 Task: Open Card Fashion Review in Board IT Service Desk Management to Workspace Digital Strategy Consulting and add a team member Softage.1@softage.net, a label Red, a checklist Stress Management, an attachment from your google drive, a color Red and finally, add a card description 'Plan and execute company team-building event' and a comment 'Let us approach this task with a focus on quality over quantity, ensuring that we deliver a high-quality outcome.'. Add a start date 'Jan 05, 1900' with a due date 'Jan 12, 1900'
Action: Mouse moved to (134, 465)
Screenshot: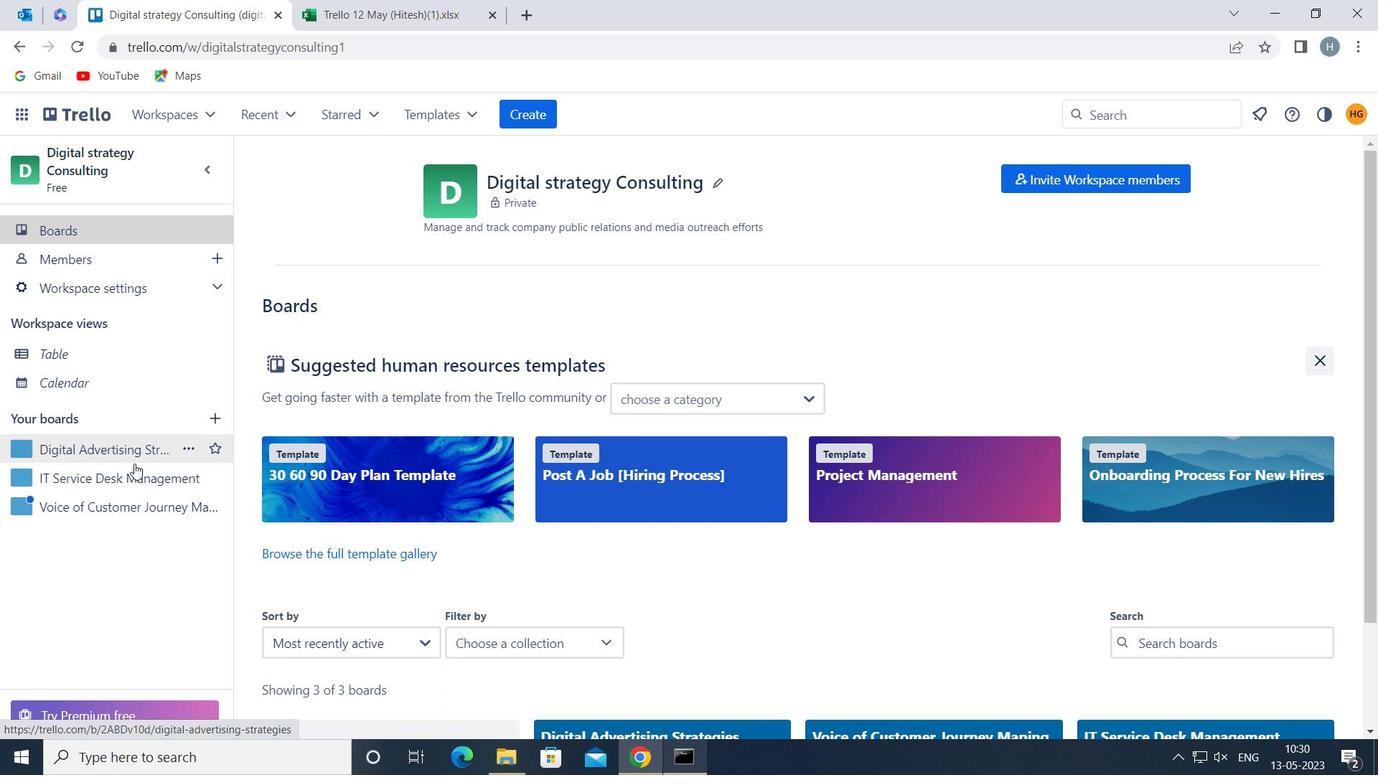 
Action: Mouse pressed left at (134, 465)
Screenshot: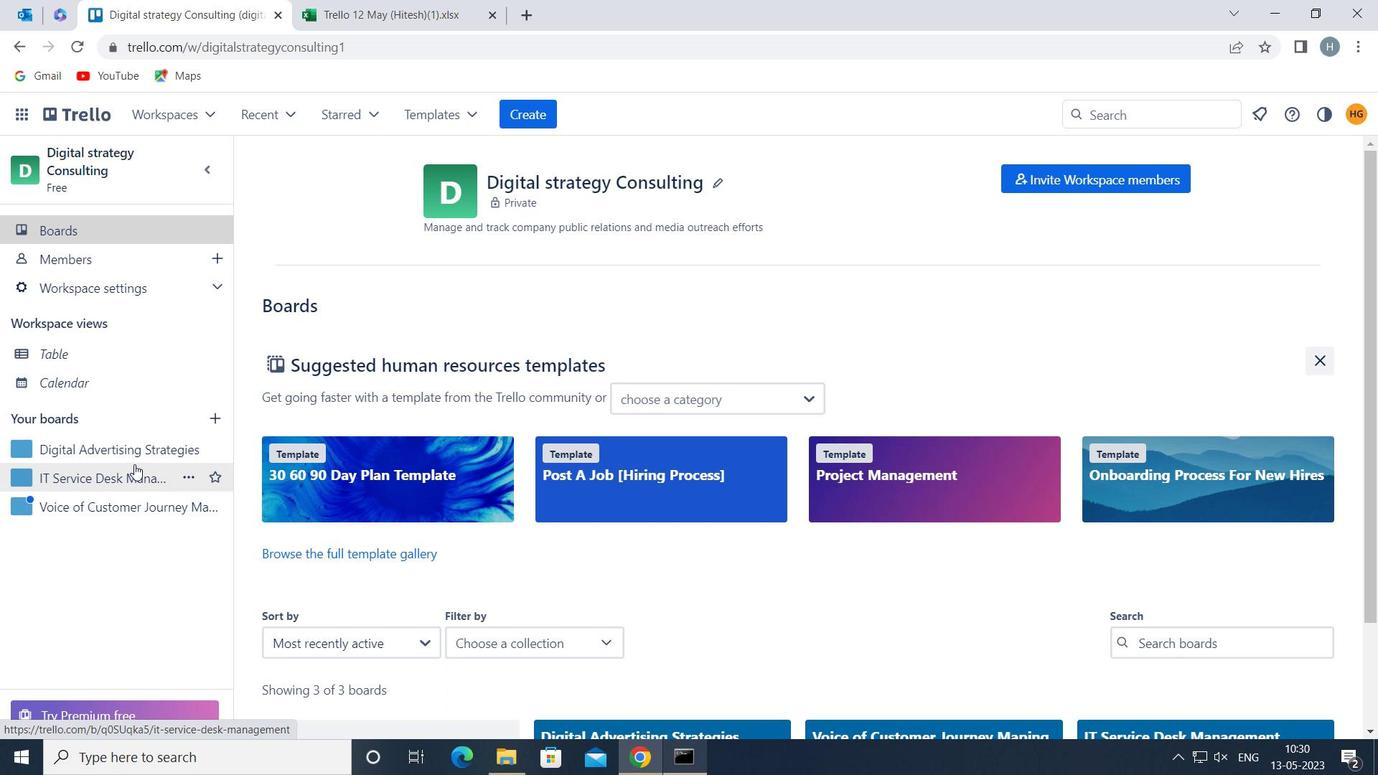 
Action: Mouse moved to (611, 259)
Screenshot: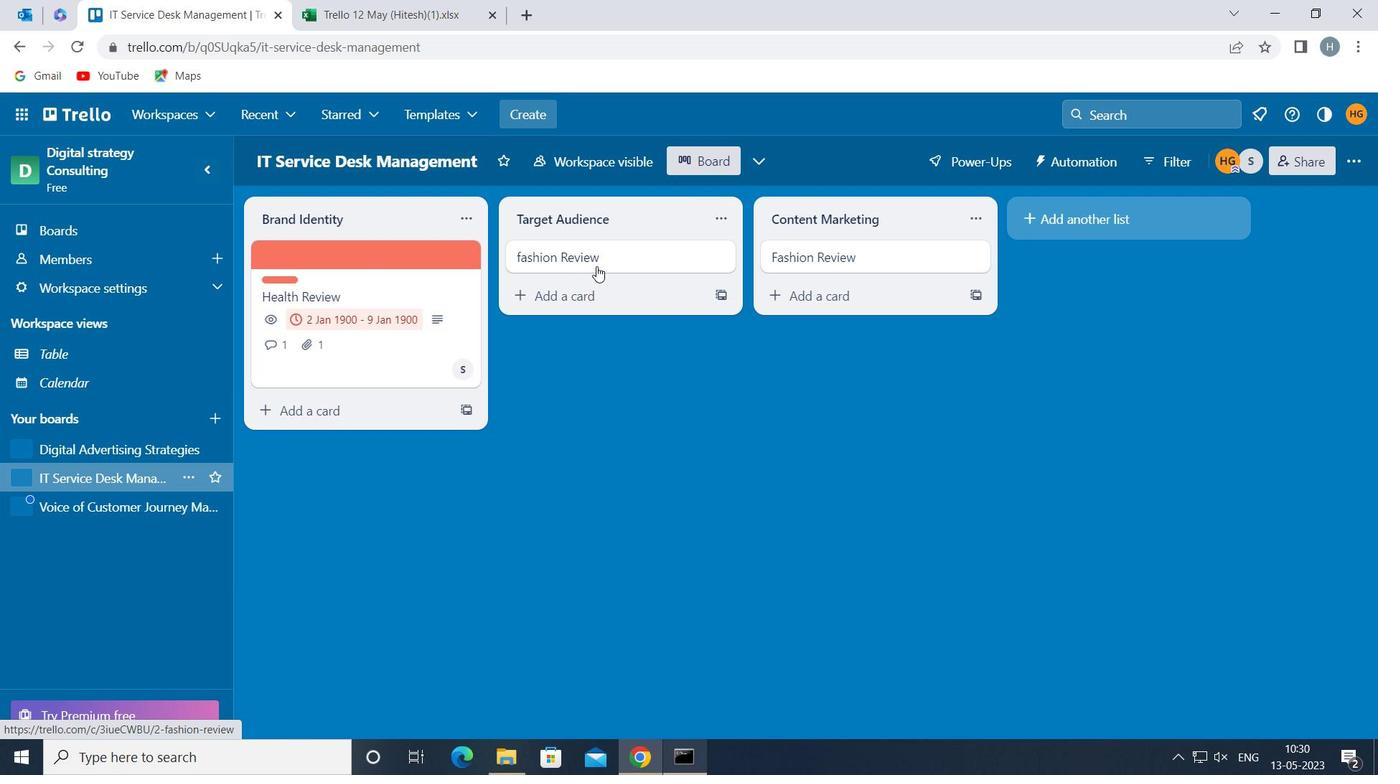 
Action: Mouse pressed left at (611, 259)
Screenshot: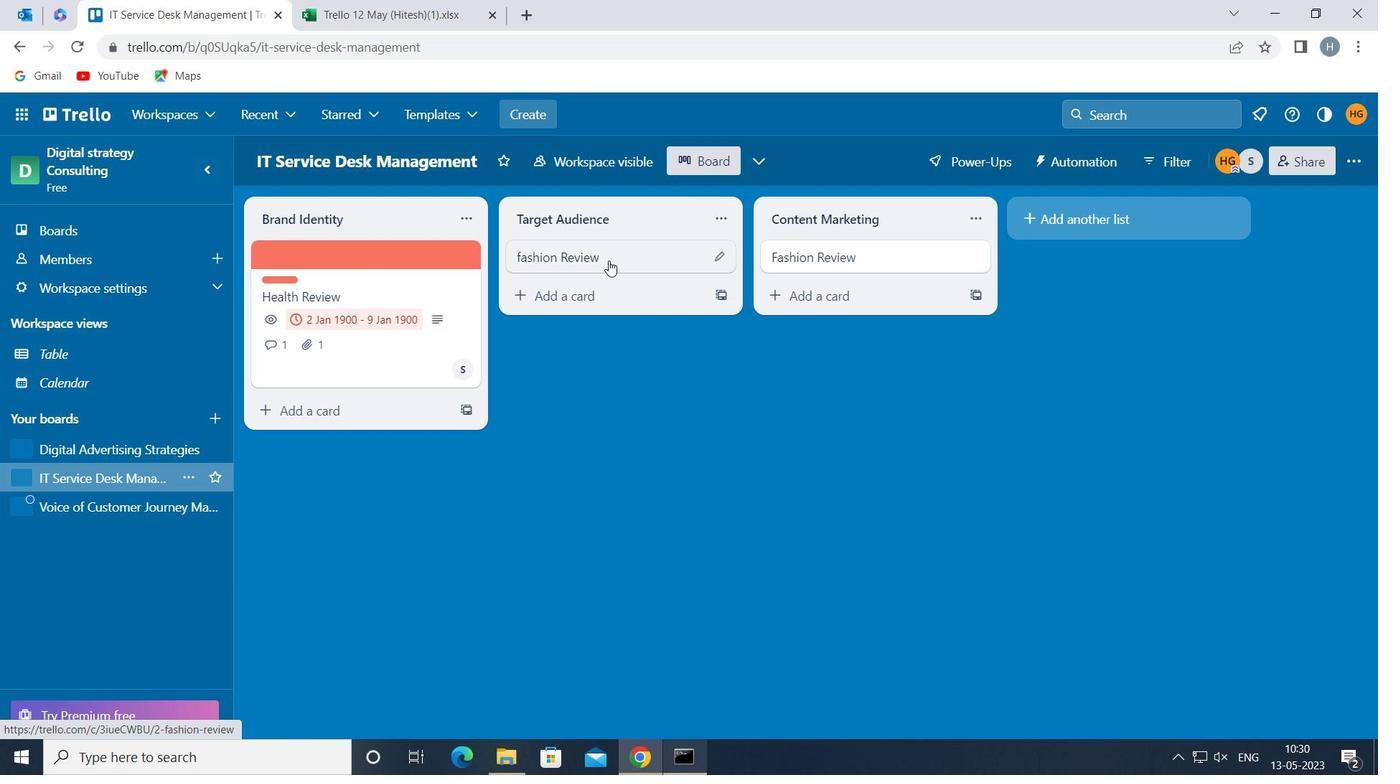 
Action: Mouse moved to (914, 320)
Screenshot: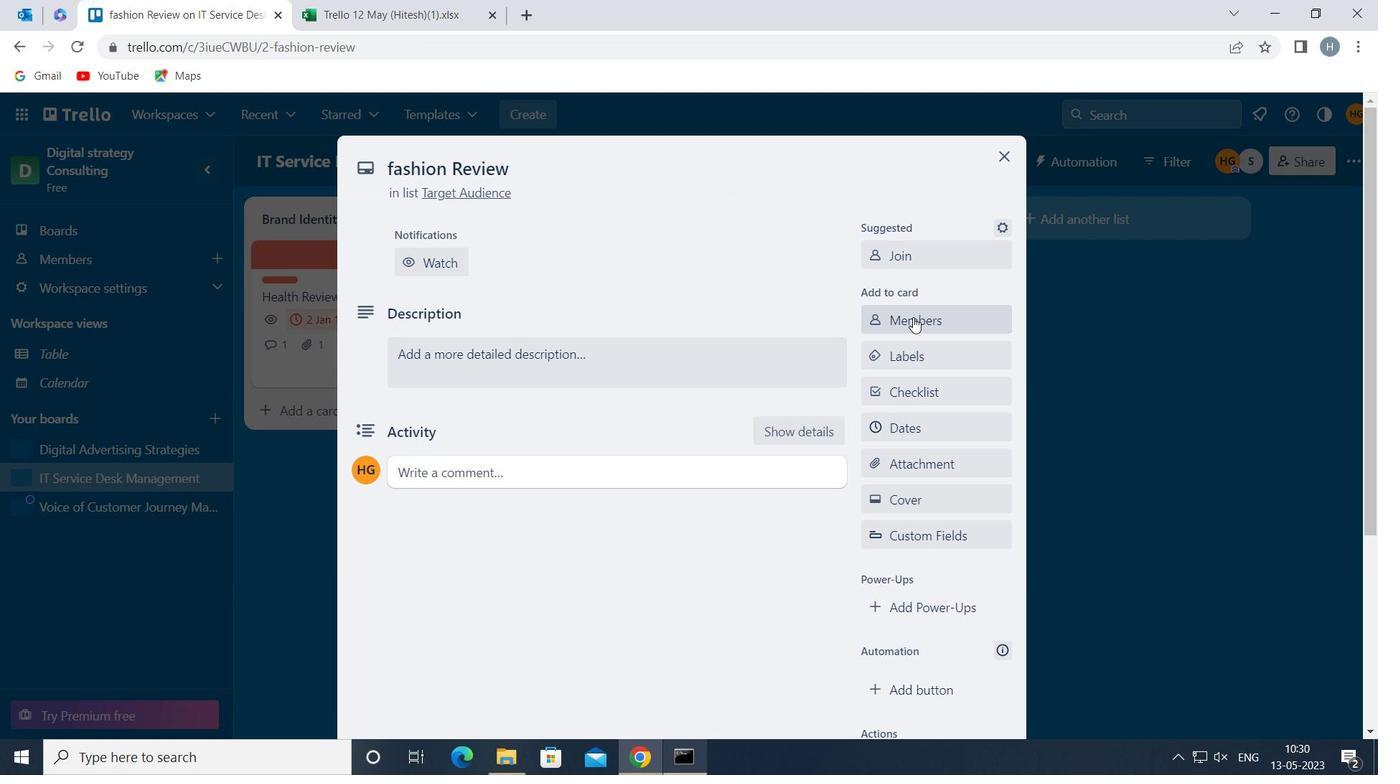 
Action: Mouse pressed left at (914, 320)
Screenshot: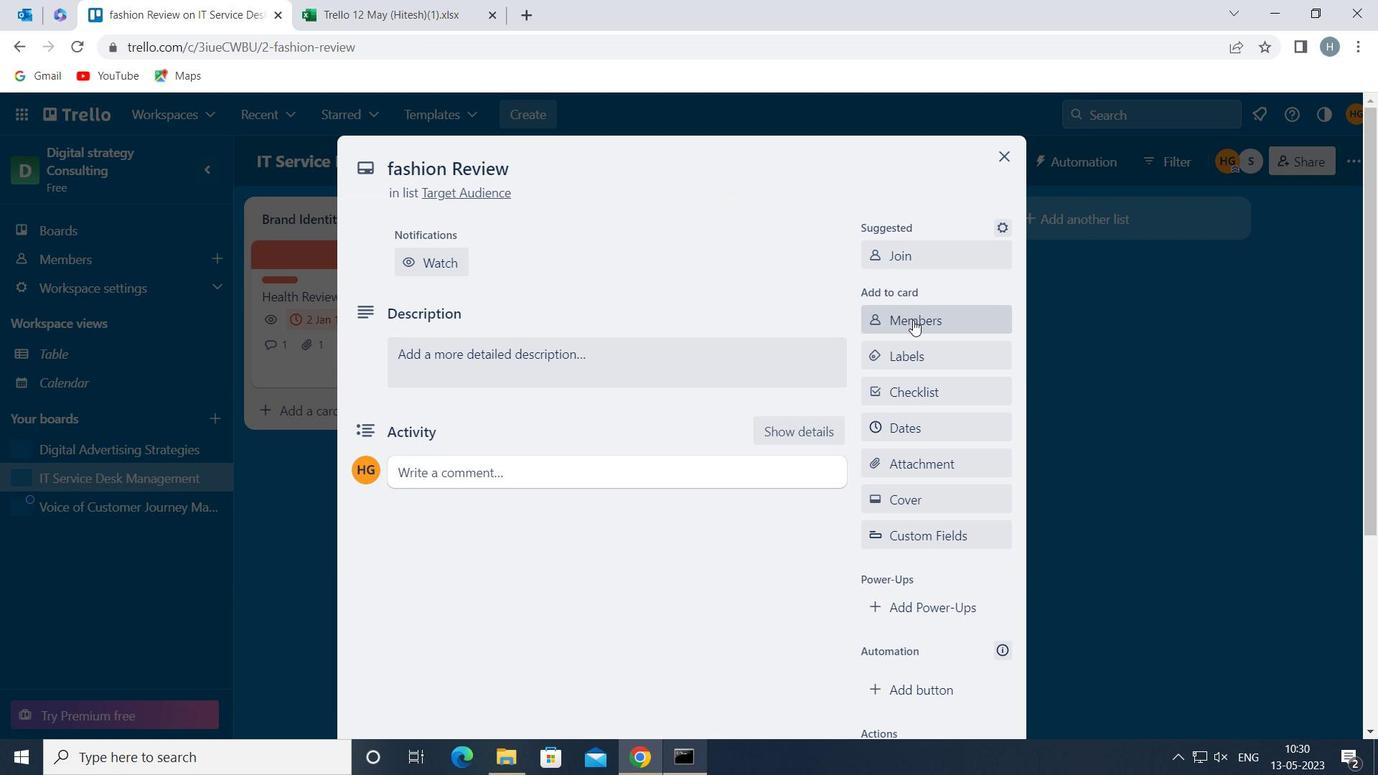 
Action: Mouse moved to (914, 320)
Screenshot: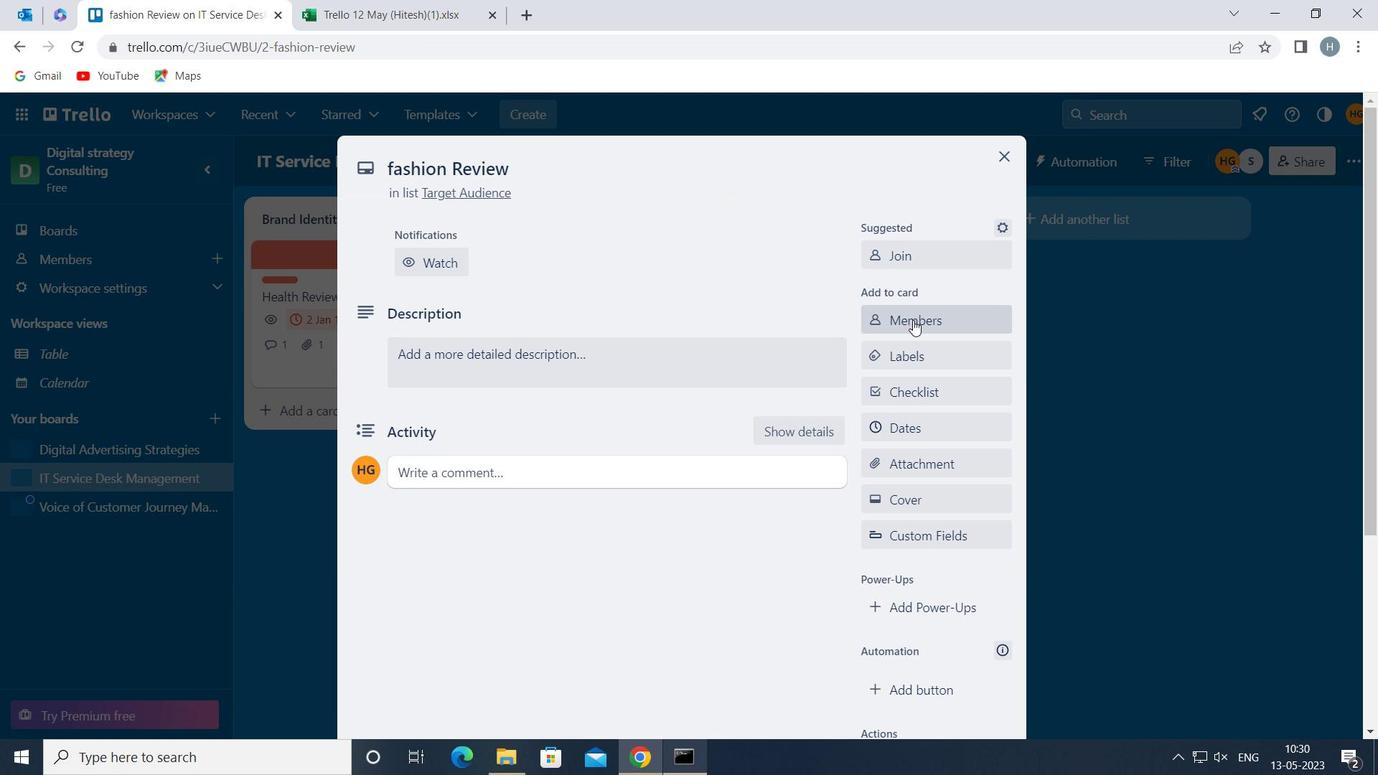 
Action: Key pressed softage
Screenshot: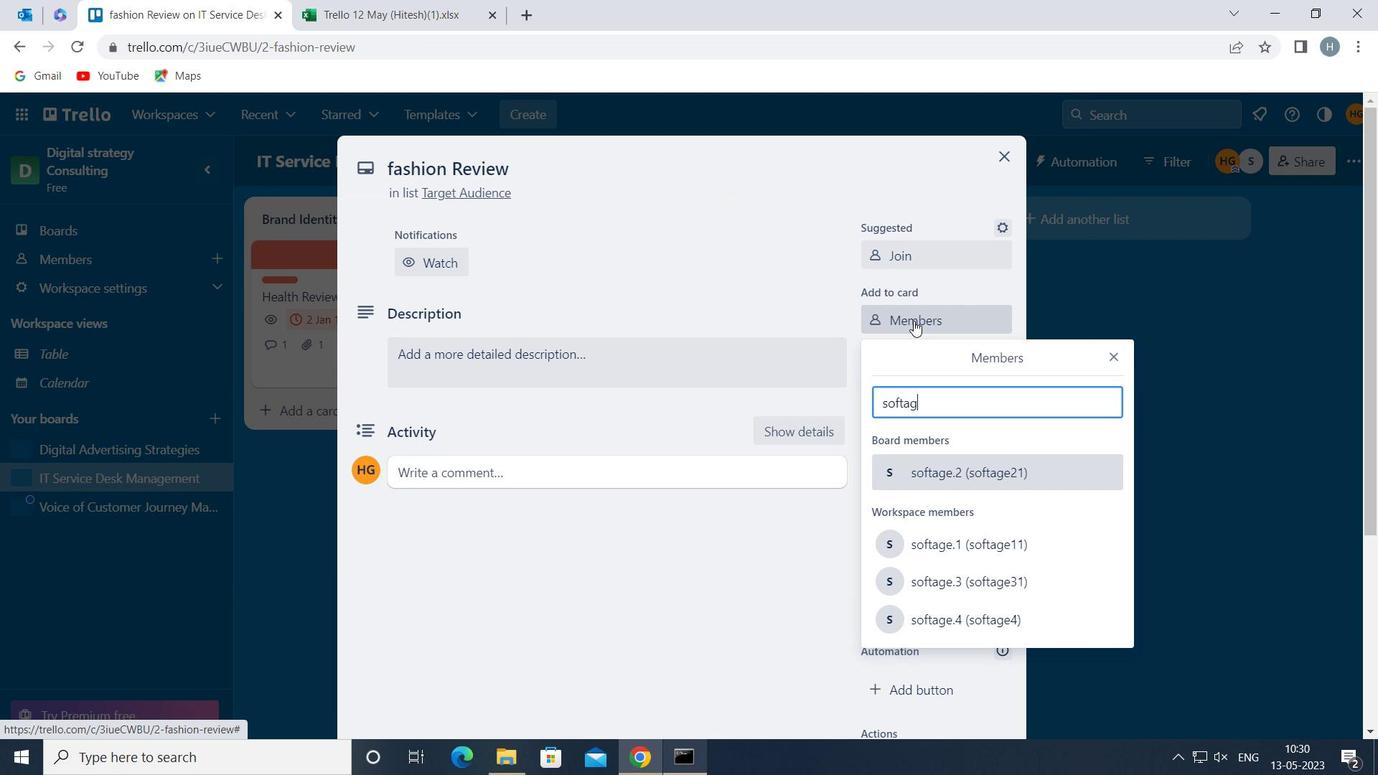 
Action: Mouse moved to (1020, 543)
Screenshot: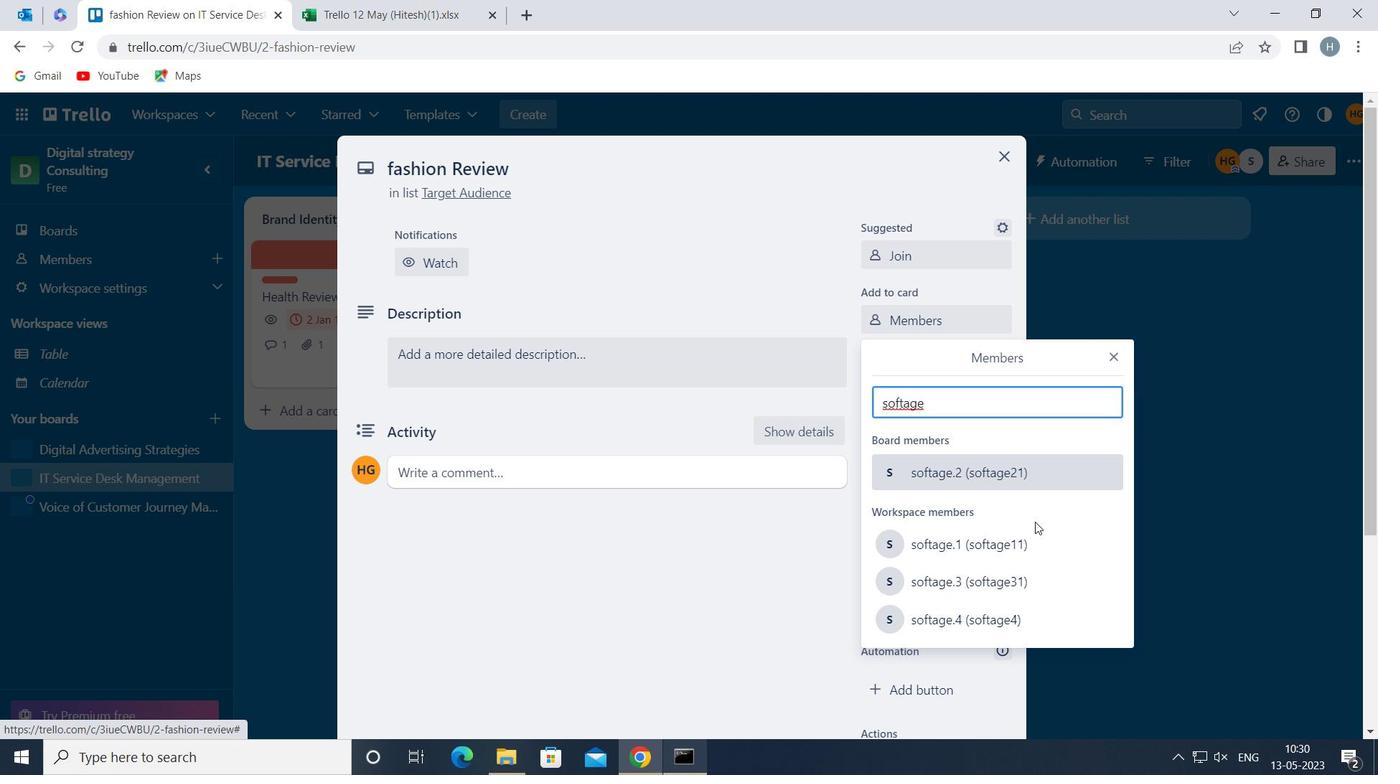
Action: Mouse pressed left at (1020, 543)
Screenshot: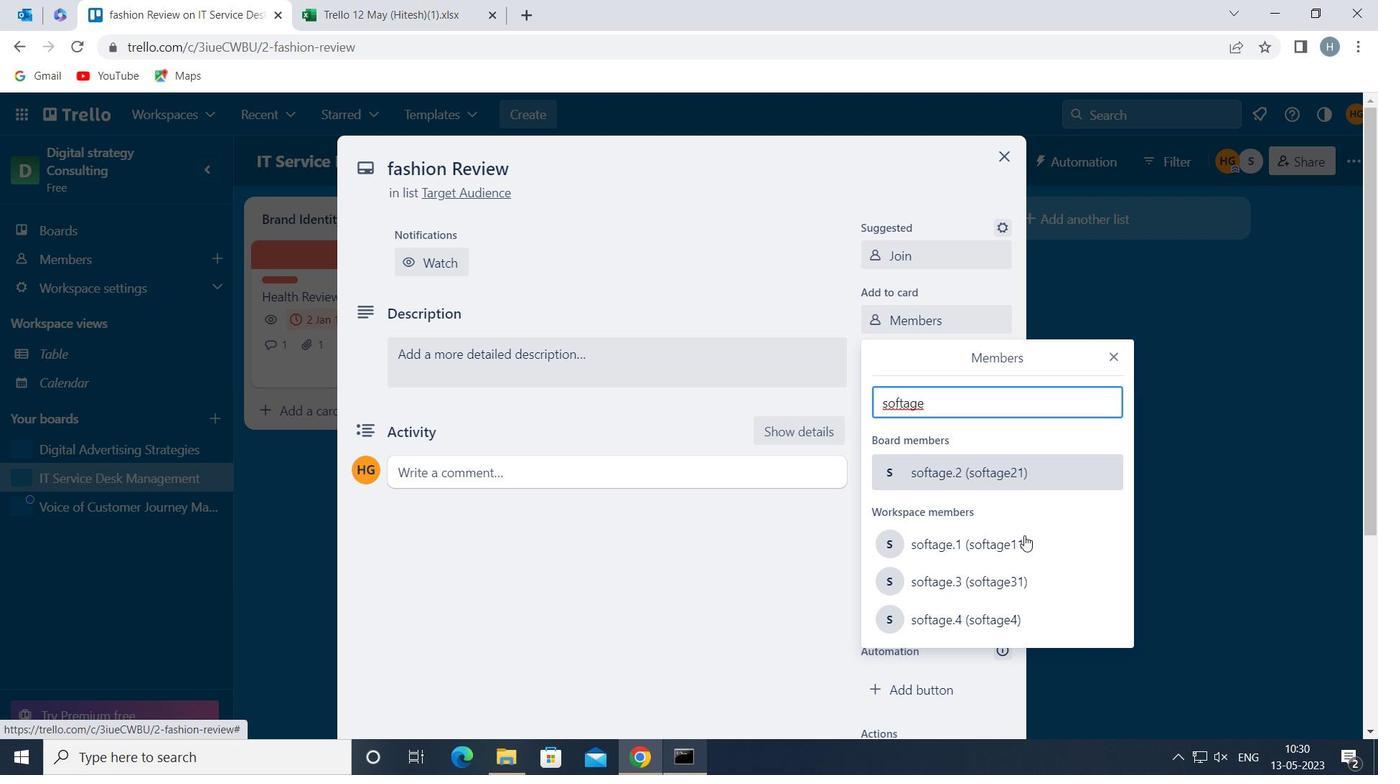 
Action: Mouse moved to (1118, 354)
Screenshot: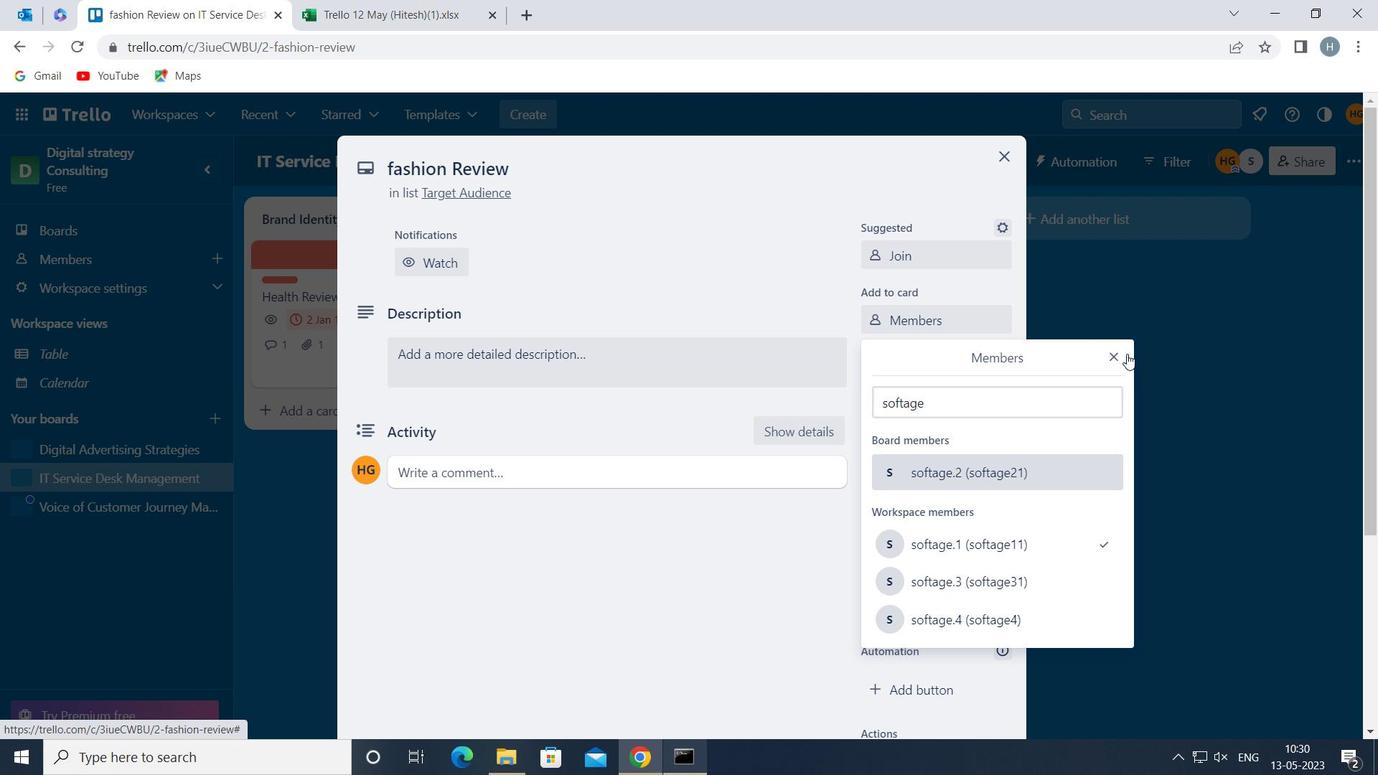 
Action: Mouse pressed left at (1118, 354)
Screenshot: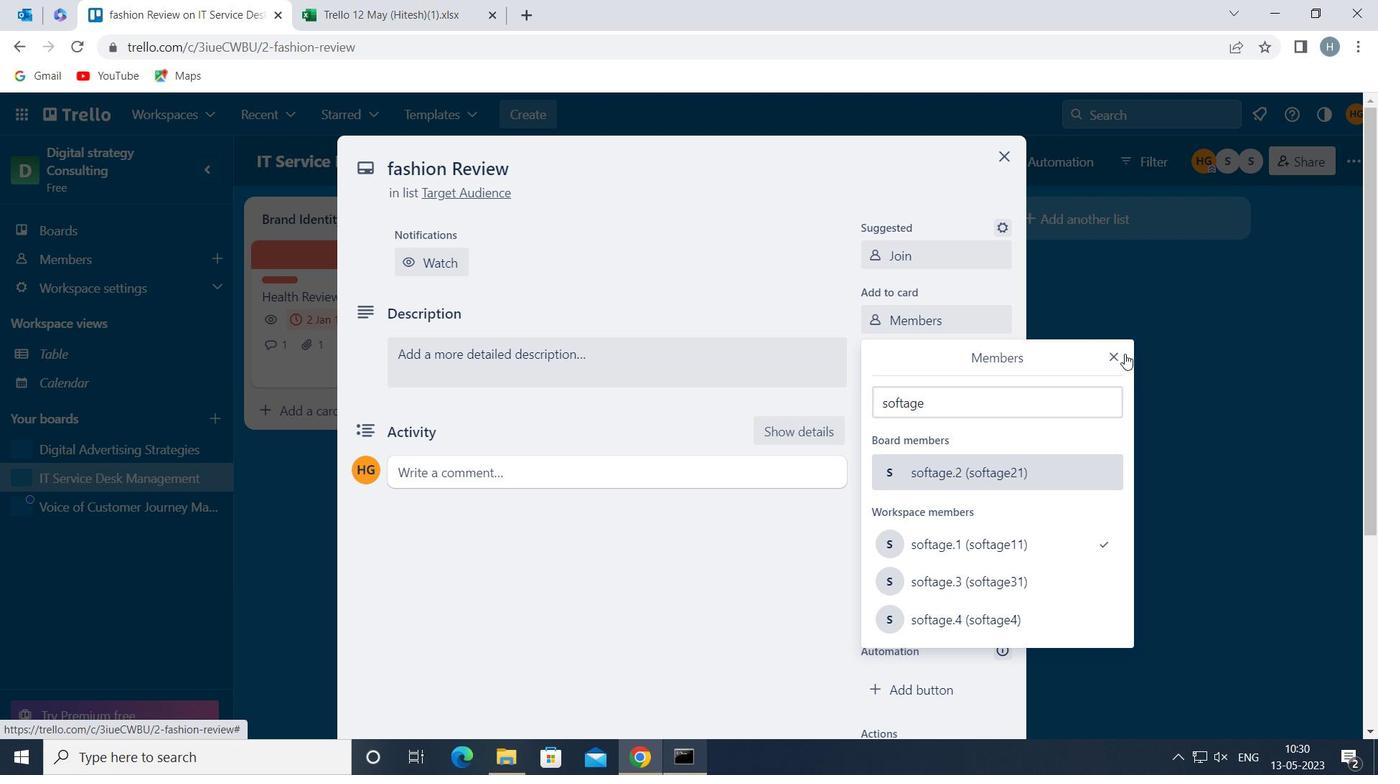 
Action: Mouse moved to (949, 352)
Screenshot: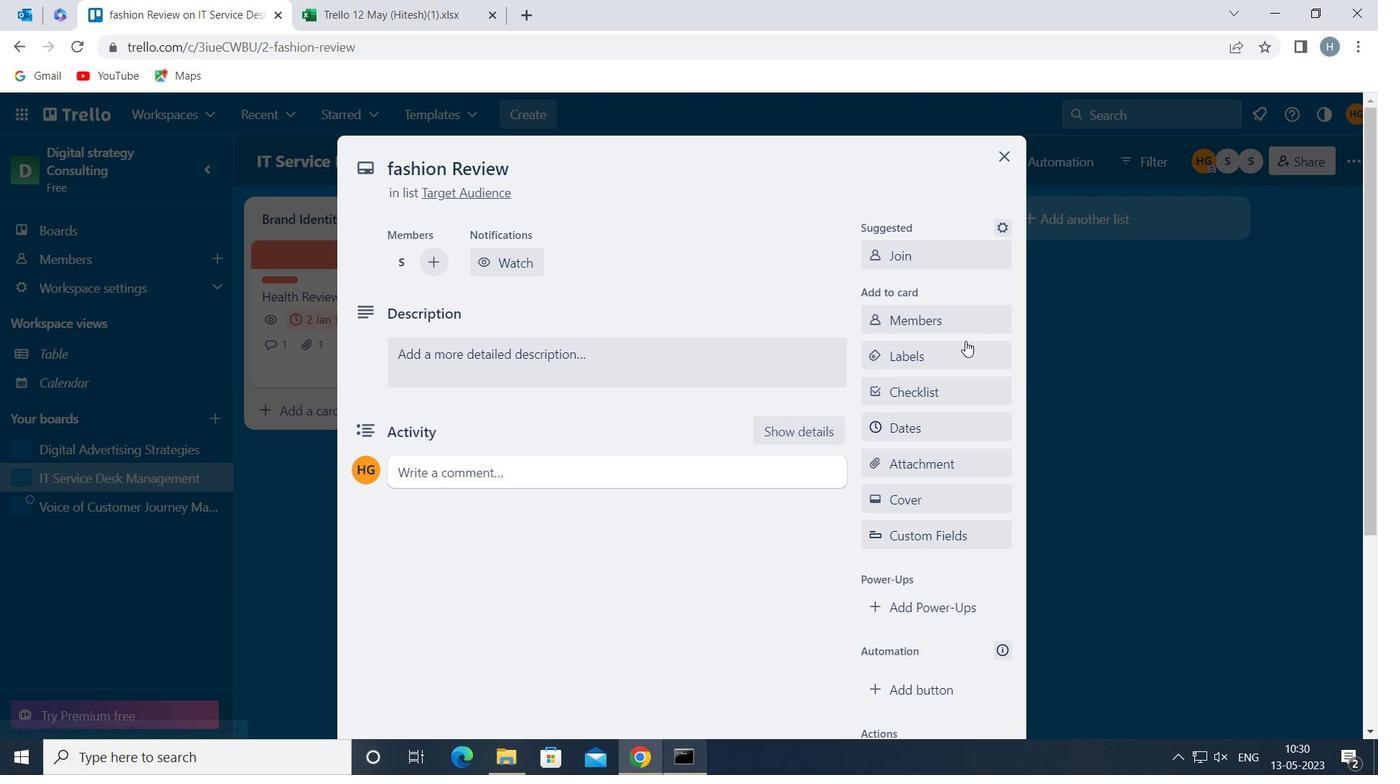 
Action: Mouse pressed left at (949, 352)
Screenshot: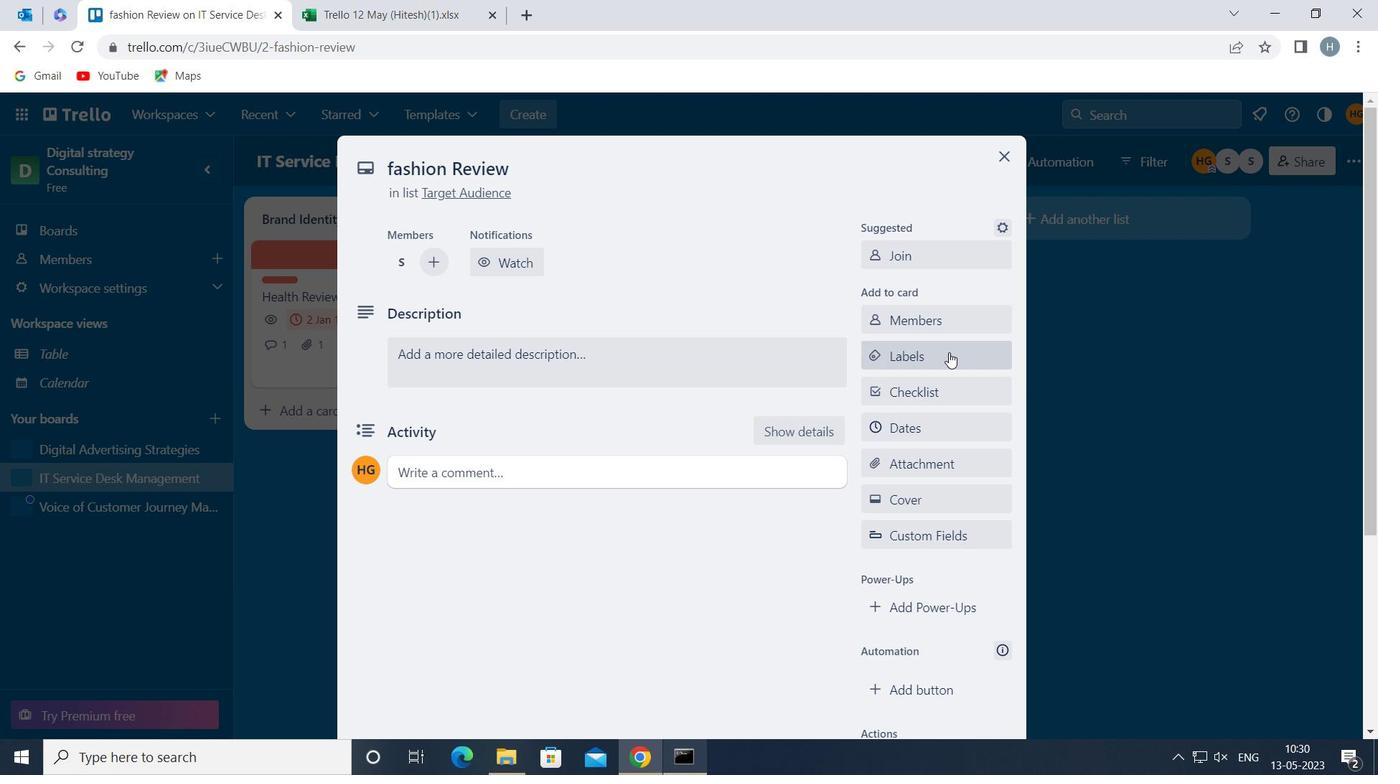
Action: Mouse moved to (963, 360)
Screenshot: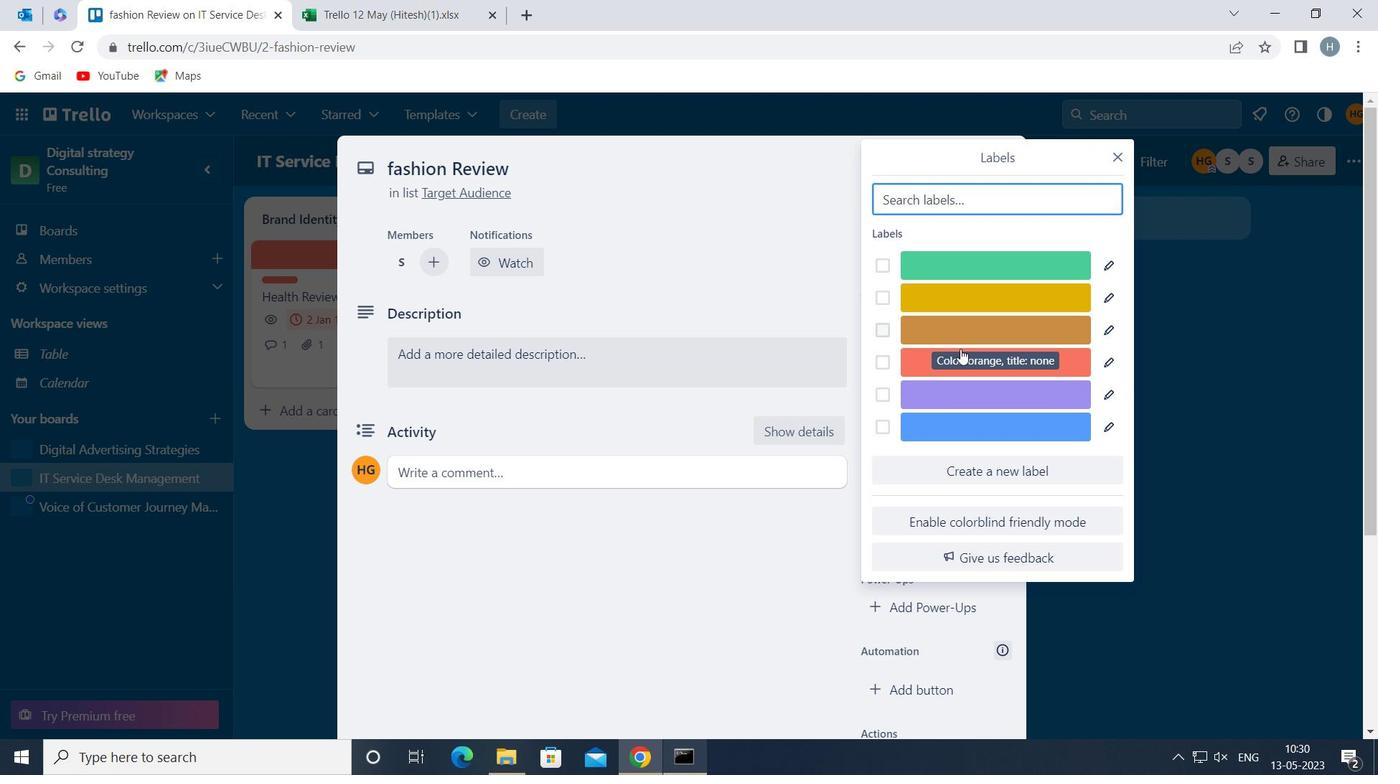 
Action: Mouse pressed left at (963, 360)
Screenshot: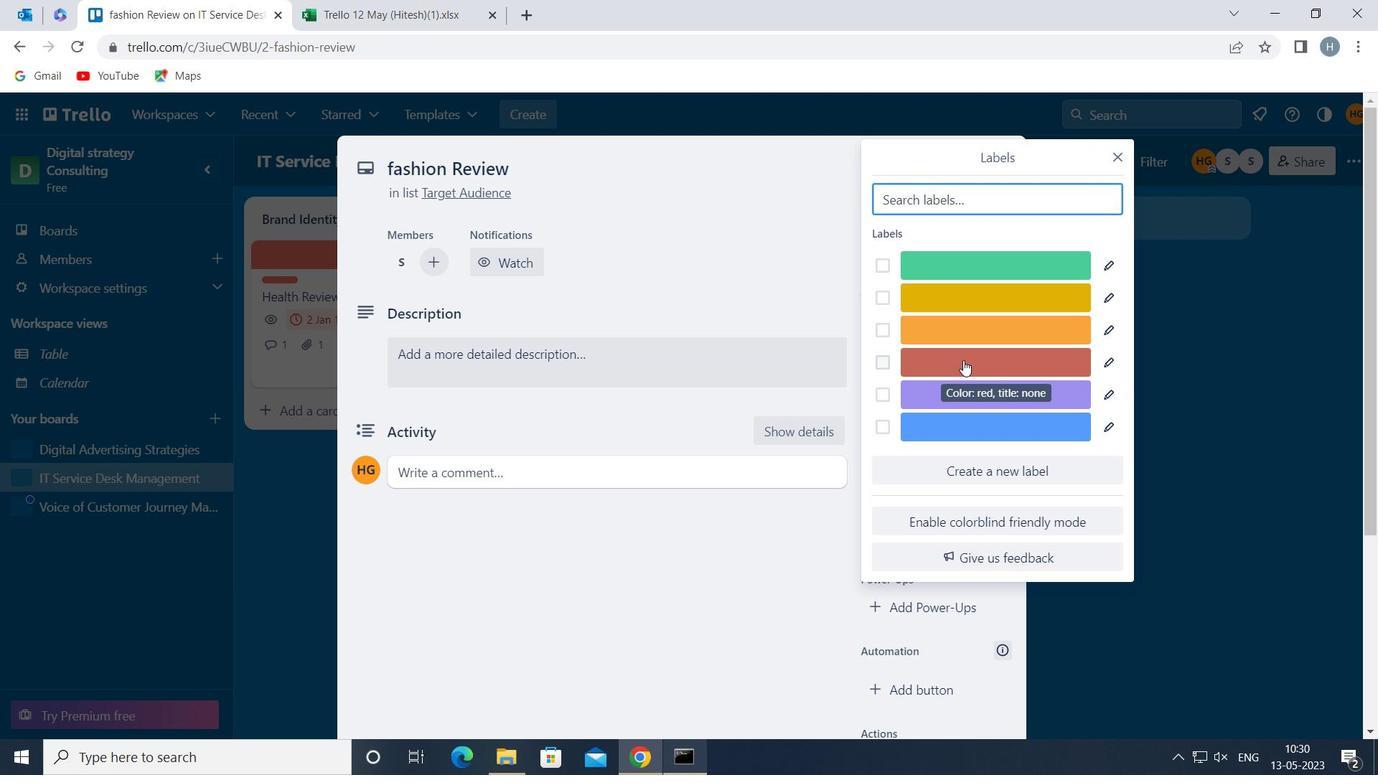 
Action: Mouse moved to (1120, 150)
Screenshot: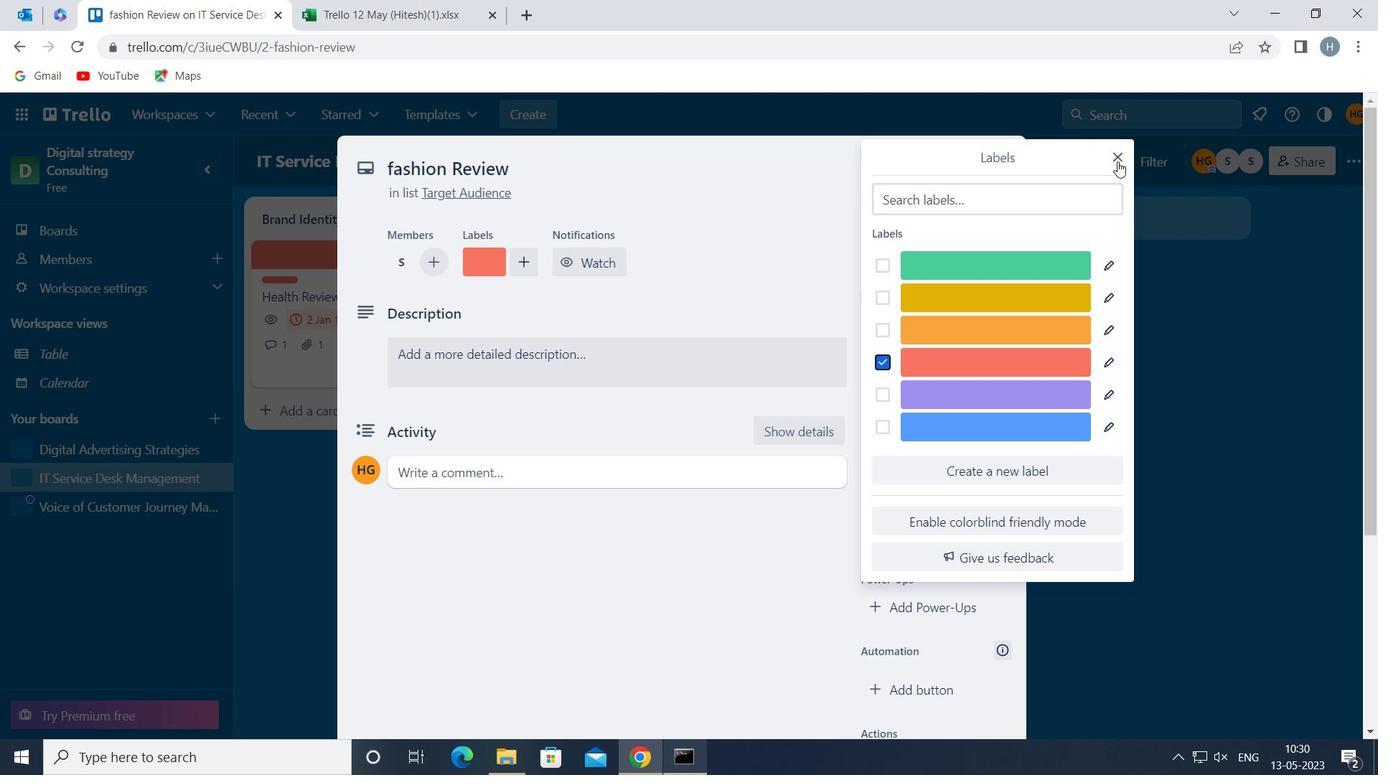
Action: Mouse pressed left at (1120, 150)
Screenshot: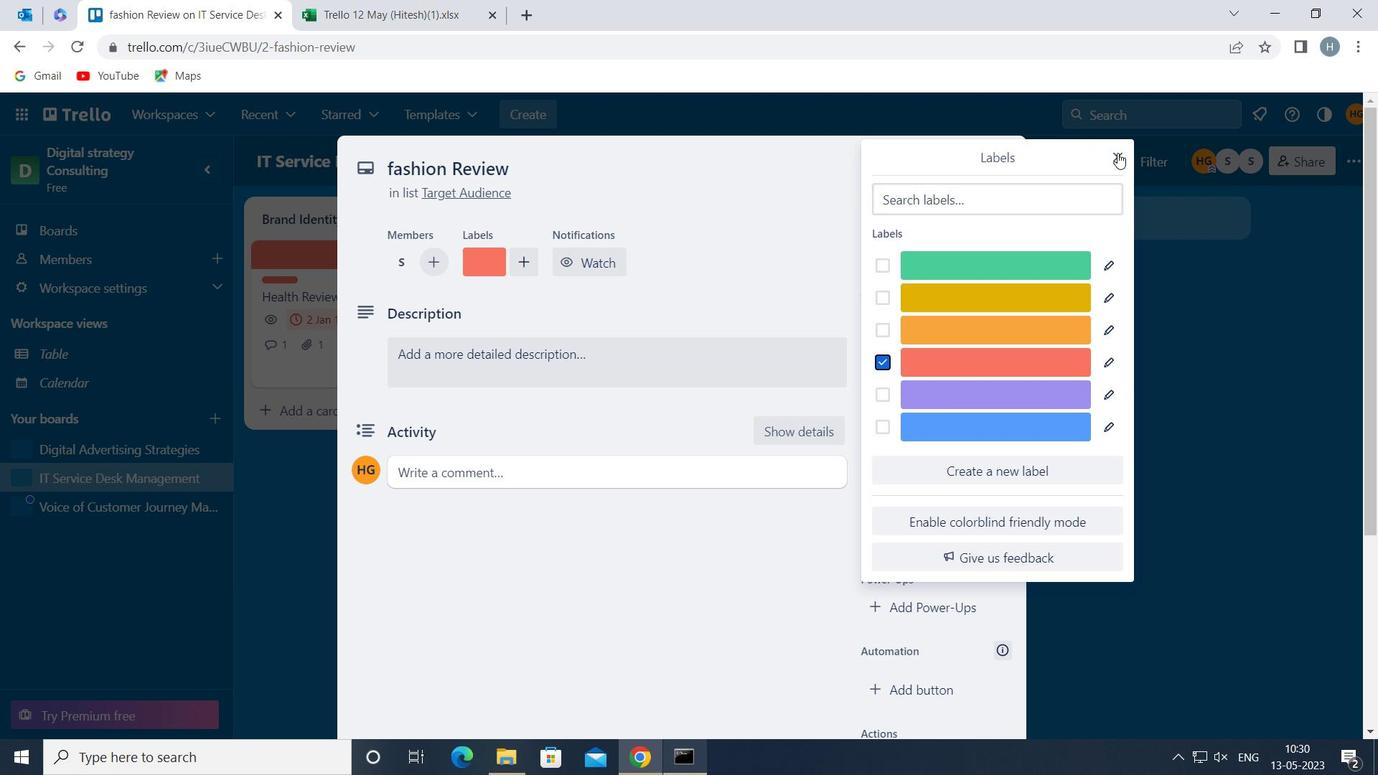 
Action: Mouse moved to (952, 382)
Screenshot: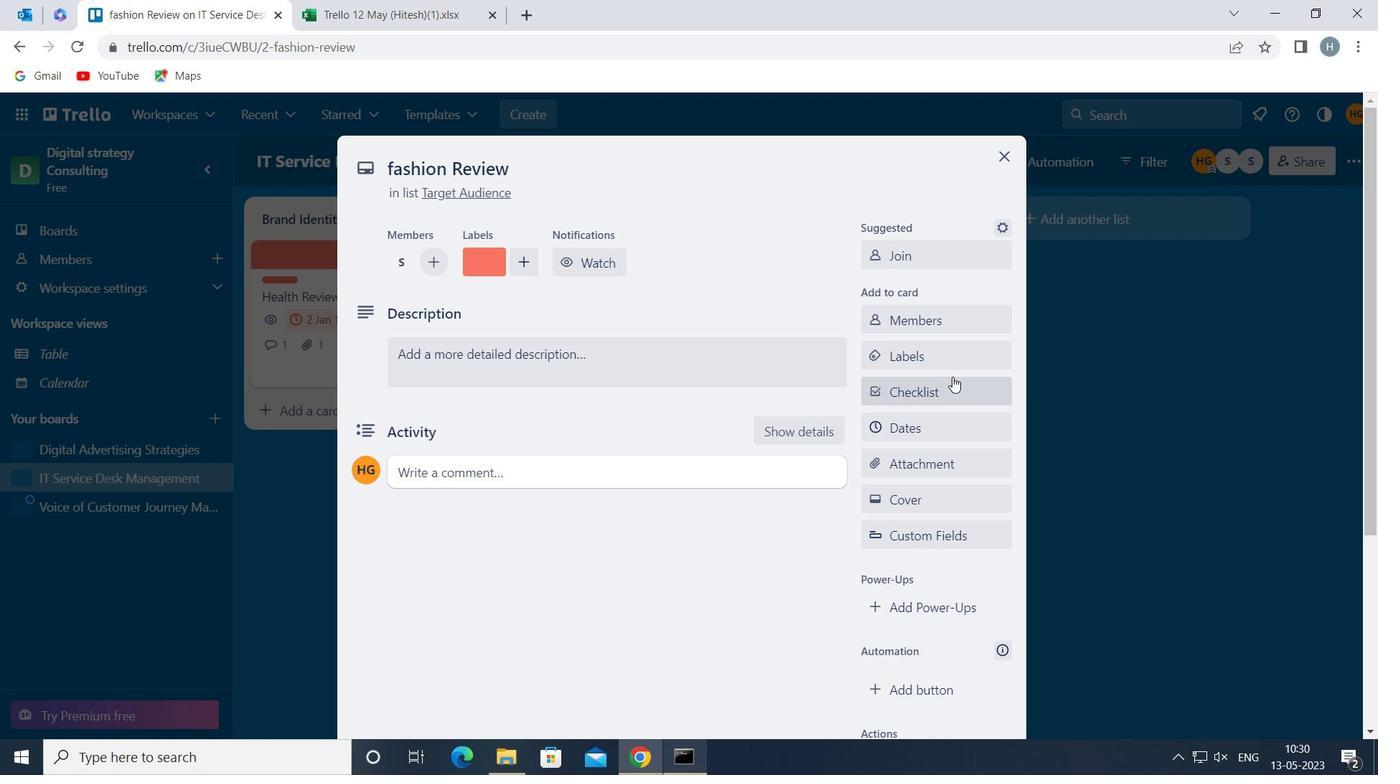 
Action: Mouse pressed left at (952, 382)
Screenshot: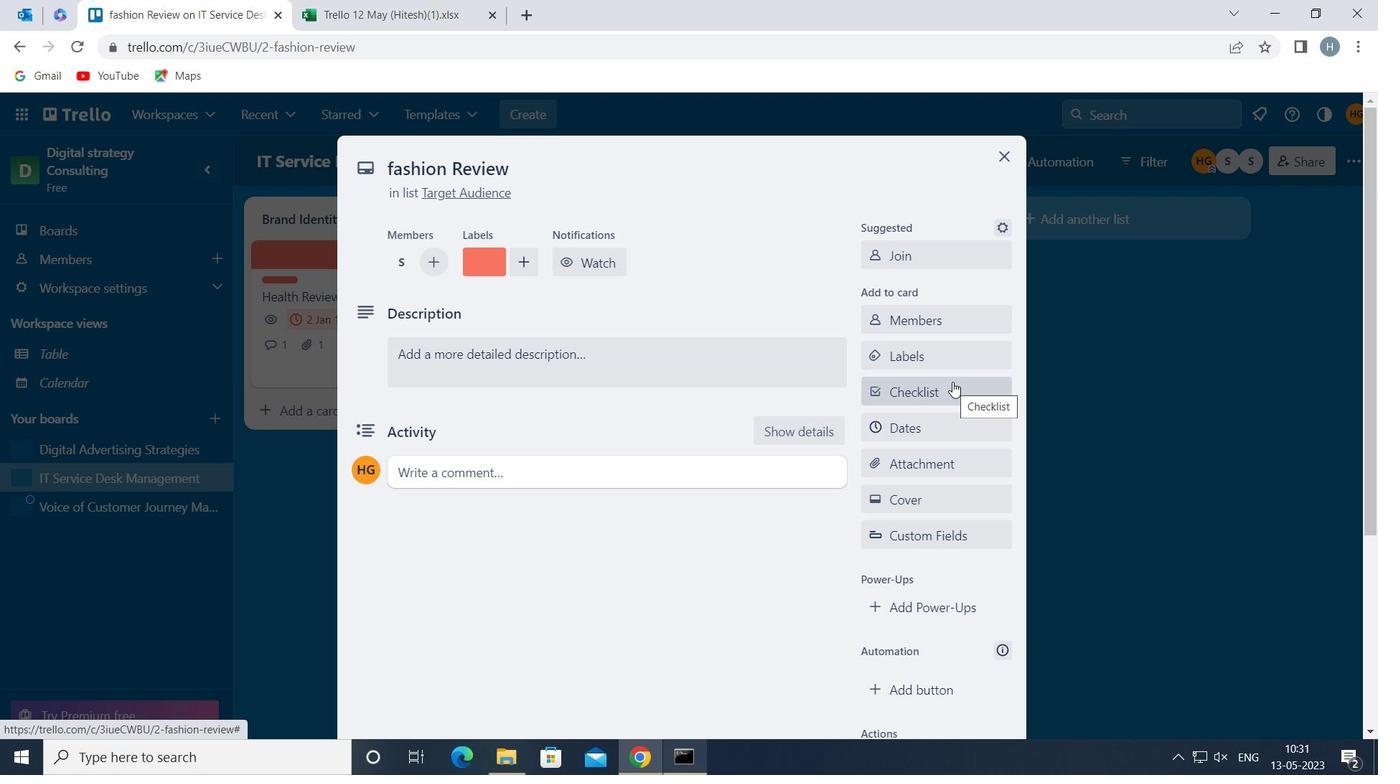 
Action: Key pressed <Key.shift>STRESS<Key.space><Key.shift>MANAGEMENT
Screenshot: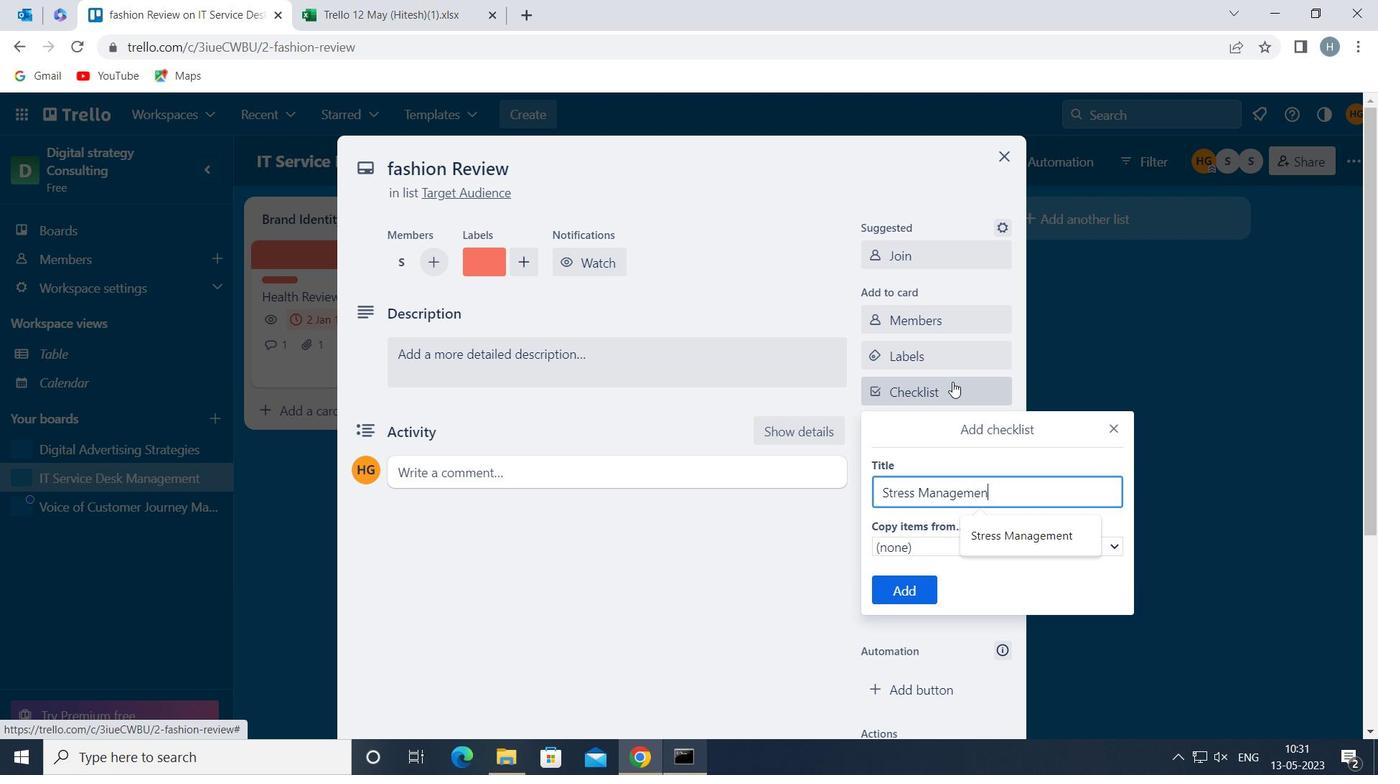 
Action: Mouse moved to (905, 588)
Screenshot: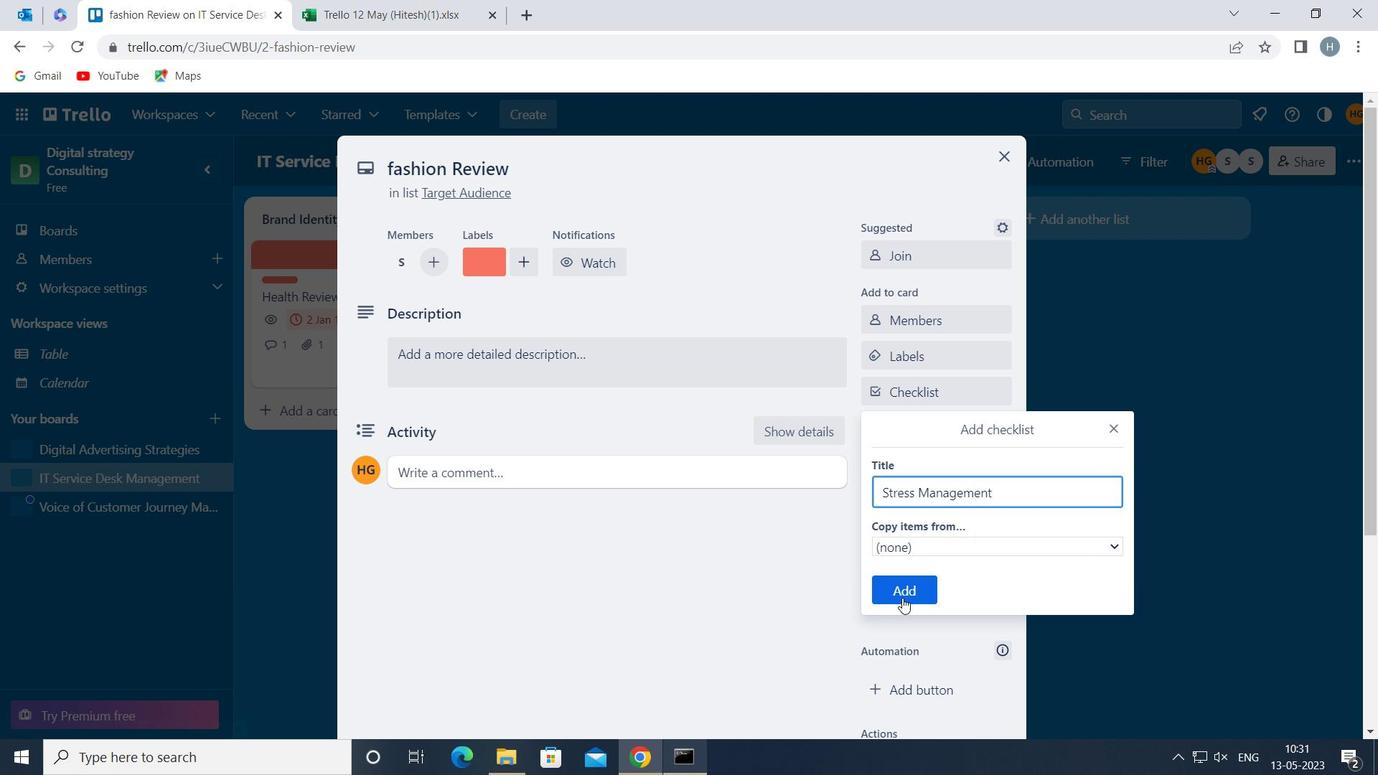 
Action: Mouse pressed left at (905, 588)
Screenshot: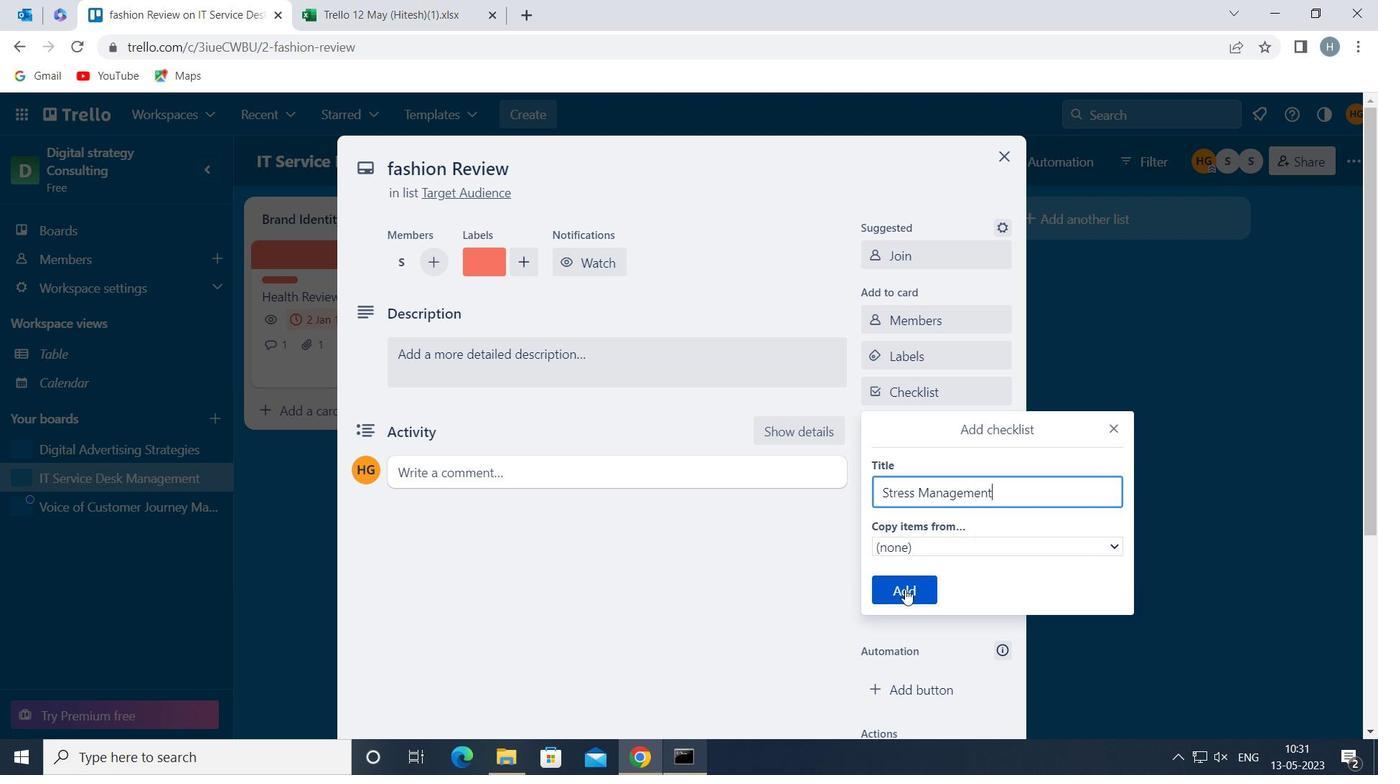 
Action: Mouse moved to (931, 456)
Screenshot: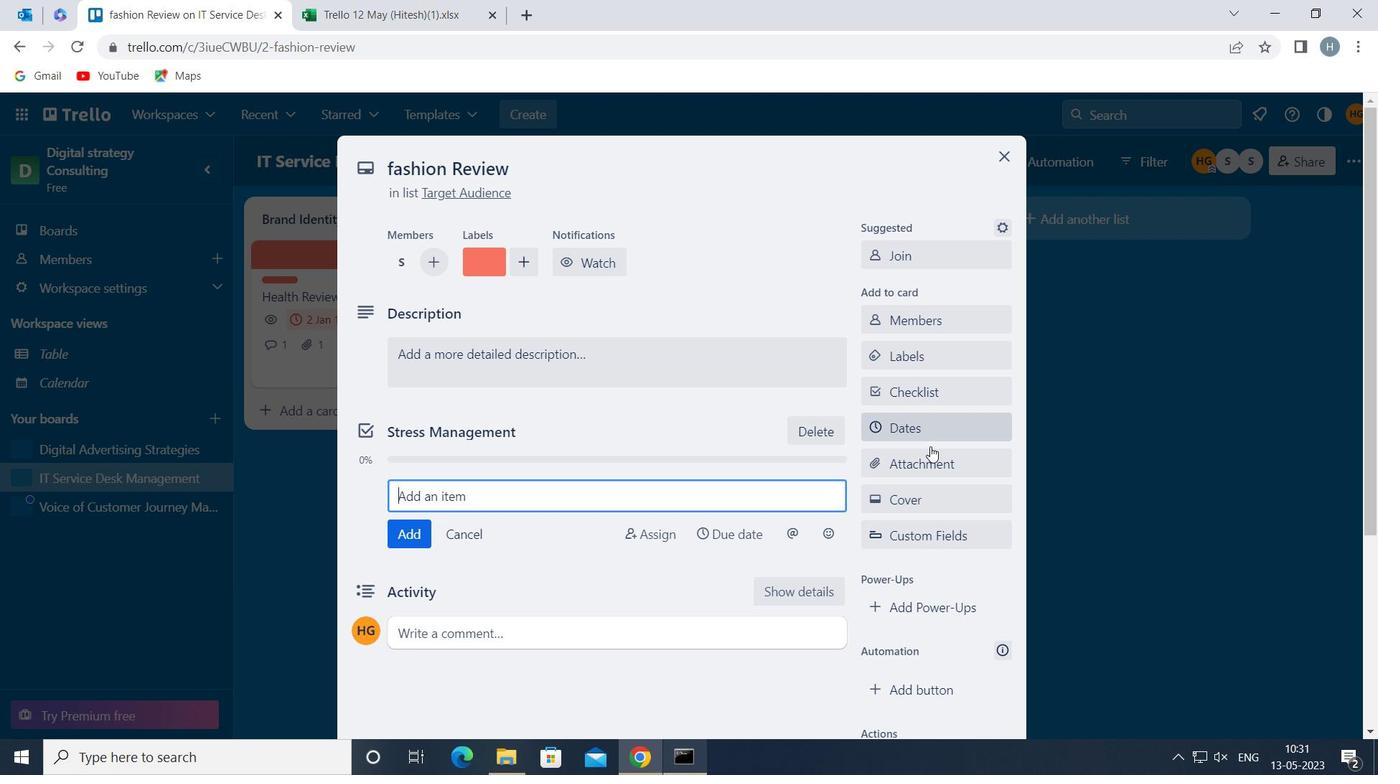 
Action: Mouse pressed left at (931, 456)
Screenshot: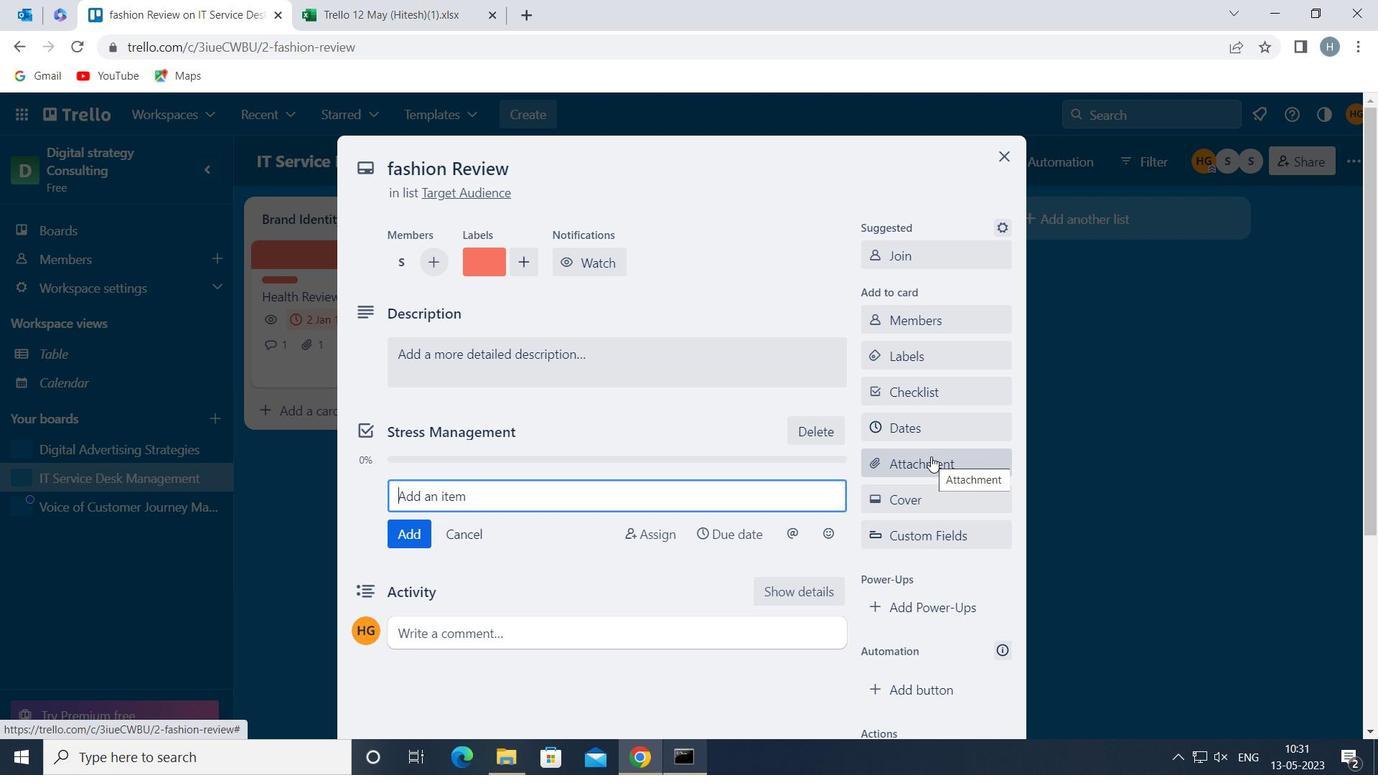 
Action: Mouse moved to (977, 258)
Screenshot: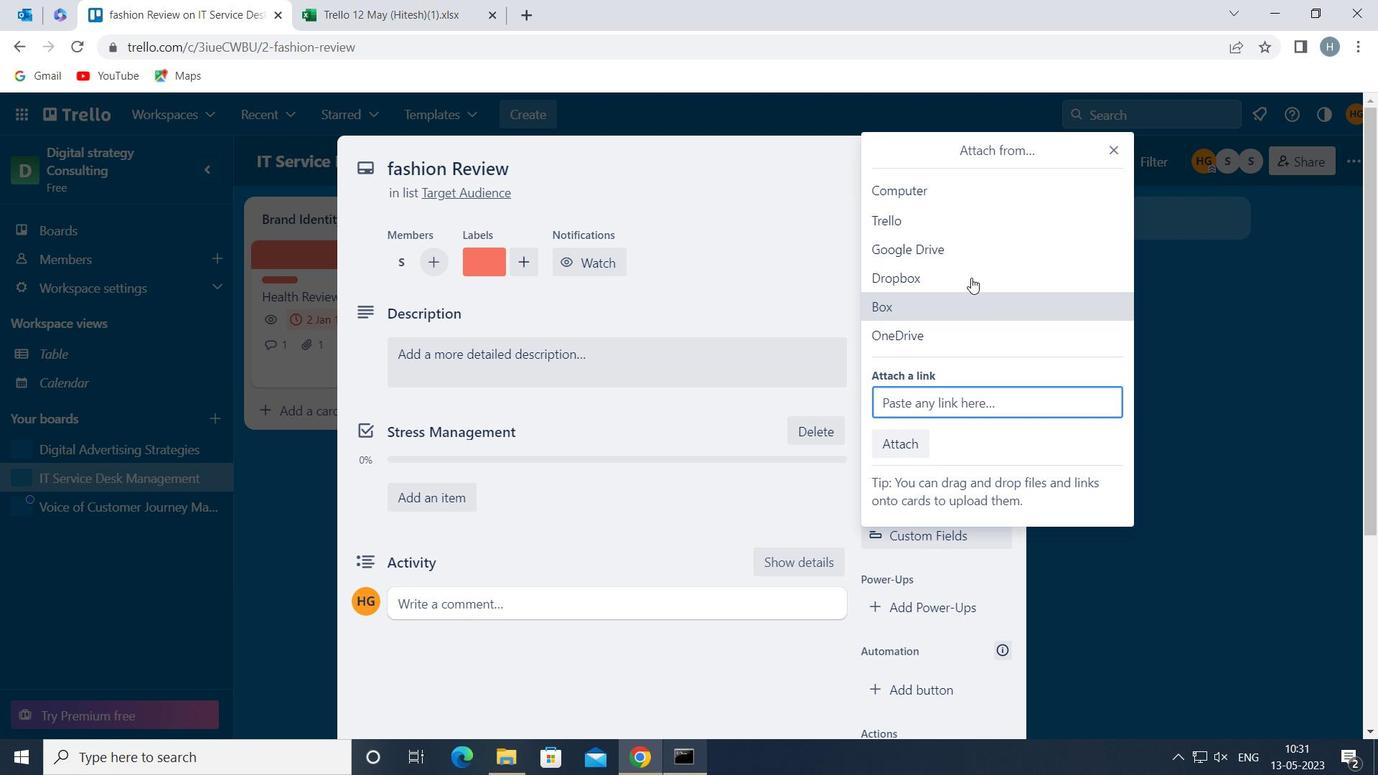 
Action: Mouse pressed left at (977, 258)
Screenshot: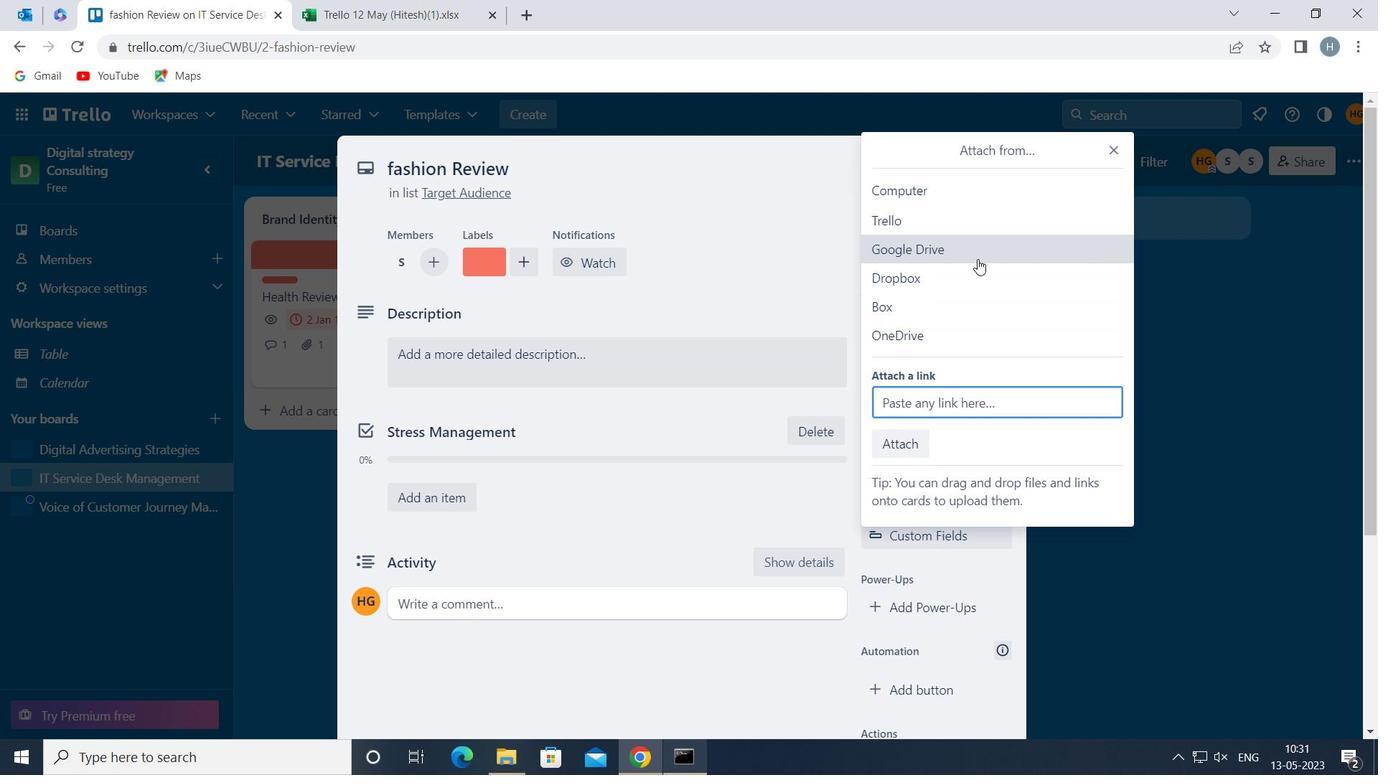 
Action: Mouse moved to (379, 400)
Screenshot: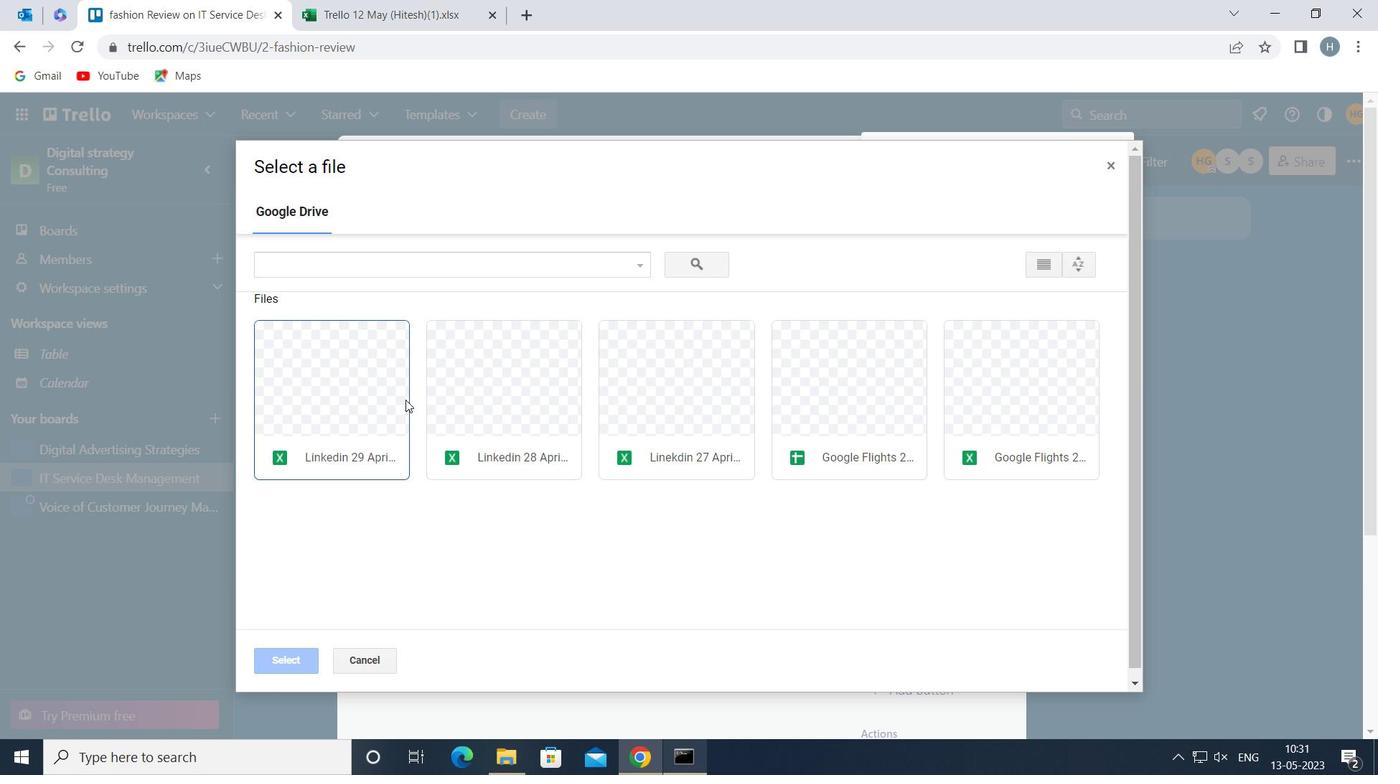 
Action: Mouse pressed left at (379, 400)
Screenshot: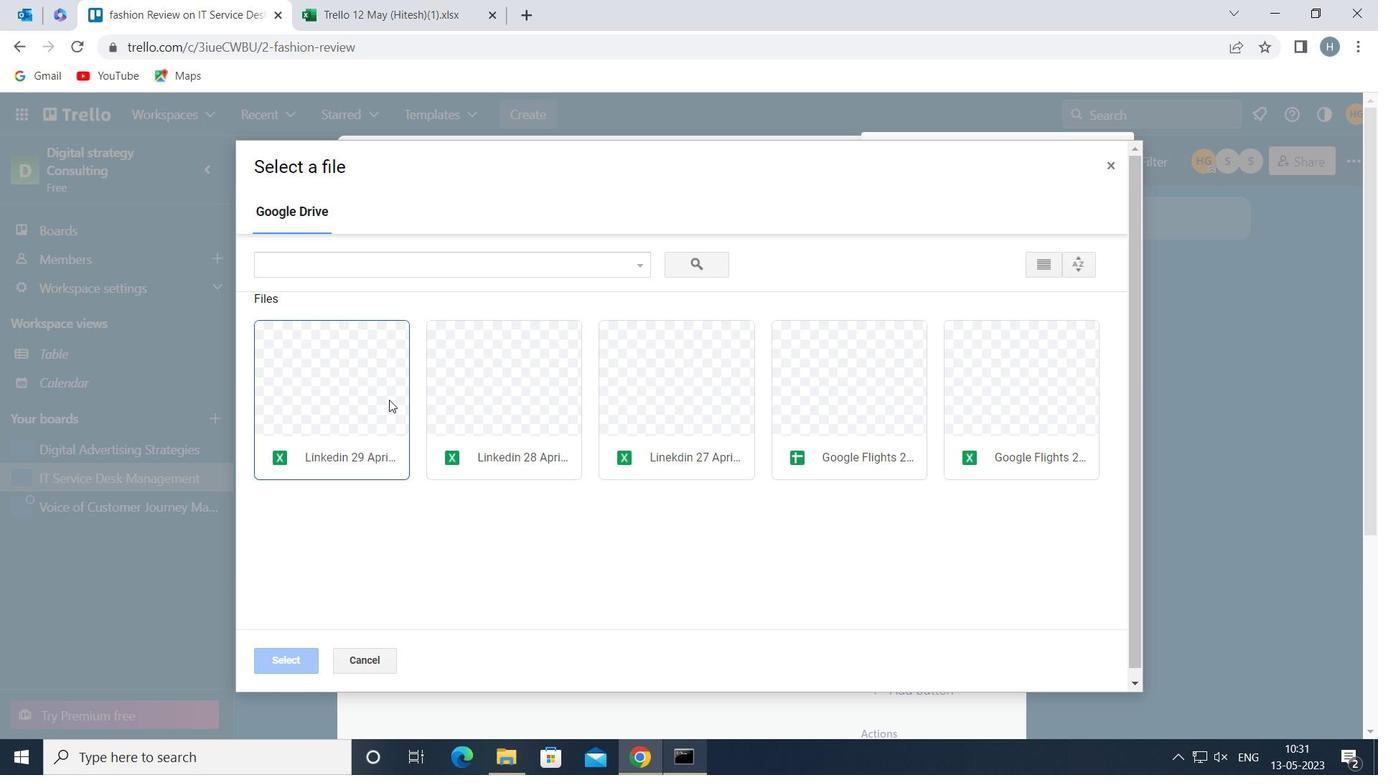 
Action: Mouse moved to (292, 651)
Screenshot: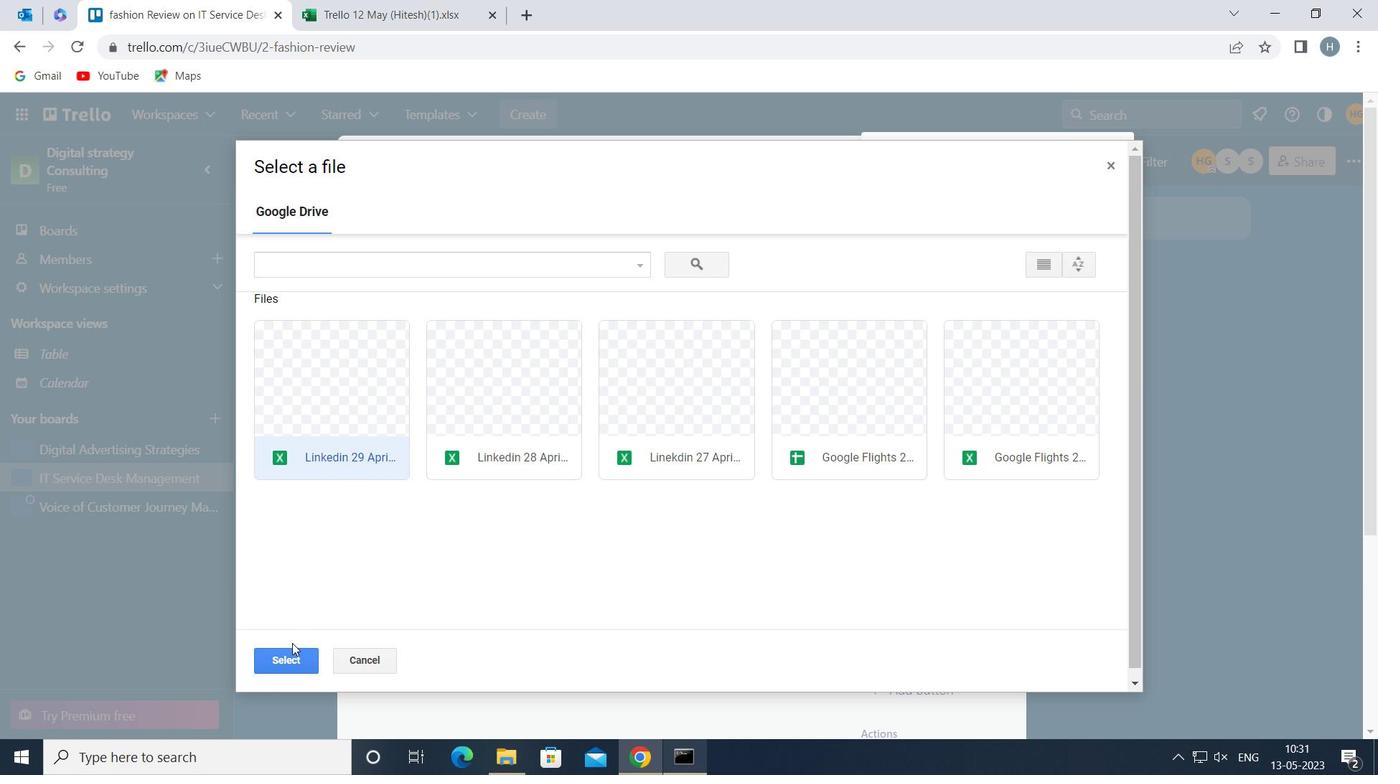
Action: Mouse pressed left at (292, 651)
Screenshot: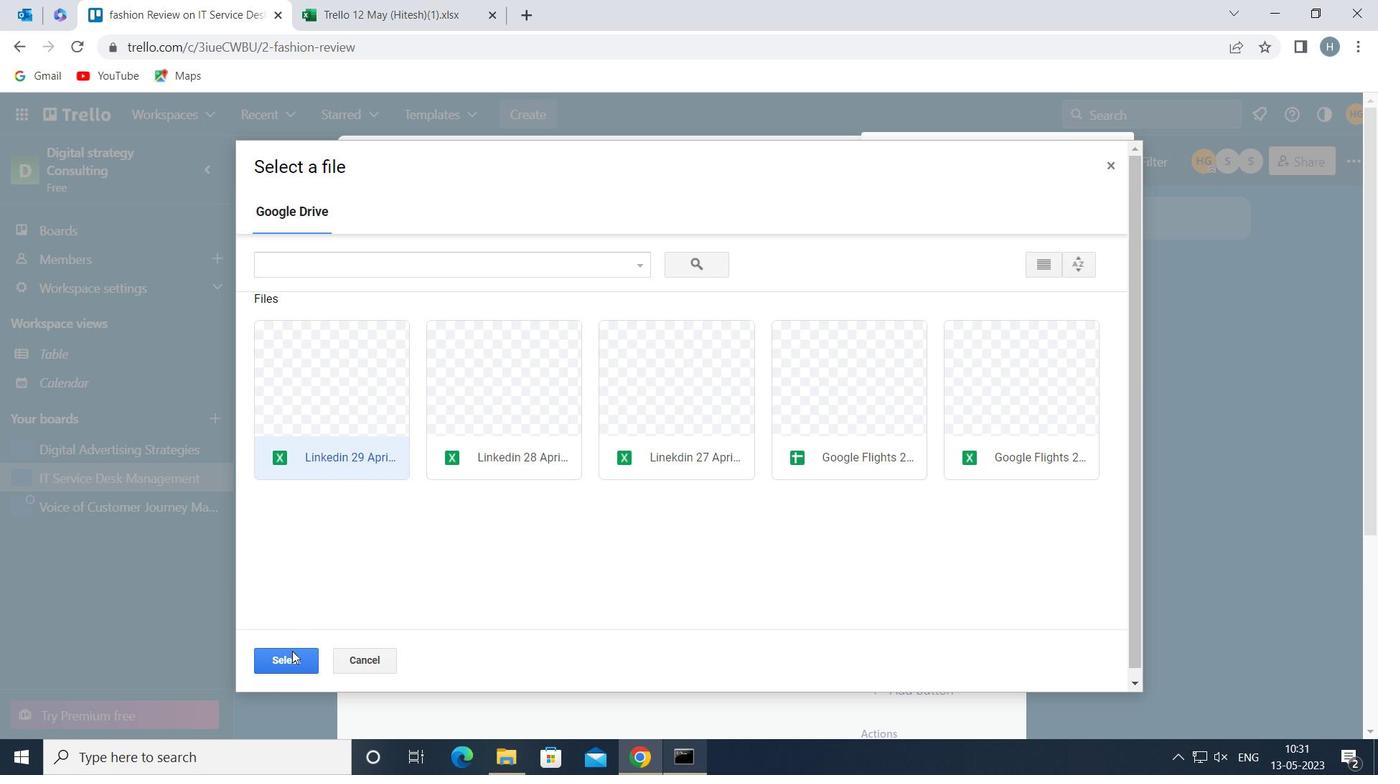
Action: Mouse moved to (954, 491)
Screenshot: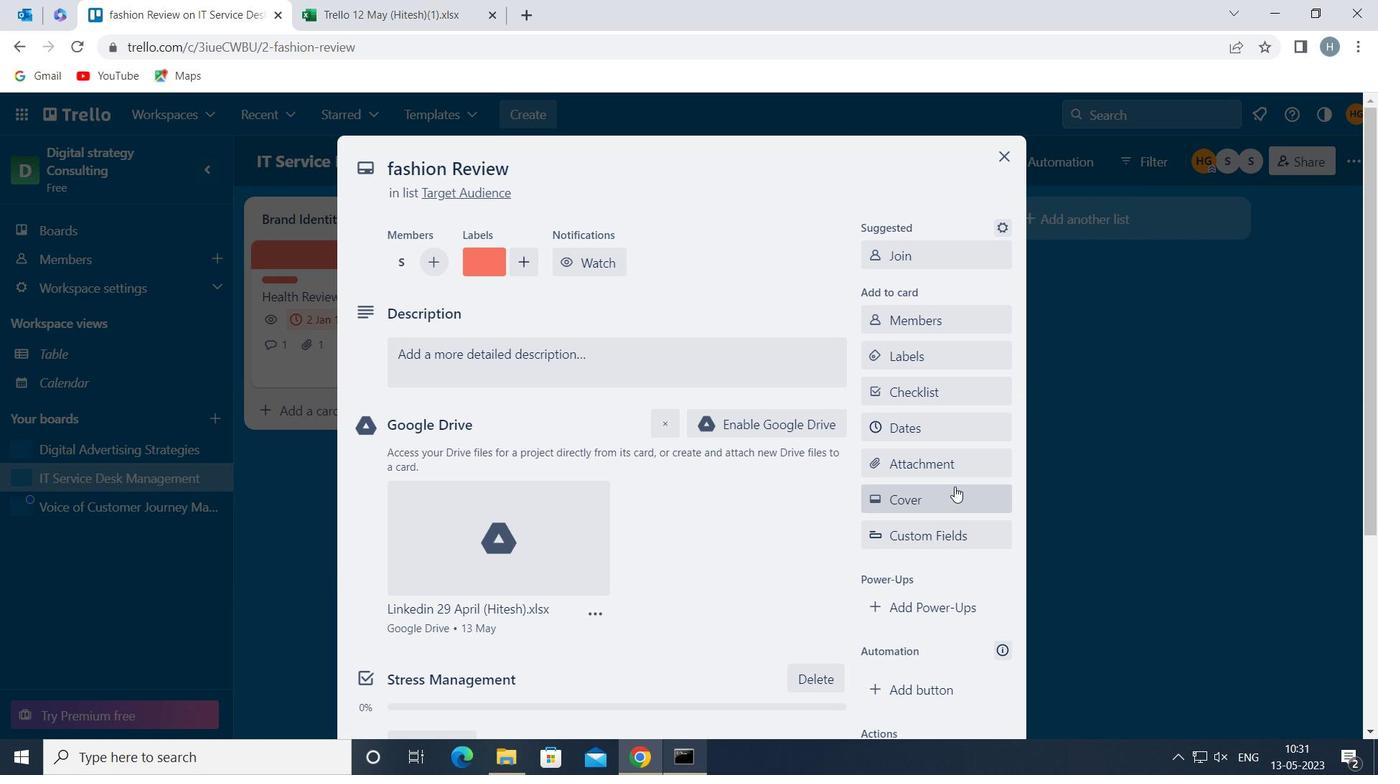 
Action: Mouse pressed left at (954, 491)
Screenshot: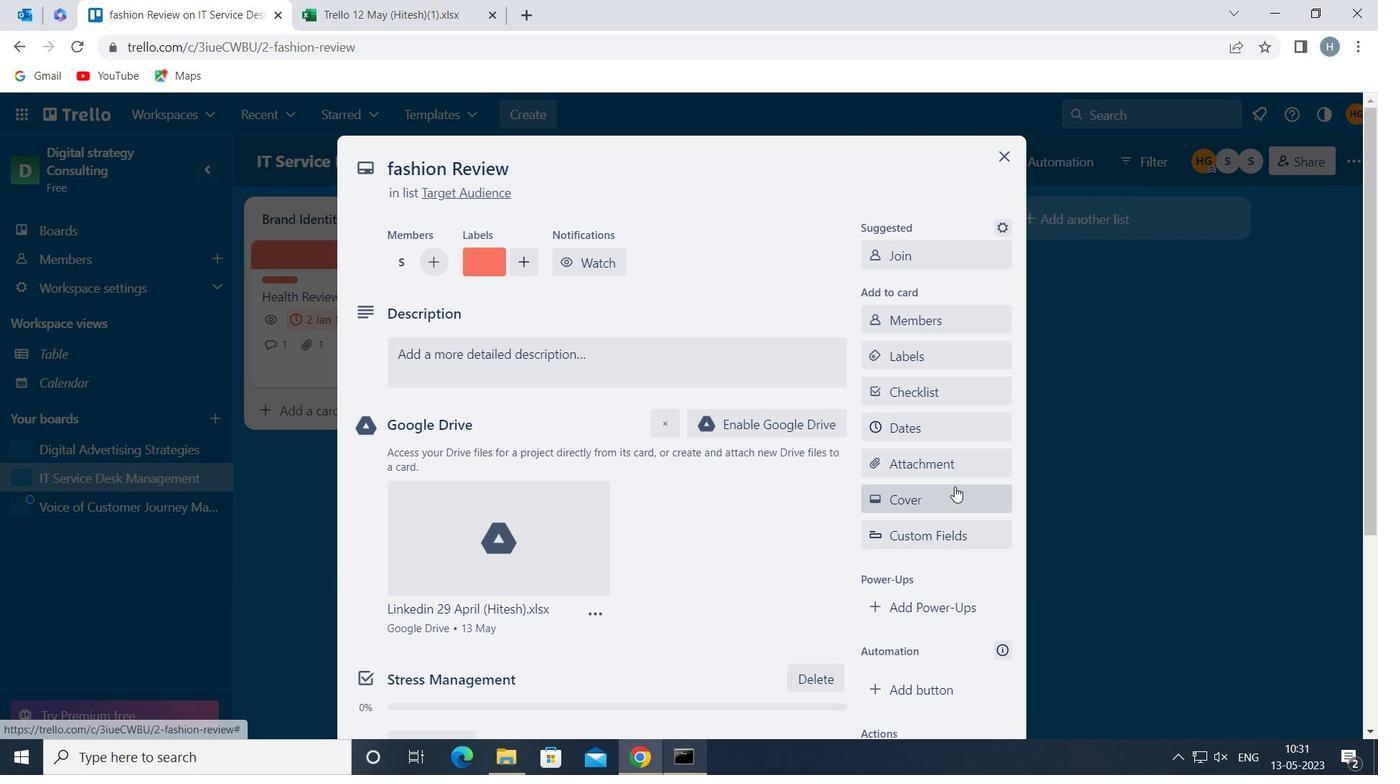 
Action: Mouse moved to (1048, 385)
Screenshot: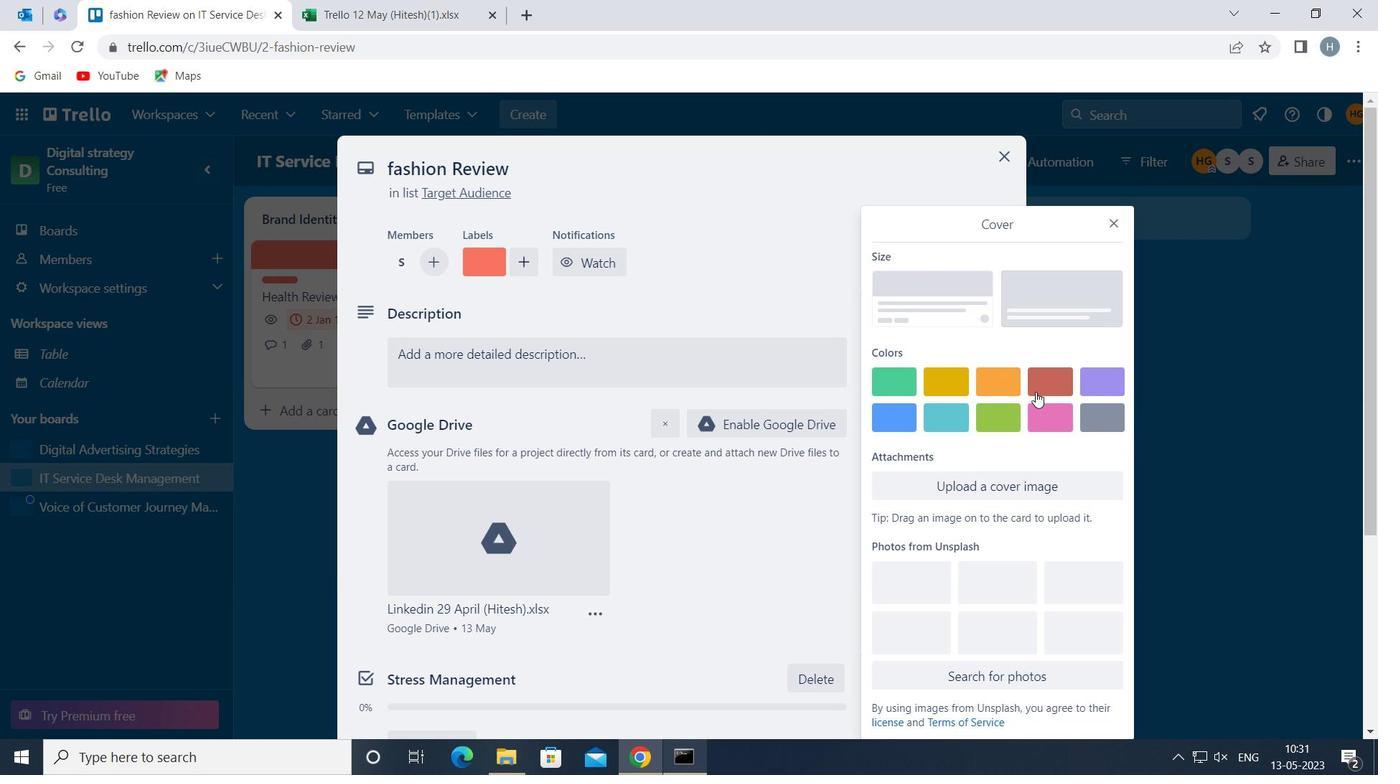 
Action: Mouse pressed left at (1048, 385)
Screenshot: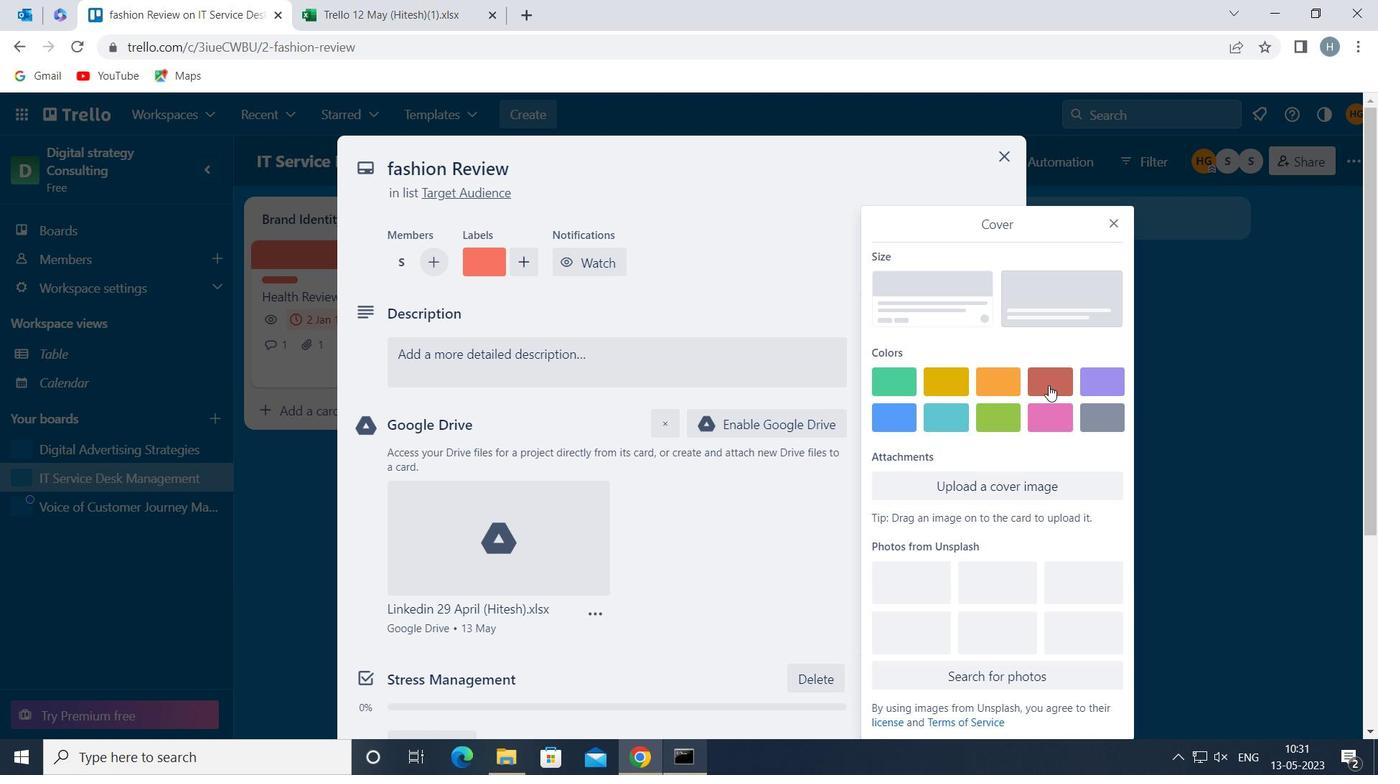 
Action: Mouse moved to (1117, 186)
Screenshot: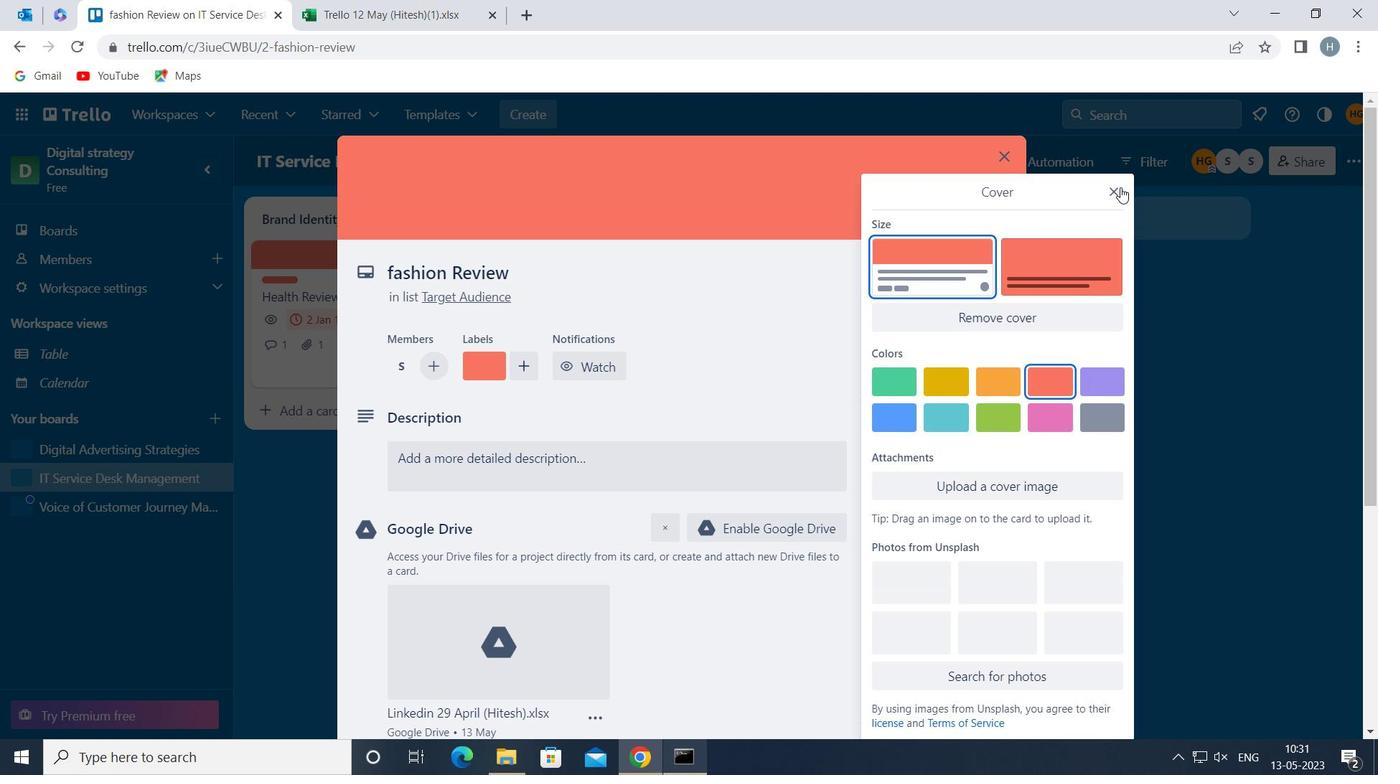 
Action: Mouse pressed left at (1117, 186)
Screenshot: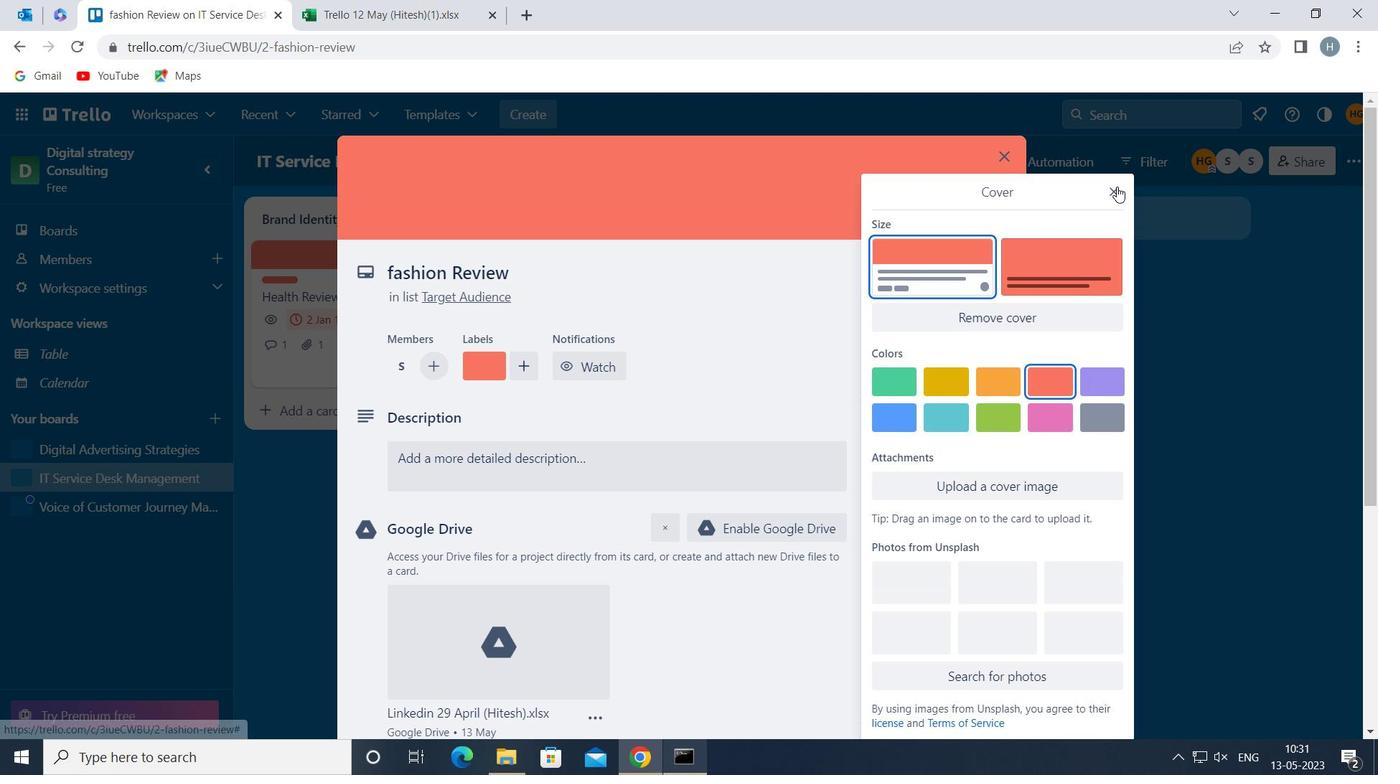 
Action: Mouse moved to (659, 472)
Screenshot: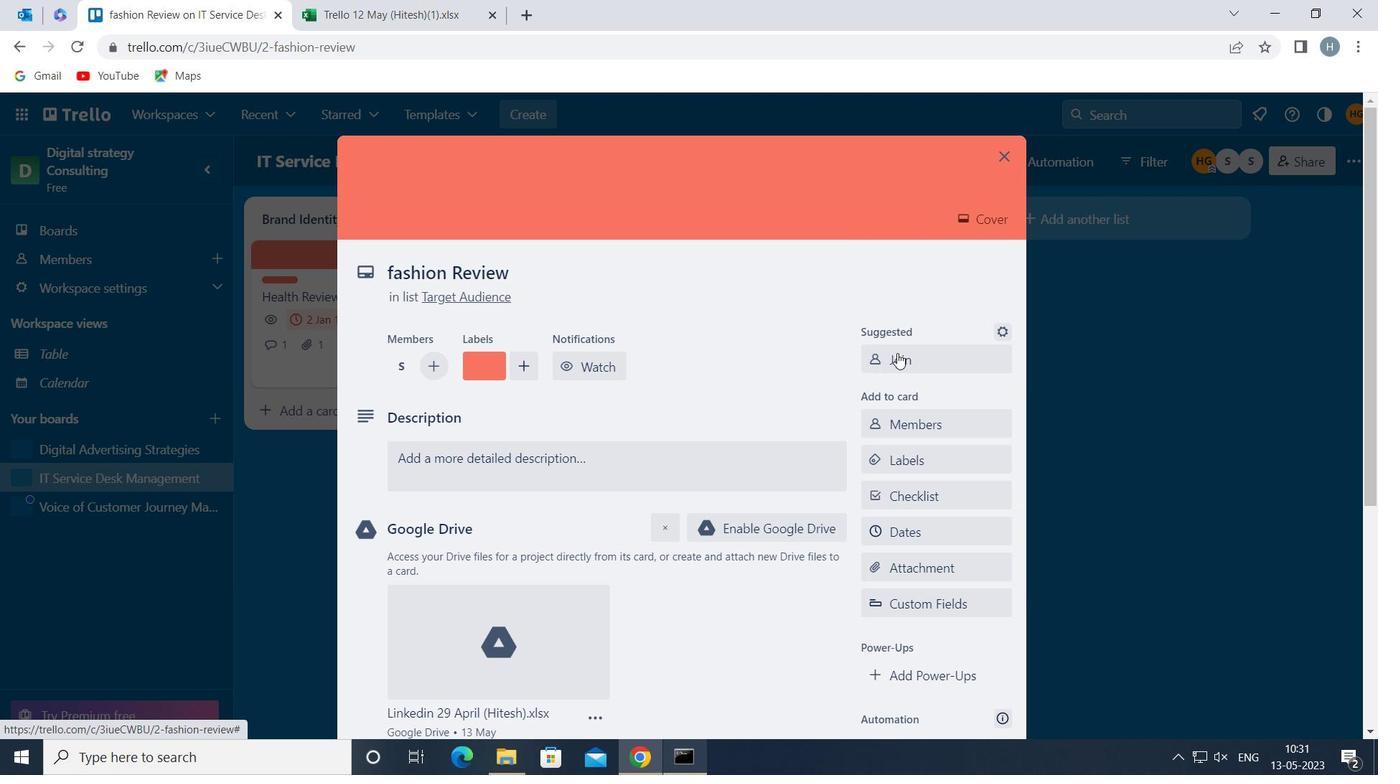 
Action: Mouse pressed left at (659, 472)
Screenshot: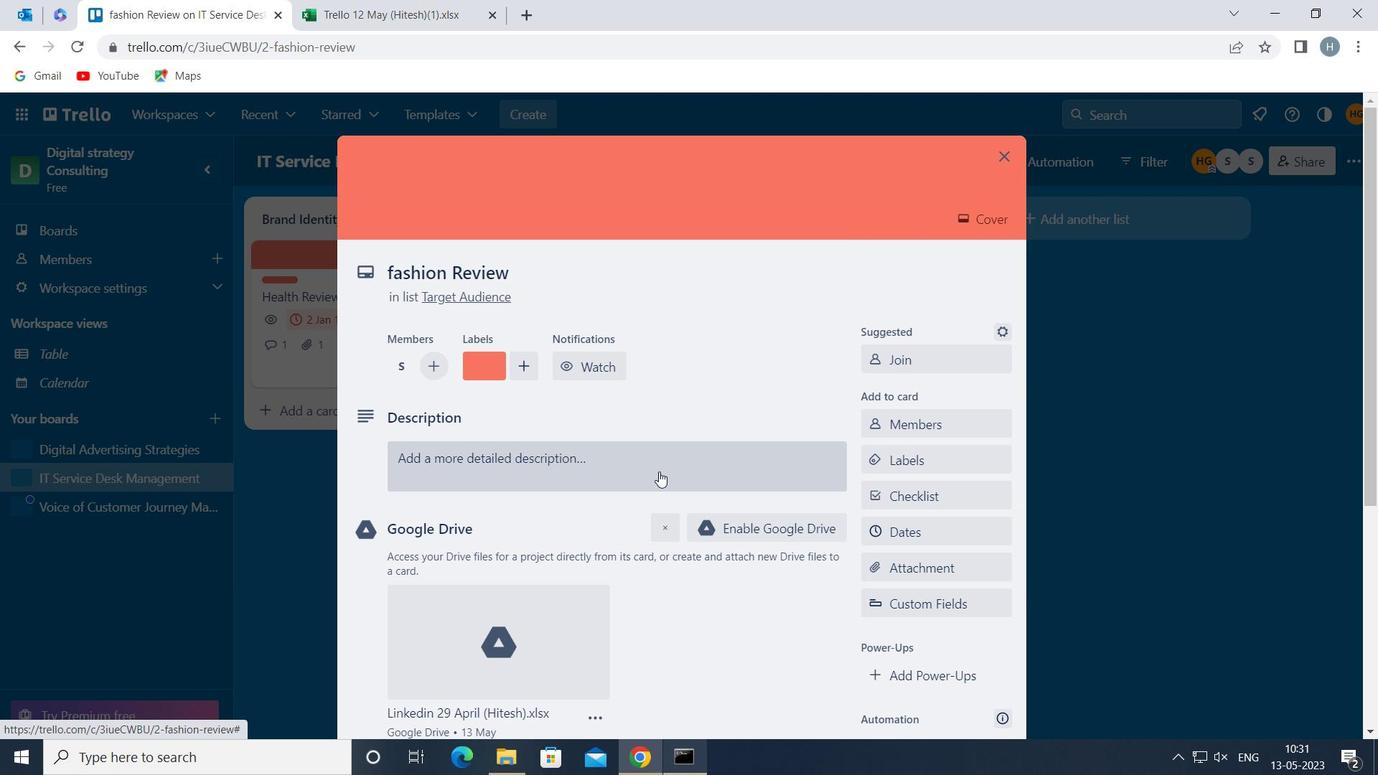 
Action: Mouse moved to (554, 535)
Screenshot: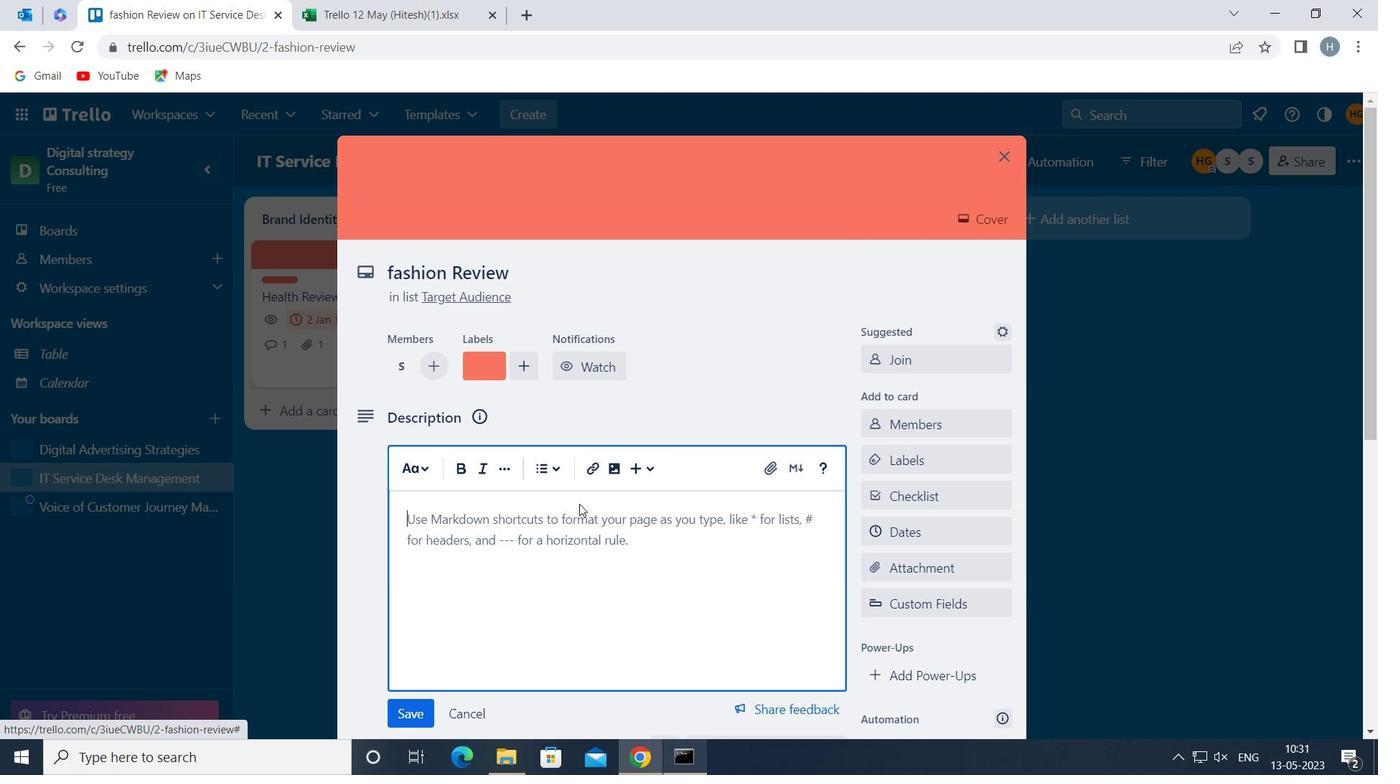 
Action: Mouse pressed left at (554, 535)
Screenshot: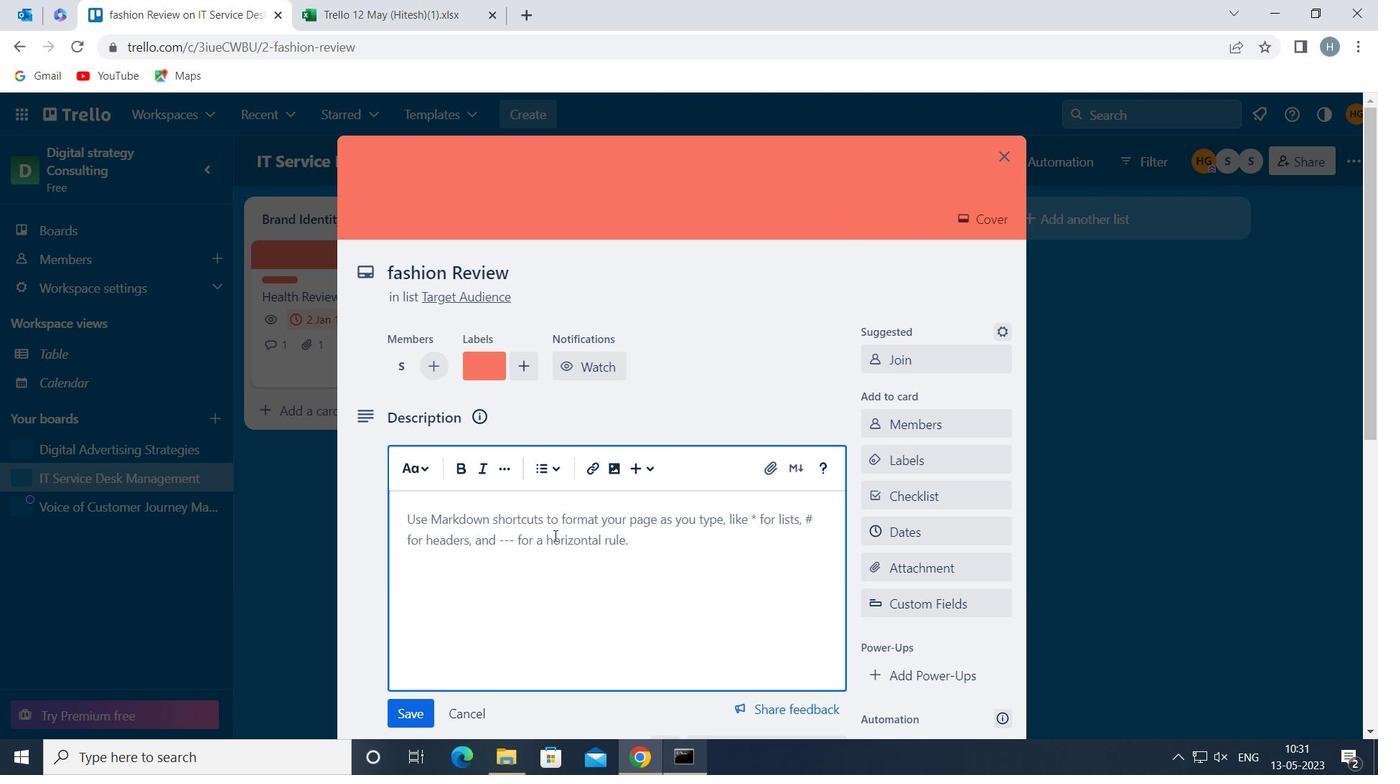 
Action: Key pressed <Key.shift>PLAN<Key.space>AND<Key.space>EXECUTE<Key.space>COMPANY<Key.space>TEAM-BUILDING<Key.space>EVENT
Screenshot: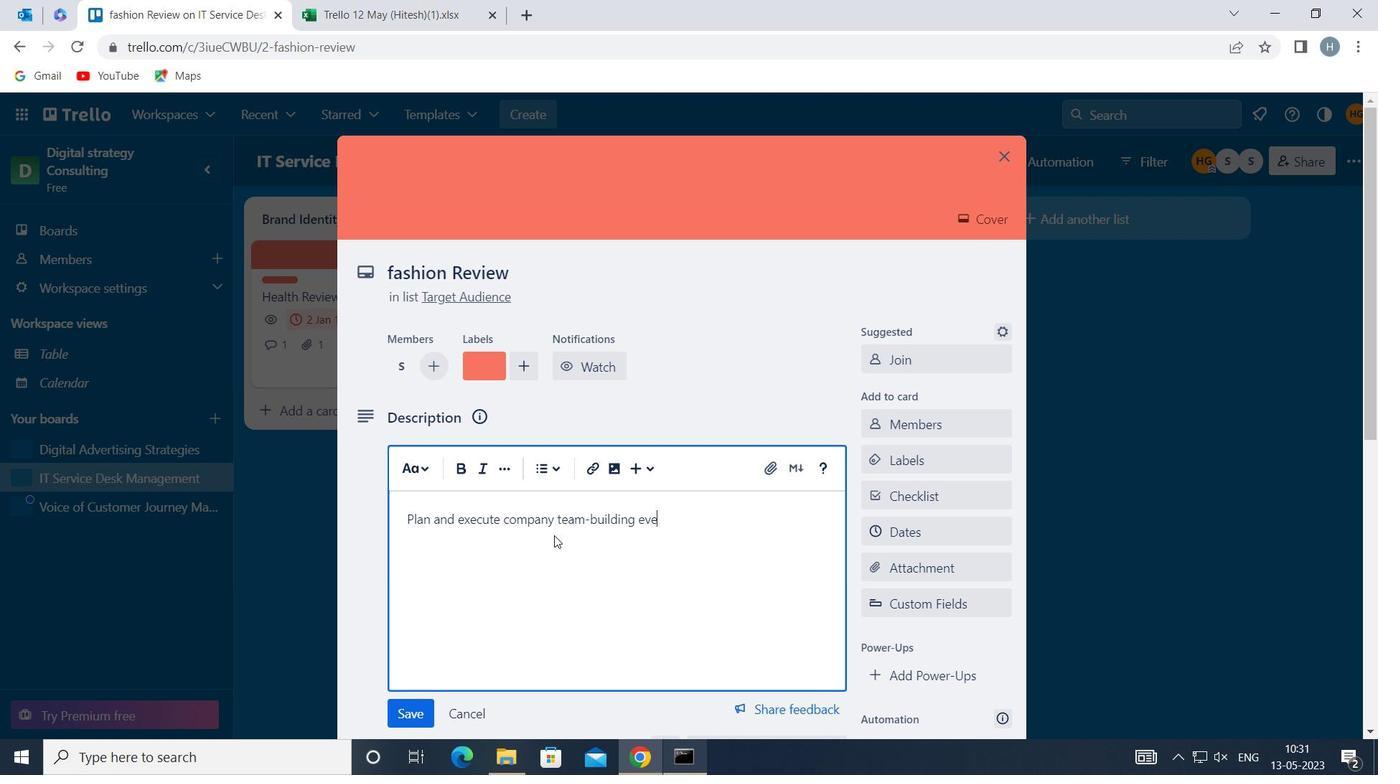 
Action: Mouse moved to (402, 713)
Screenshot: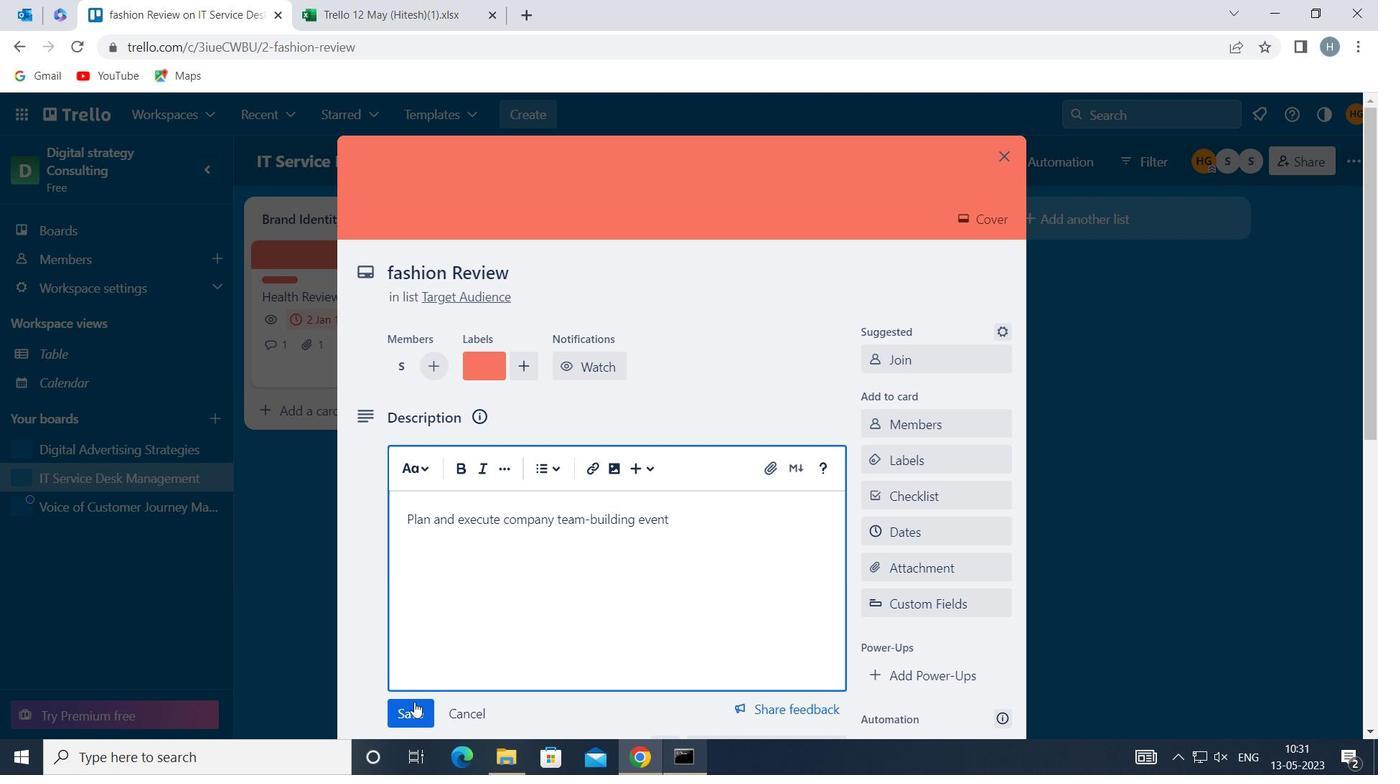 
Action: Mouse pressed left at (402, 713)
Screenshot: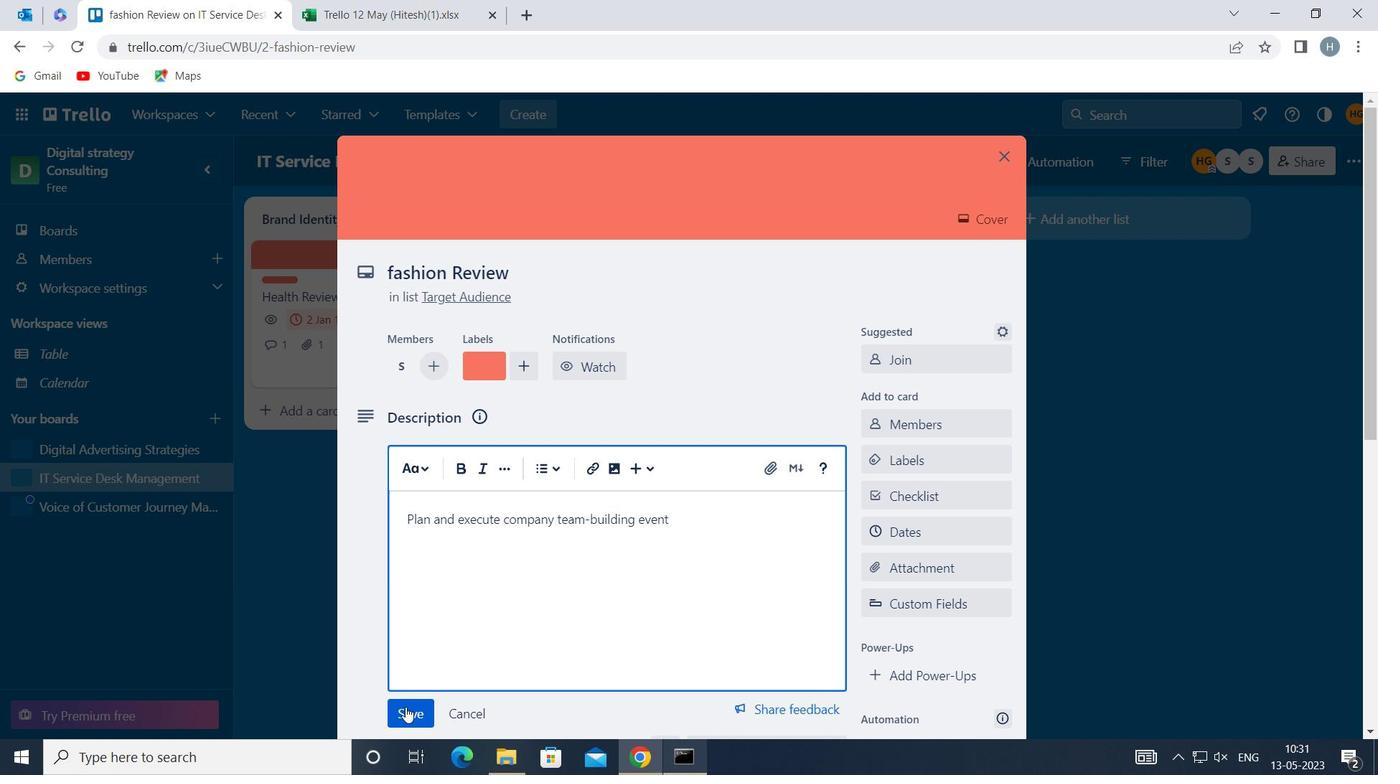 
Action: Mouse moved to (479, 634)
Screenshot: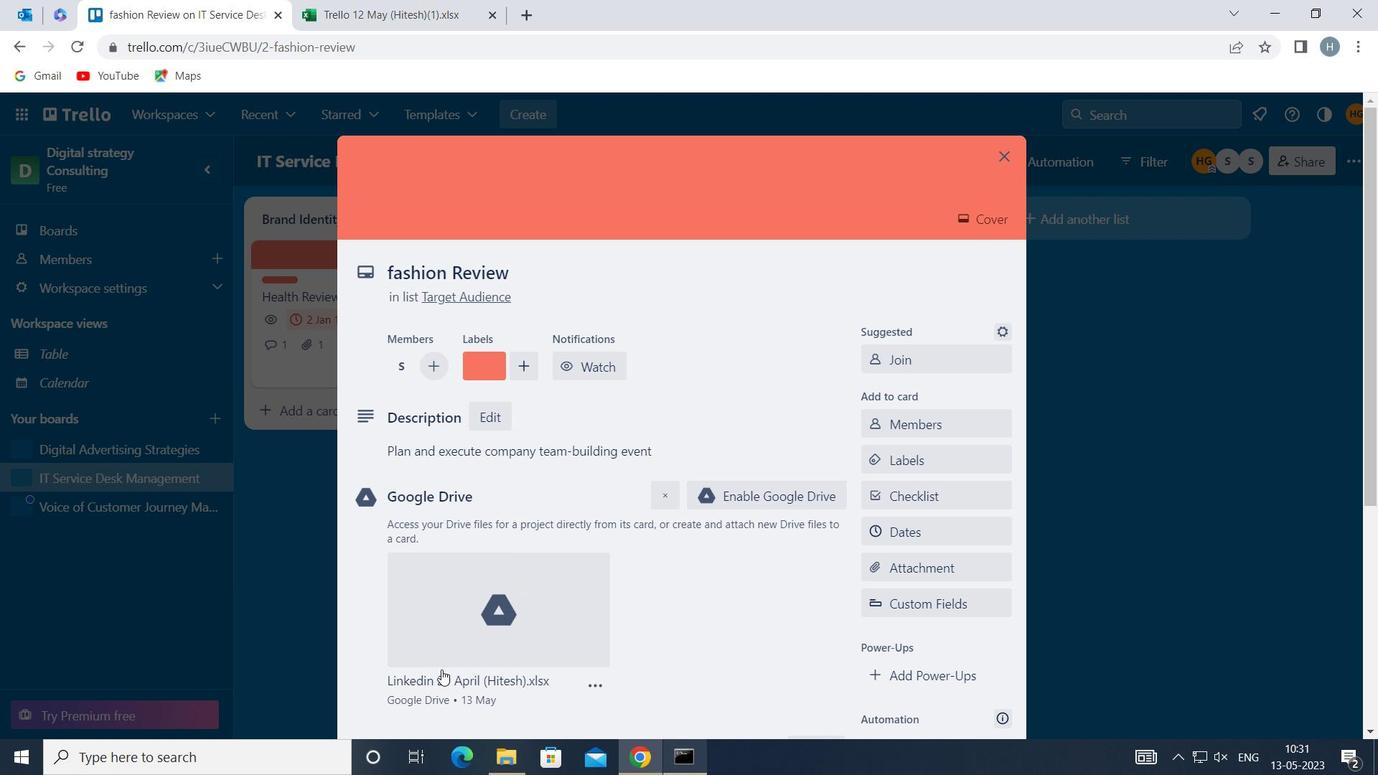 
Action: Mouse scrolled (479, 633) with delta (0, 0)
Screenshot: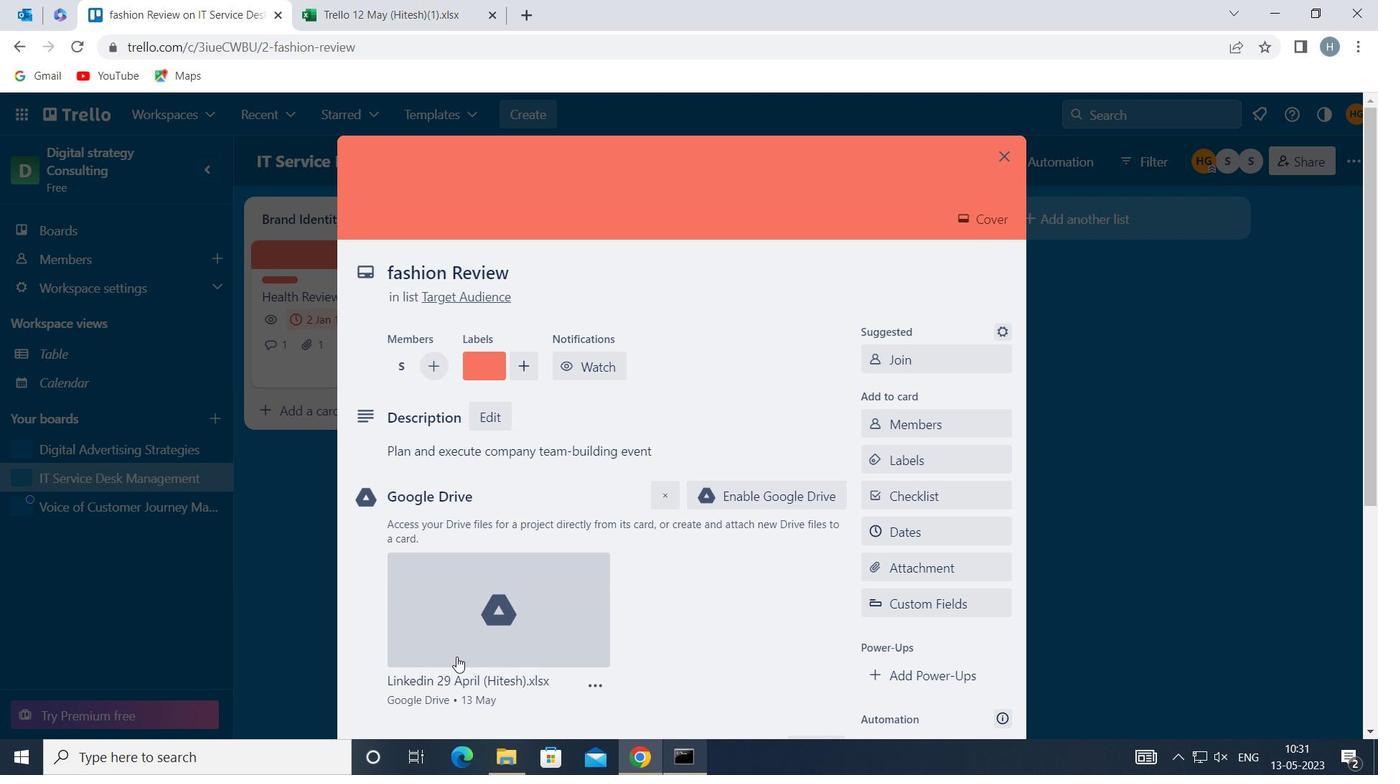 
Action: Mouse scrolled (479, 633) with delta (0, 0)
Screenshot: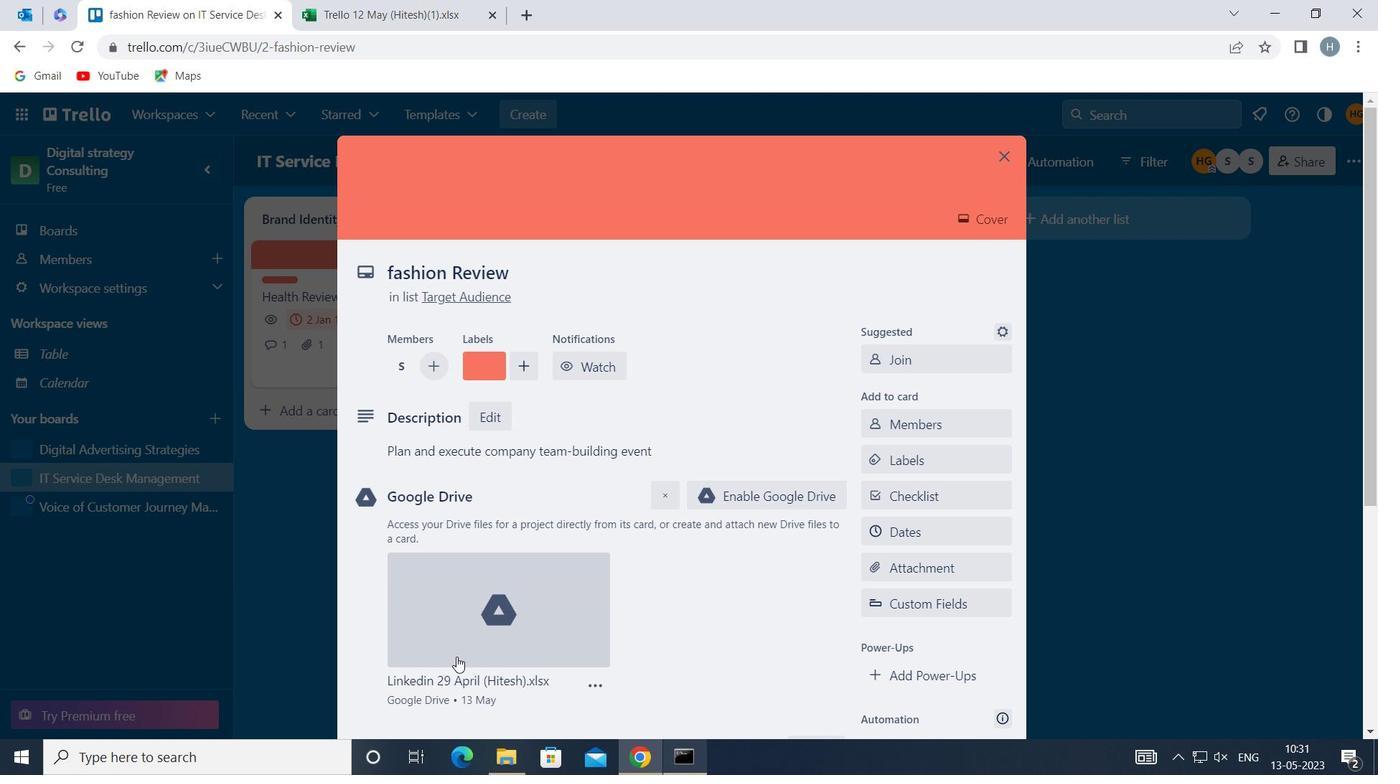 
Action: Mouse moved to (482, 631)
Screenshot: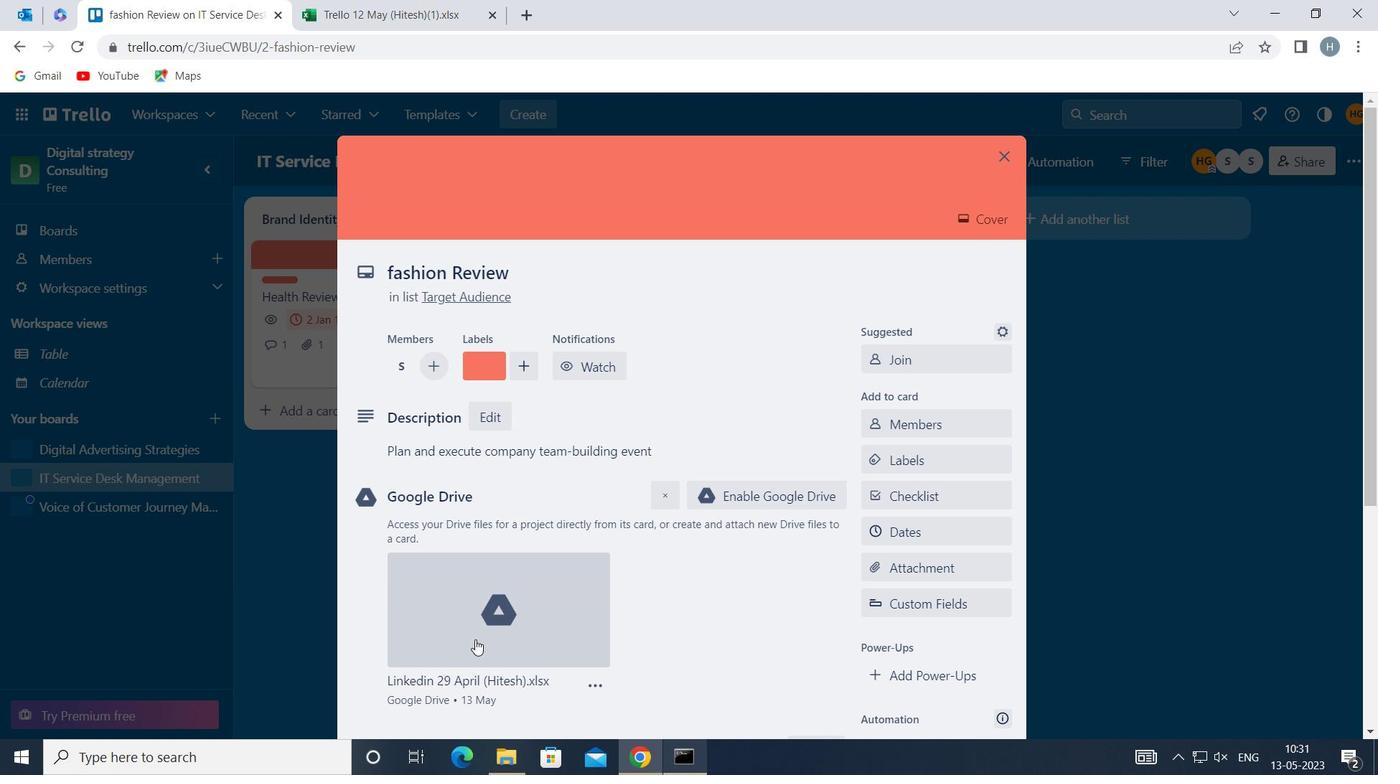 
Action: Mouse scrolled (482, 631) with delta (0, 0)
Screenshot: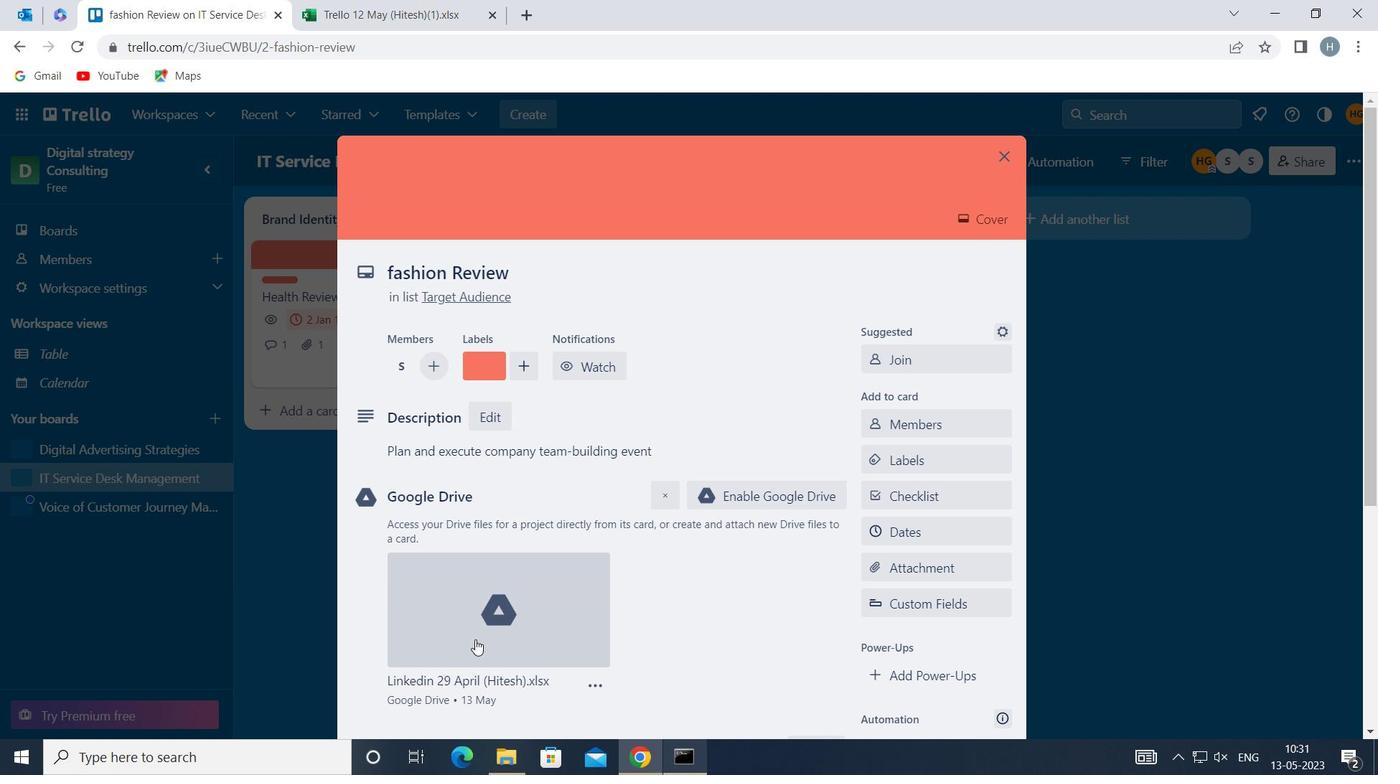 
Action: Mouse moved to (598, 557)
Screenshot: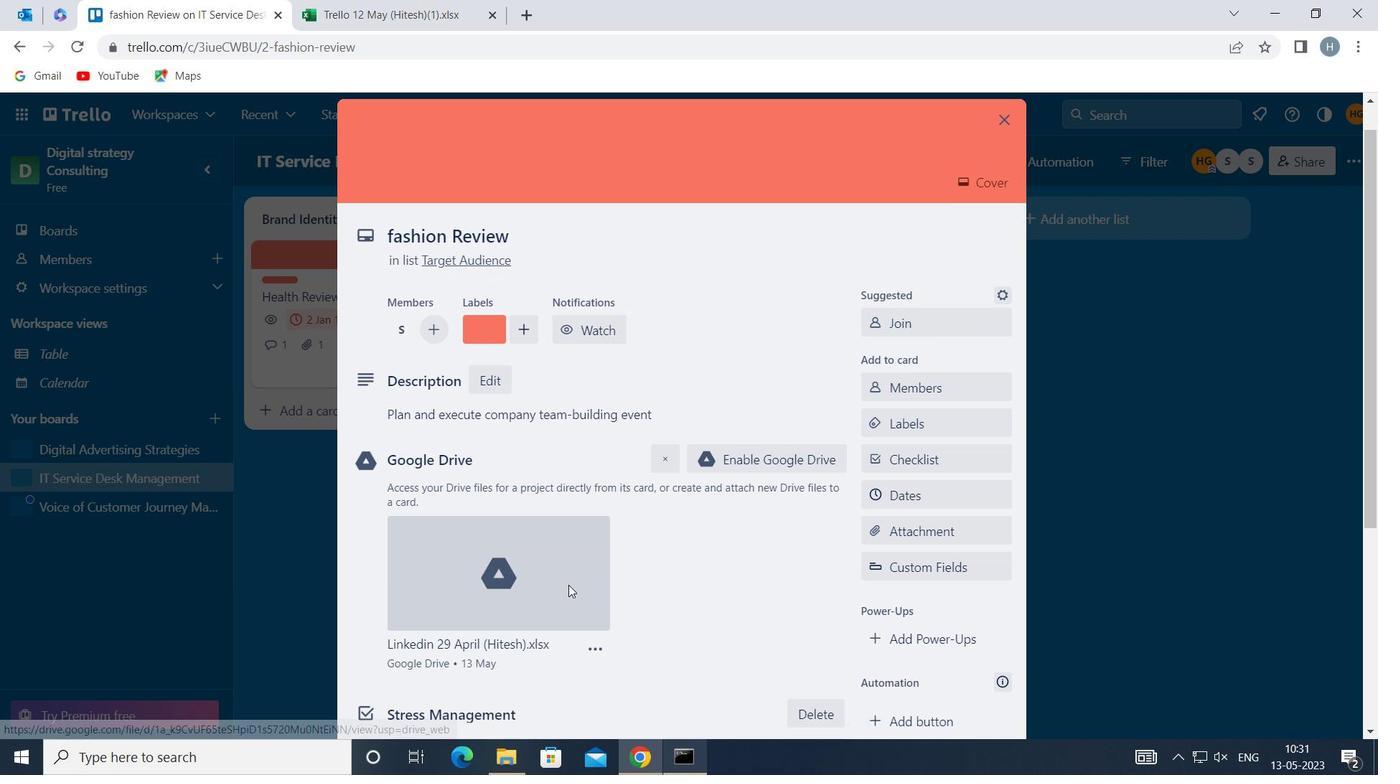 
Action: Mouse scrolled (598, 557) with delta (0, 0)
Screenshot: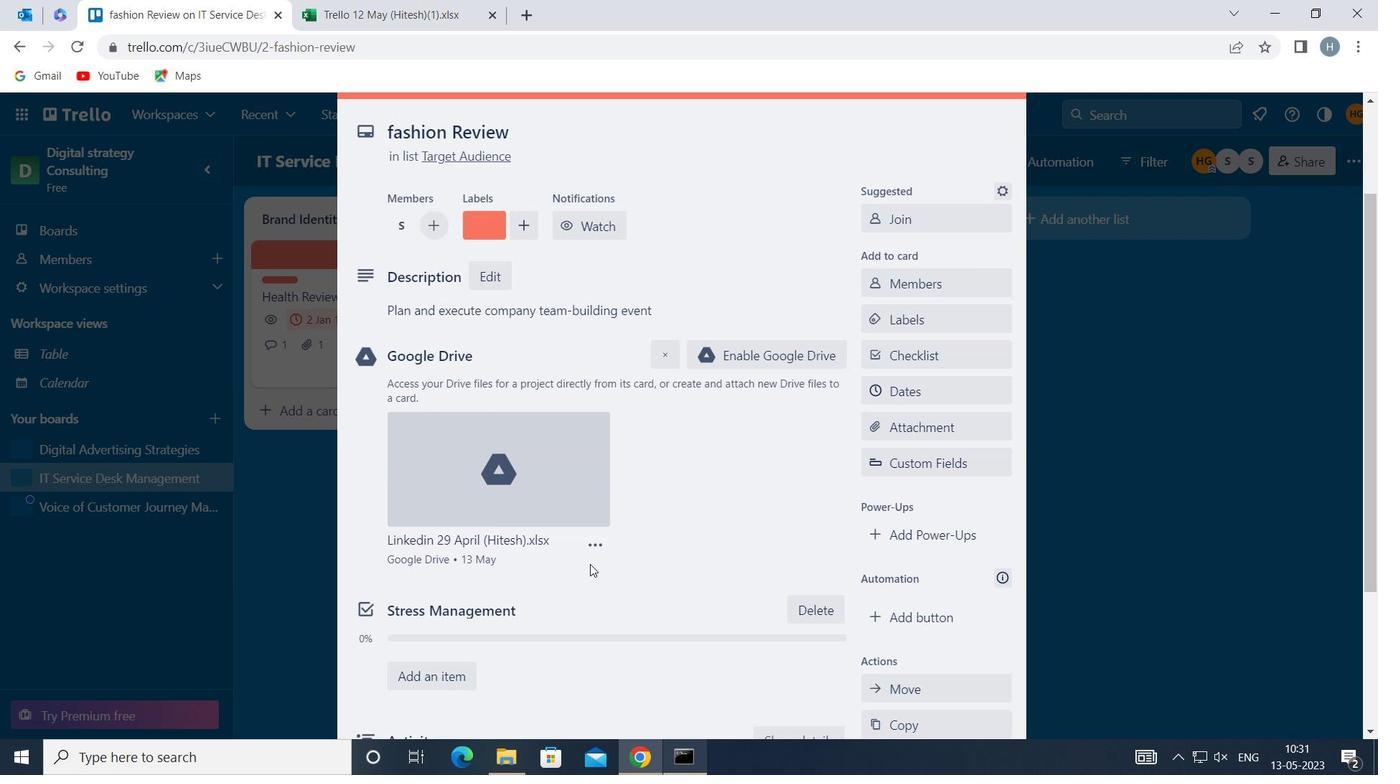 
Action: Mouse scrolled (598, 557) with delta (0, 0)
Screenshot: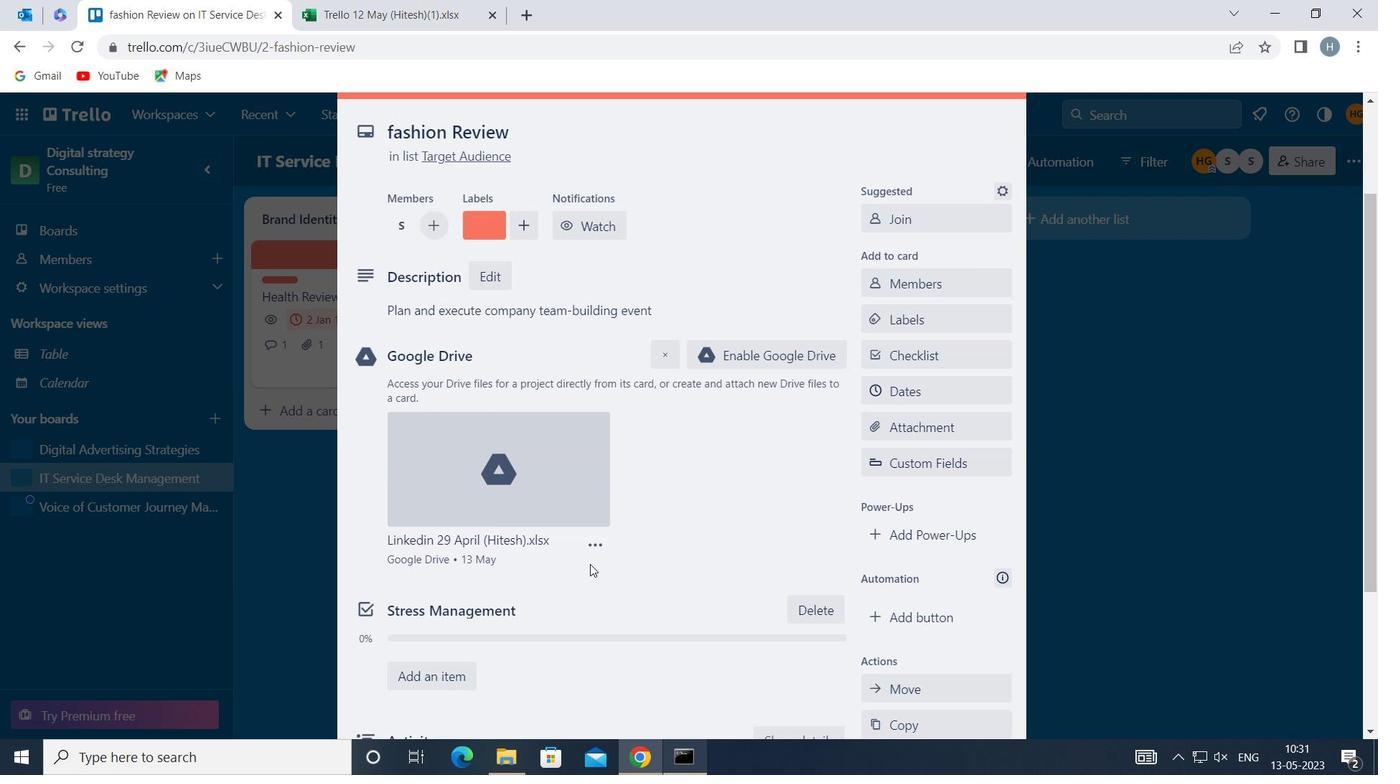 
Action: Mouse moved to (598, 565)
Screenshot: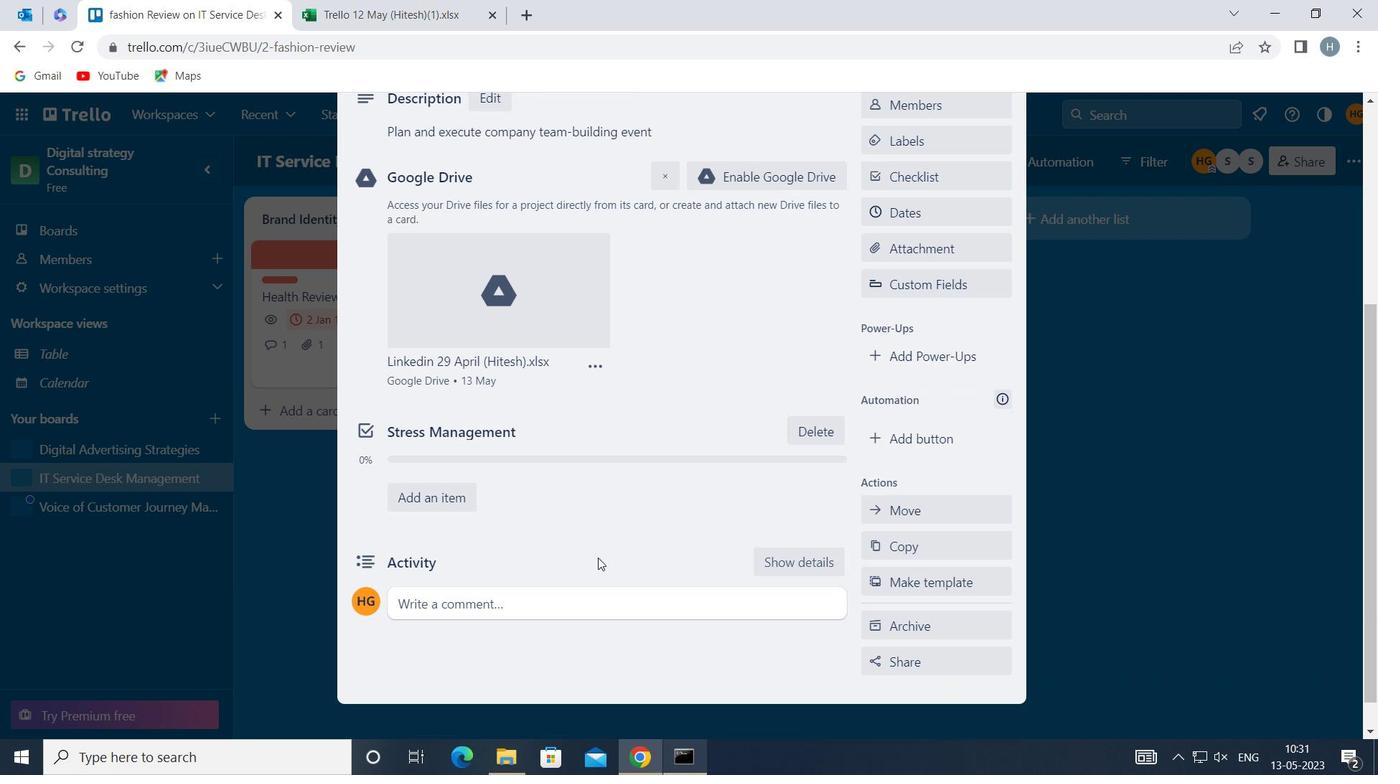 
Action: Mouse pressed left at (598, 565)
Screenshot: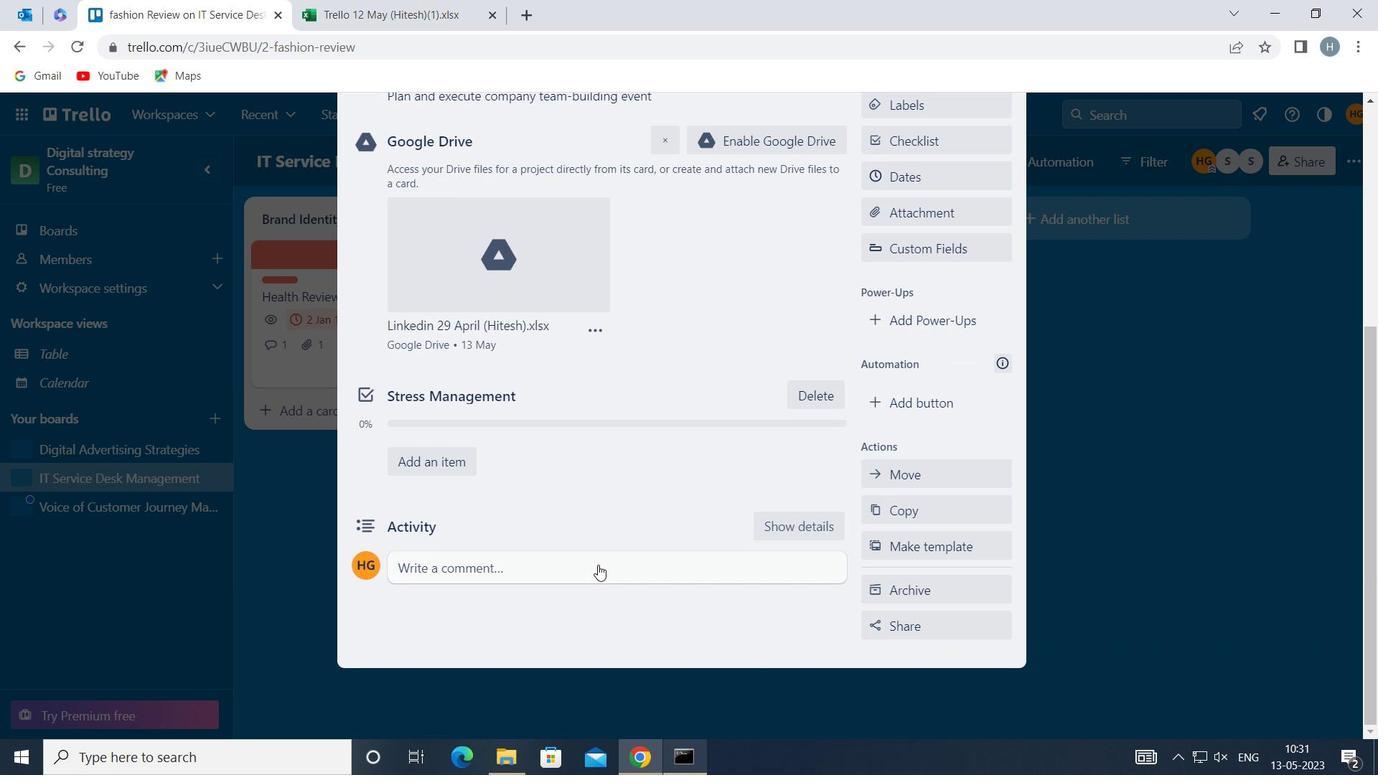 
Action: Mouse moved to (543, 615)
Screenshot: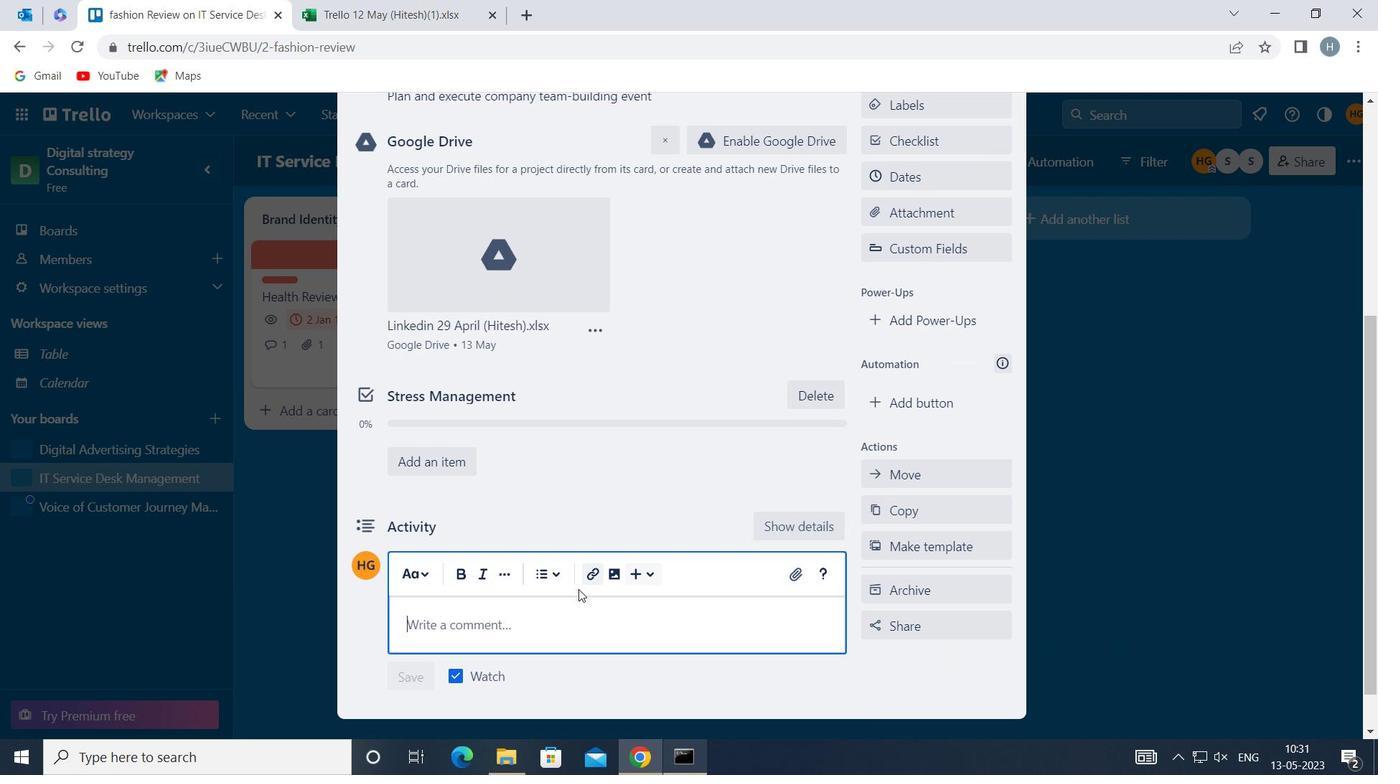 
Action: Mouse pressed left at (543, 615)
Screenshot: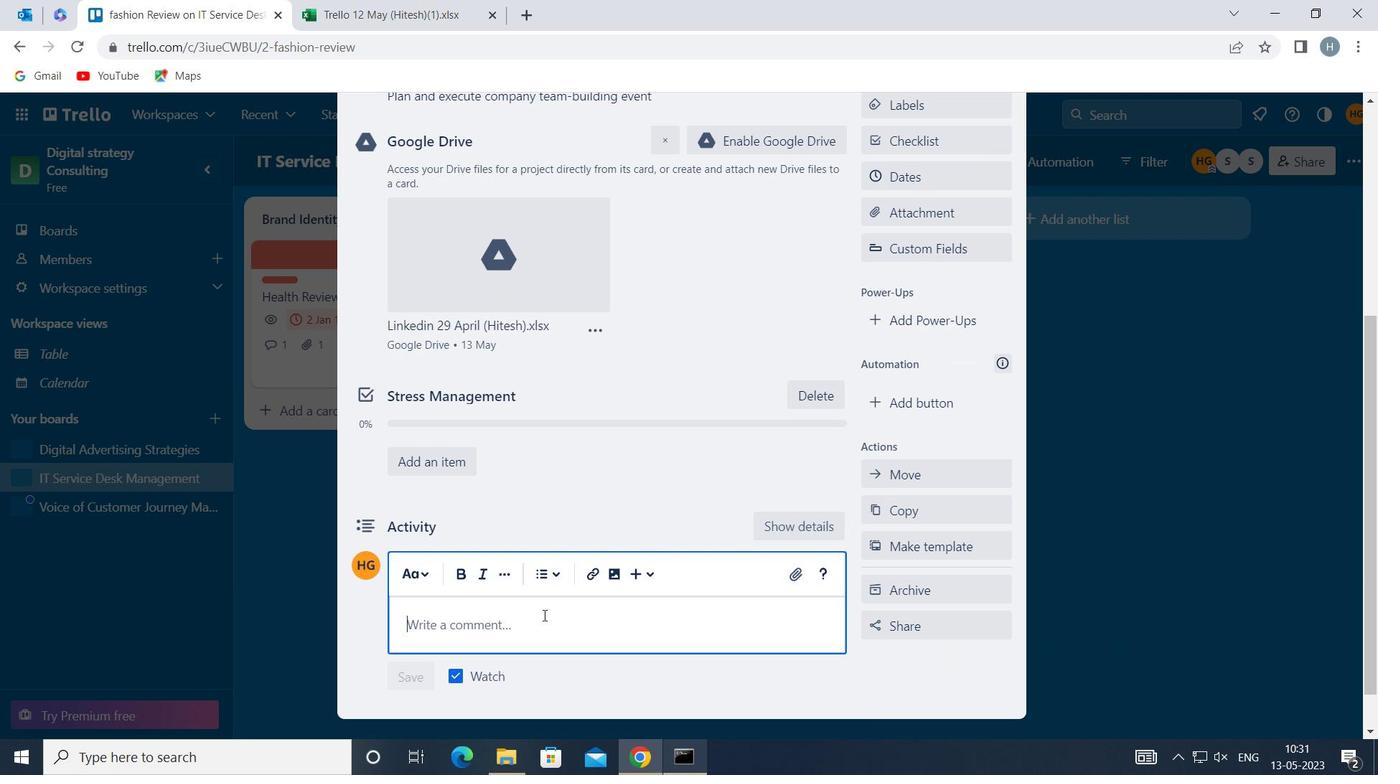 
Action: Key pressed <Key.shift>LET<Key.space>US<Key.space>APPROACH<Key.space>THIS<Key.space>TASK<Key.space>WITH<Key.space>A<Key.space>FOCUS<Key.space>ON<Key.space>QUANTITY,<Key.space>ENSURING<Key.space>THAT<Key.space>WE<Key.space>DELIVER<Key.space>A<Key.space>HIGH<Key.space>OUTS<Key.backspace>COME
Screenshot: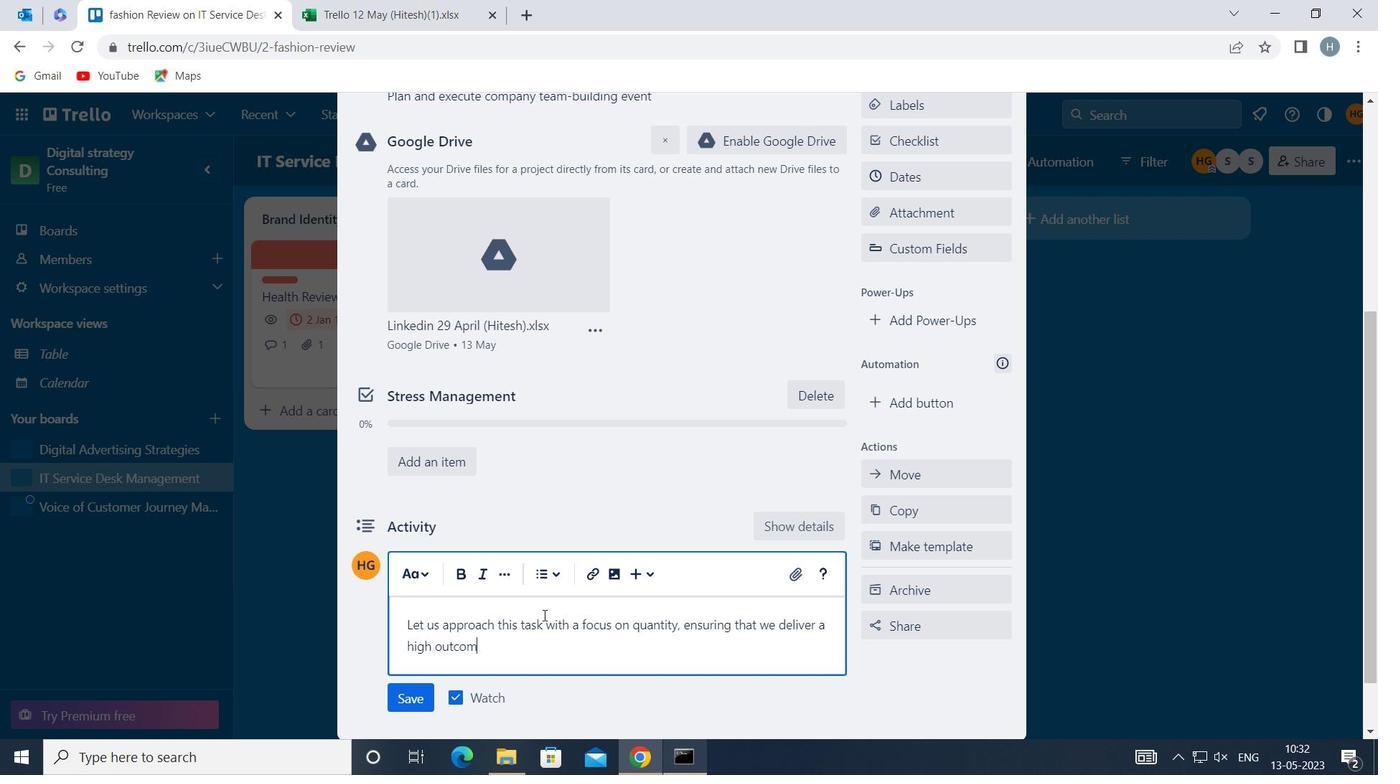 
Action: Mouse moved to (406, 706)
Screenshot: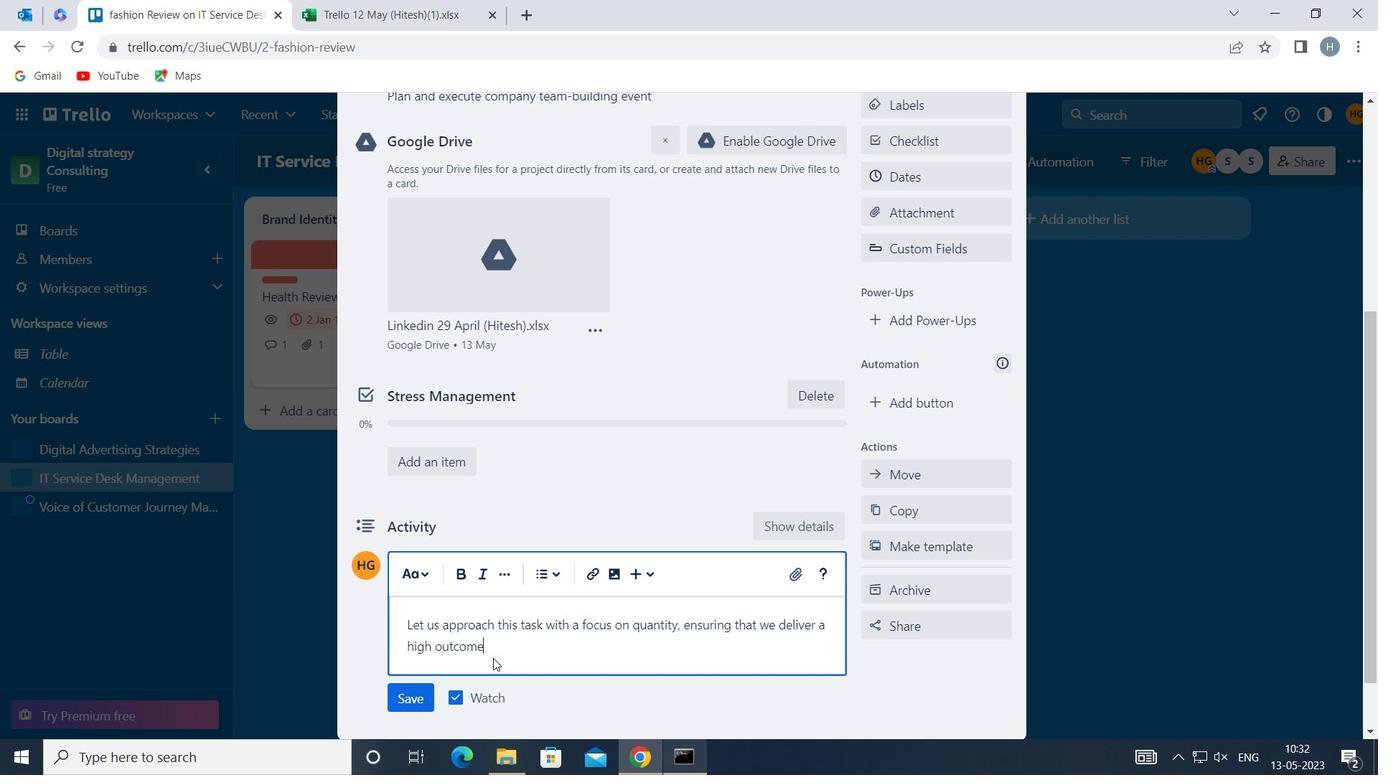 
Action: Mouse pressed left at (406, 706)
Screenshot: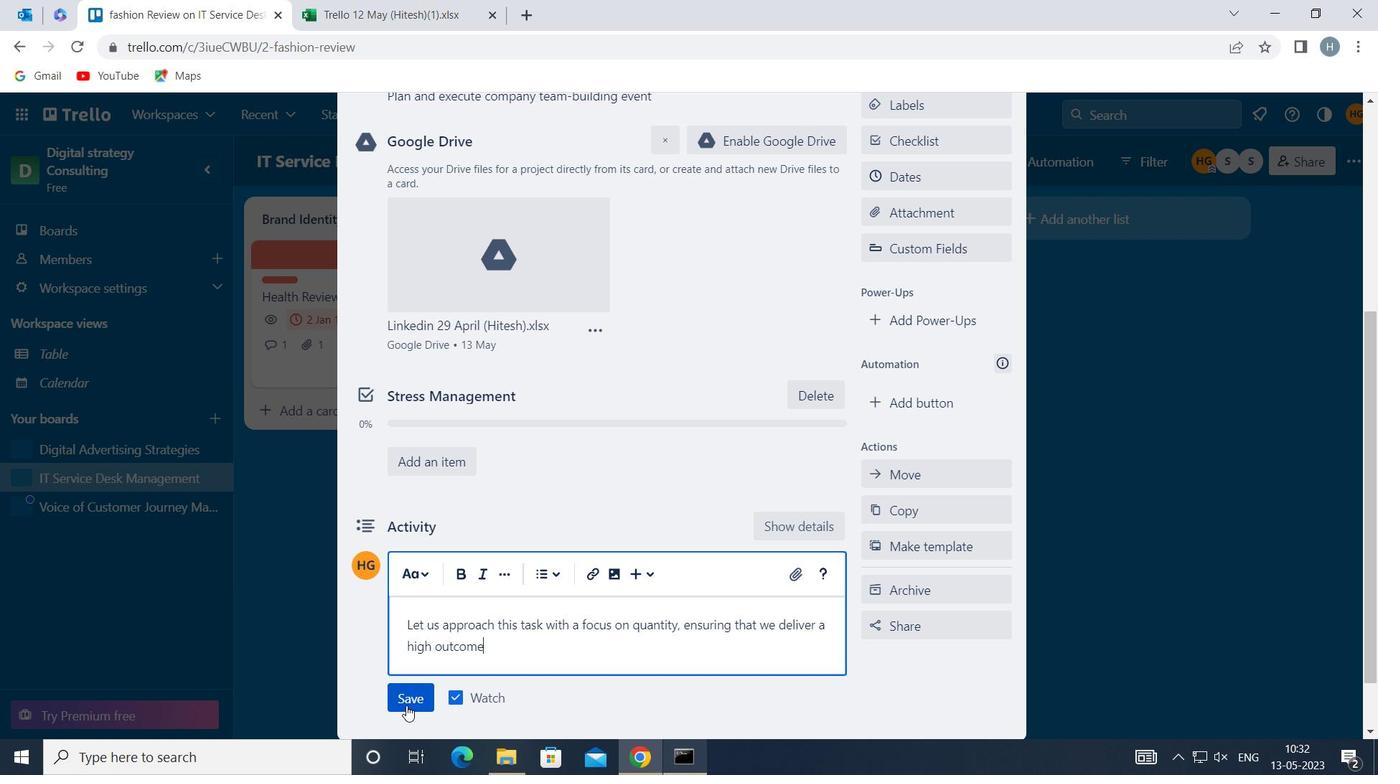 
Action: Mouse moved to (952, 175)
Screenshot: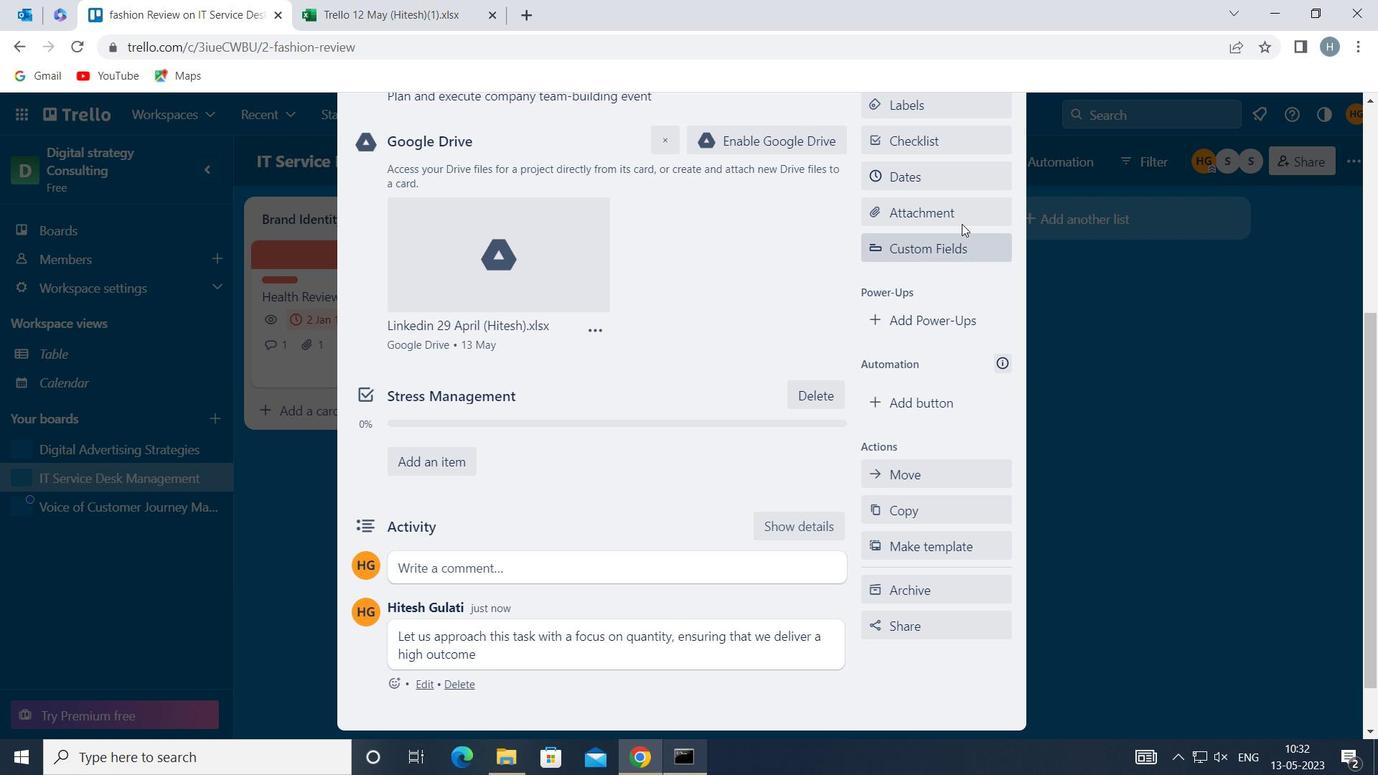 
Action: Mouse pressed left at (952, 175)
Screenshot: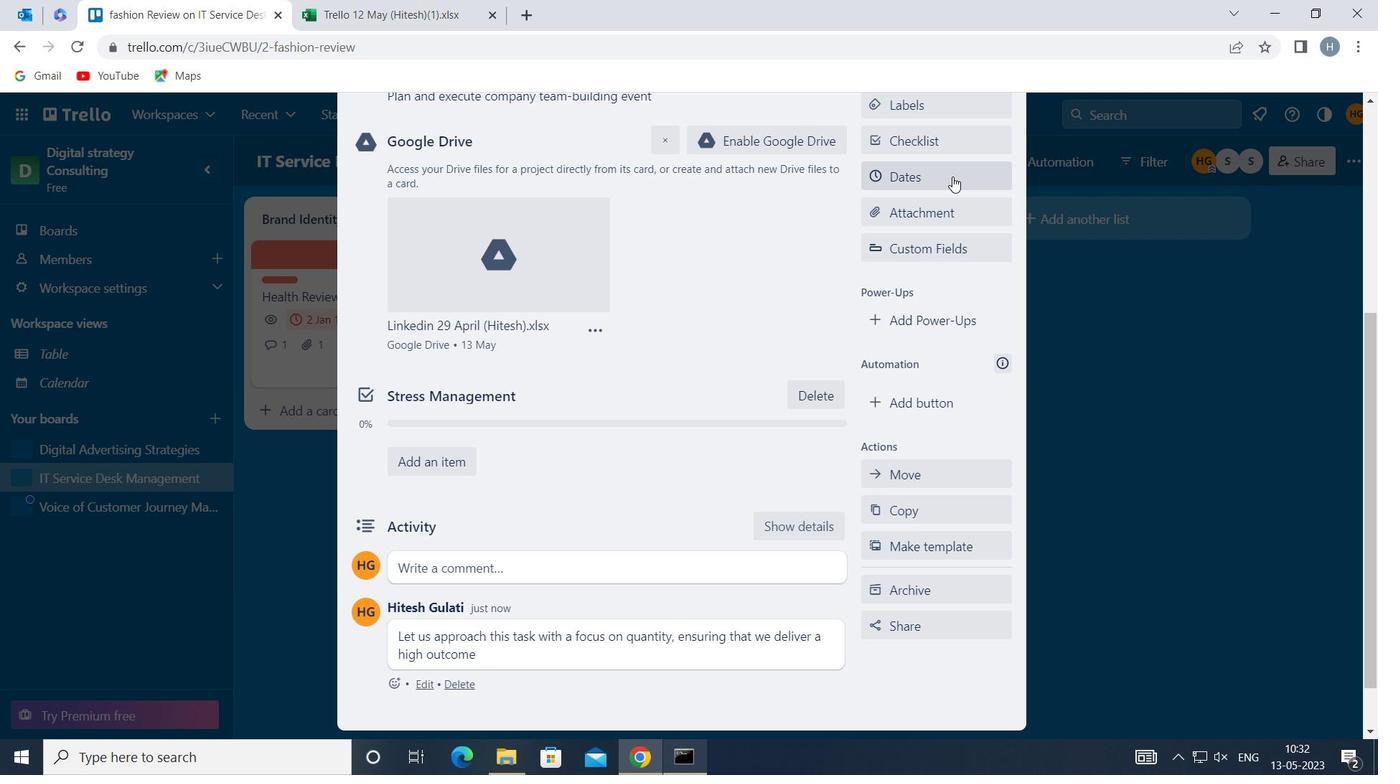 
Action: Mouse moved to (881, 485)
Screenshot: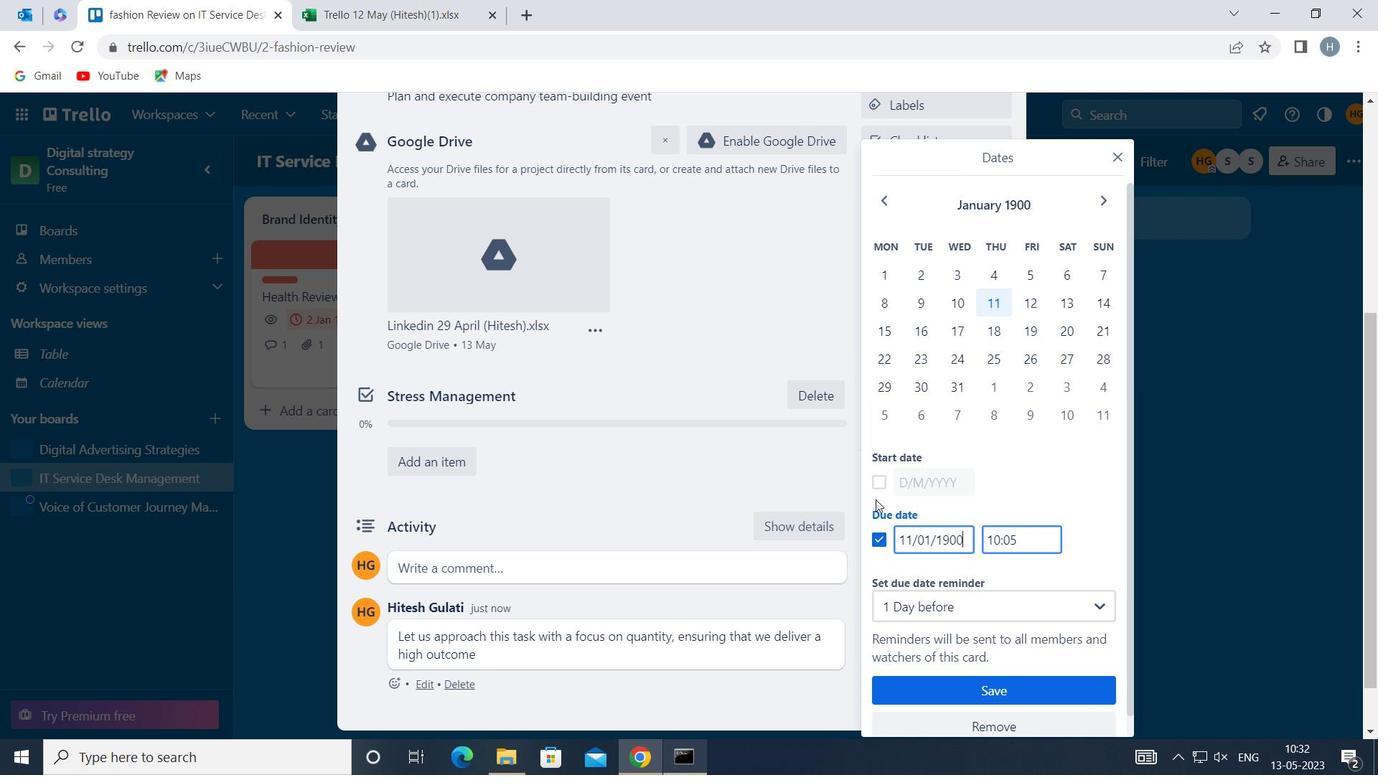 
Action: Mouse pressed left at (881, 485)
Screenshot: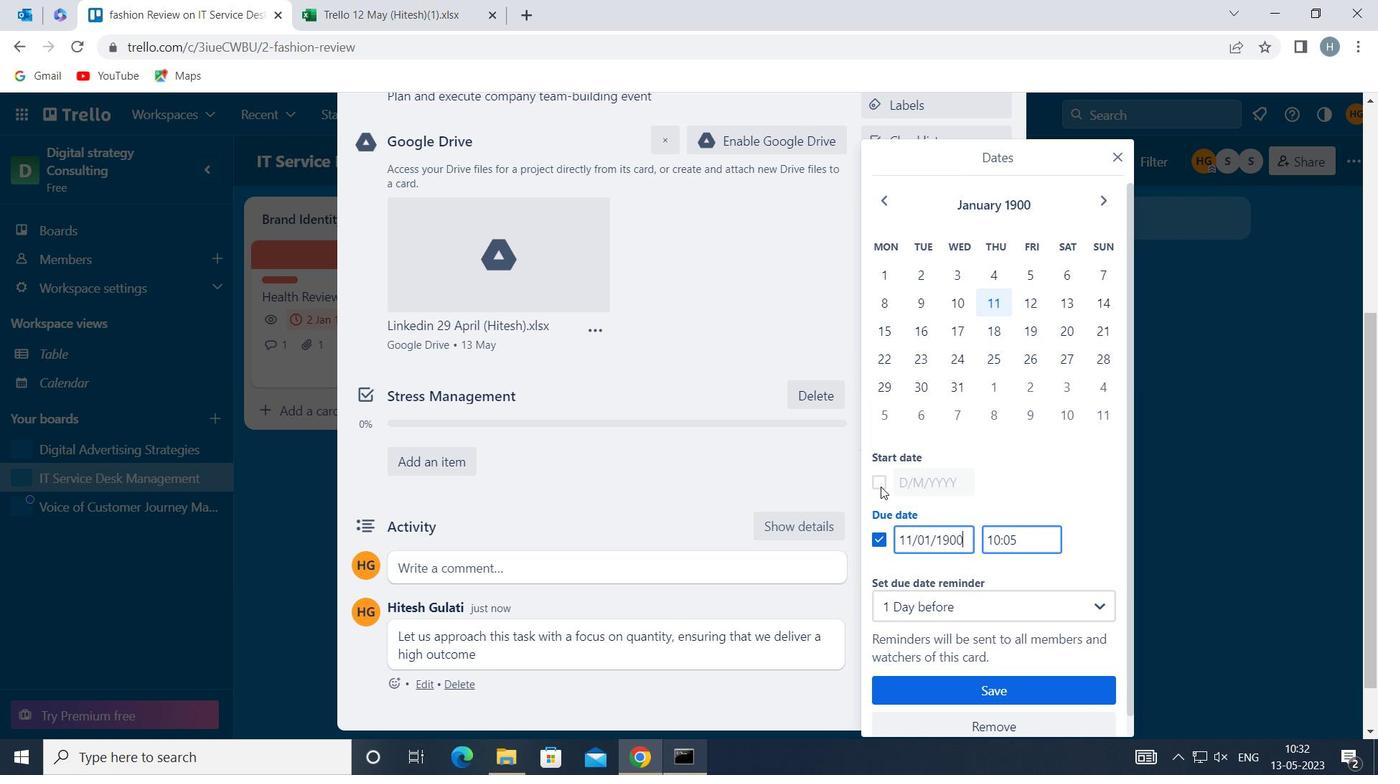 
Action: Mouse moved to (897, 480)
Screenshot: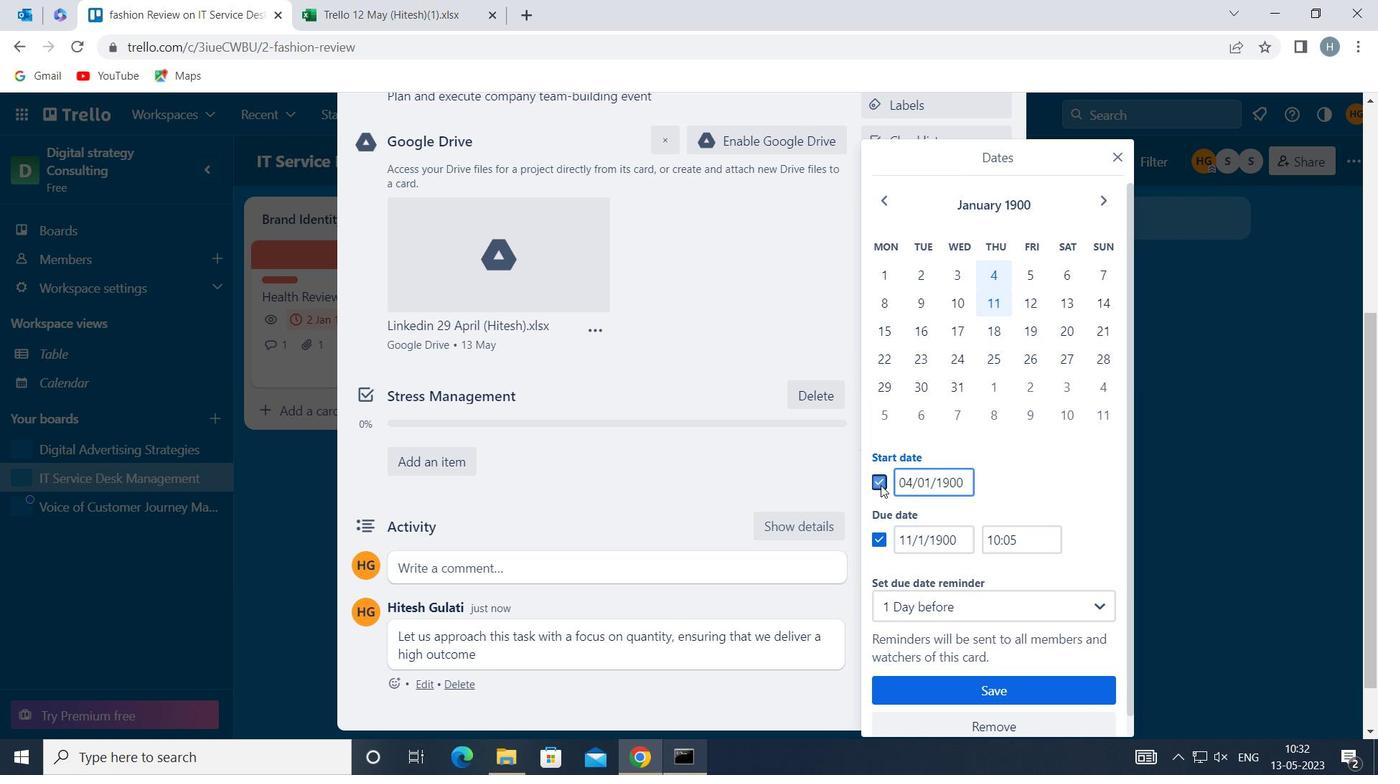 
Action: Mouse pressed left at (897, 480)
Screenshot: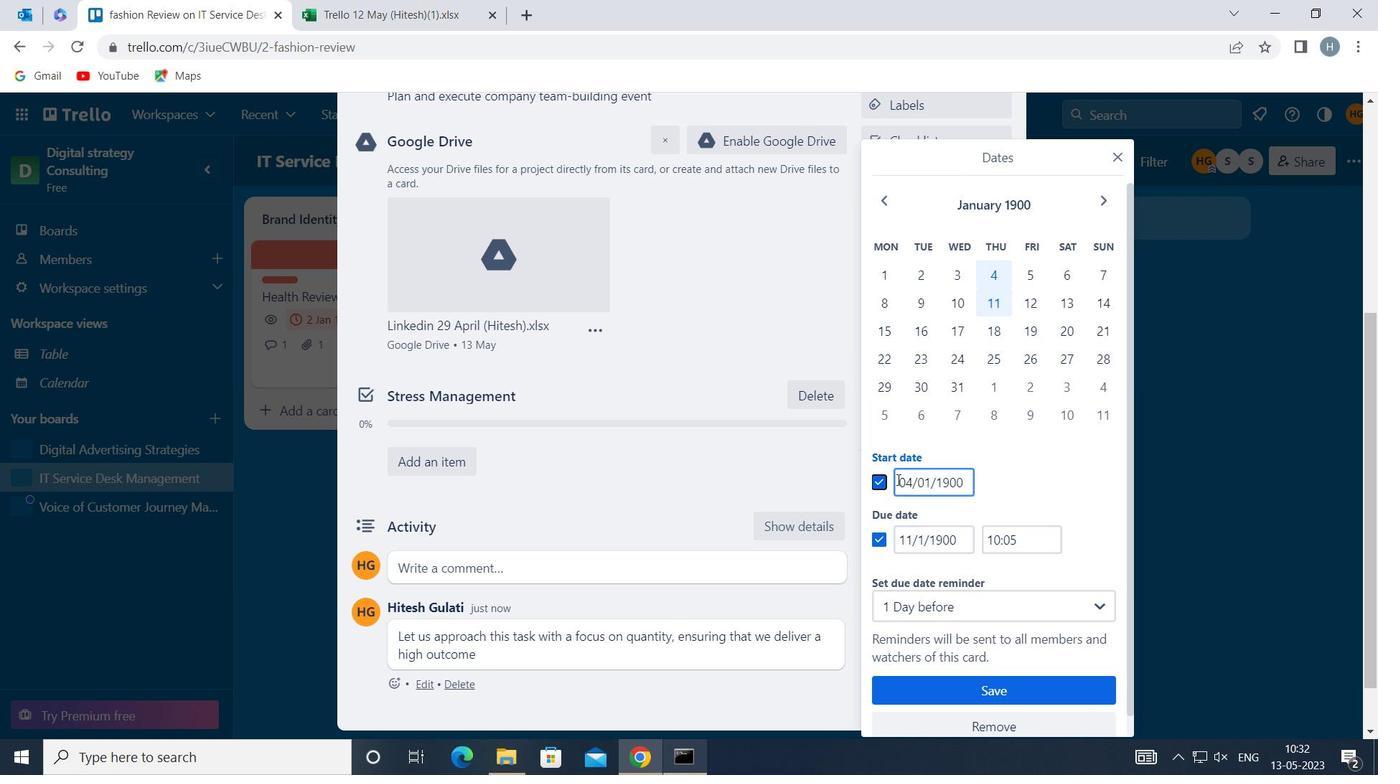 
Action: Mouse moved to (898, 478)
Screenshot: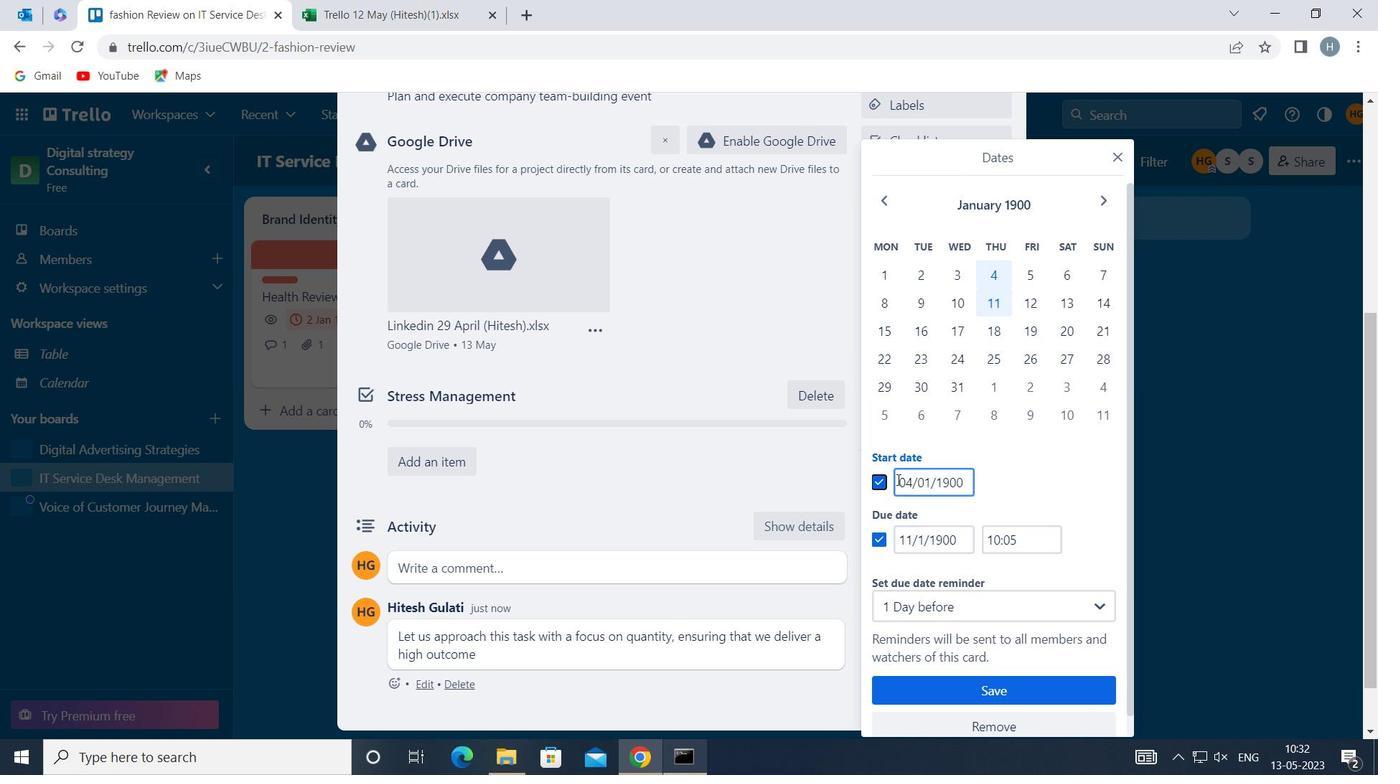 
Action: Key pressed <Key.right><Key.backspace><<101>>
Screenshot: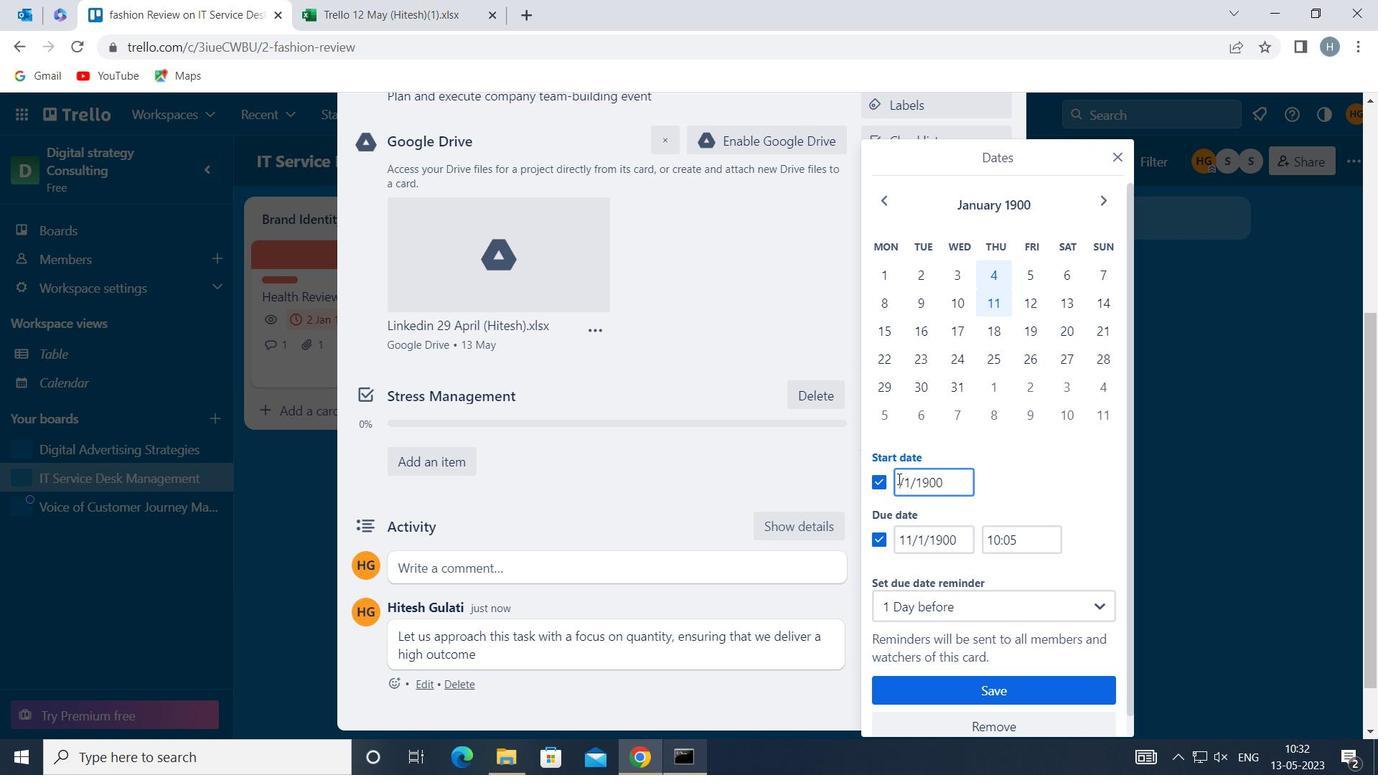 
Action: Mouse moved to (904, 535)
Screenshot: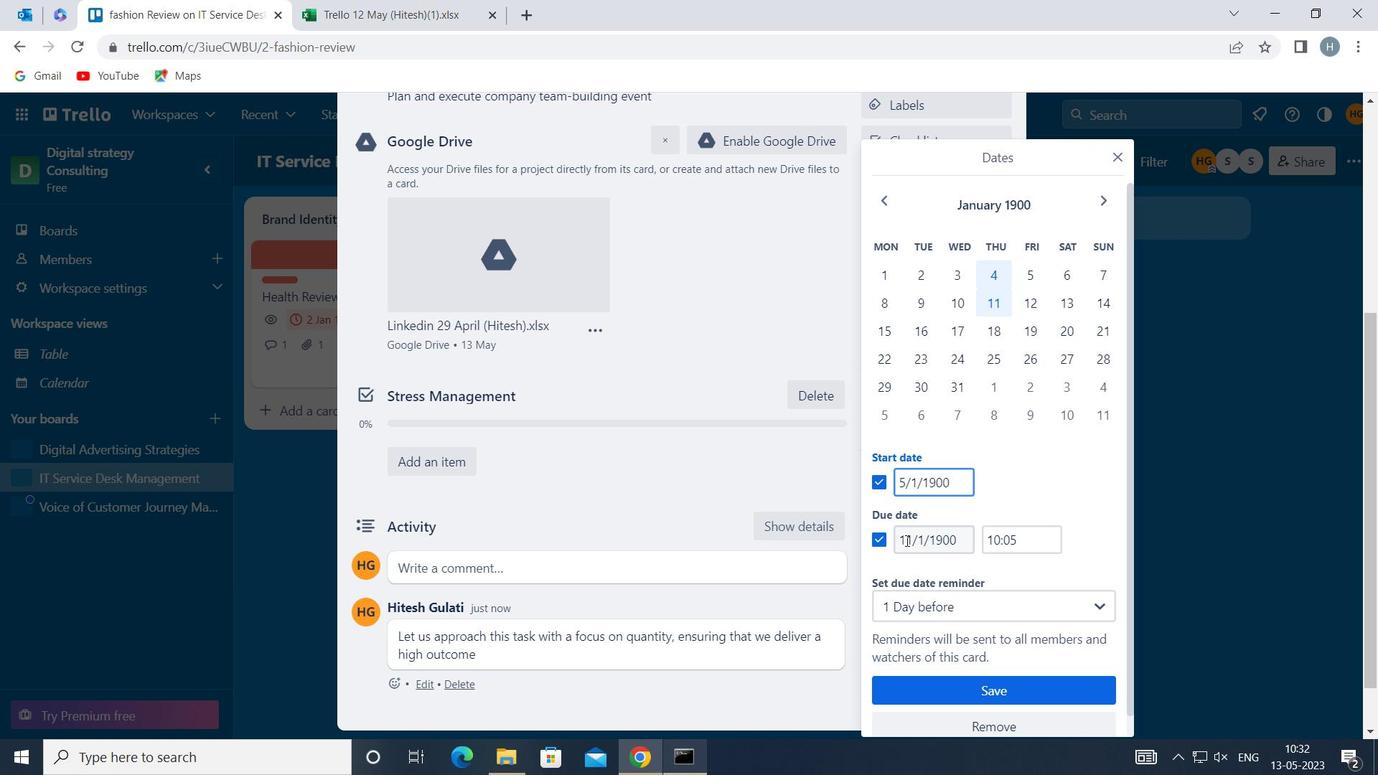 
Action: Mouse pressed left at (904, 535)
Screenshot: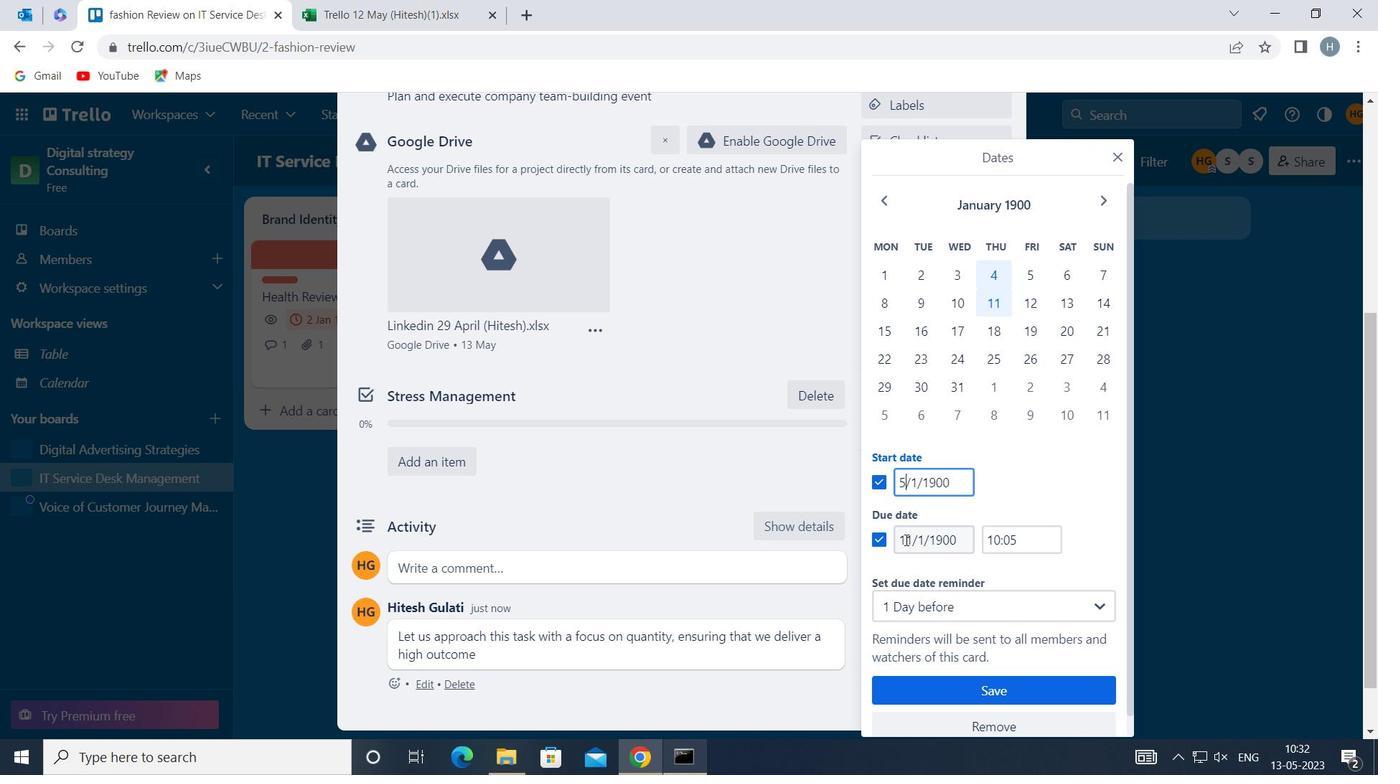 
Action: Key pressed <Key.right><Key.backspace>2
Screenshot: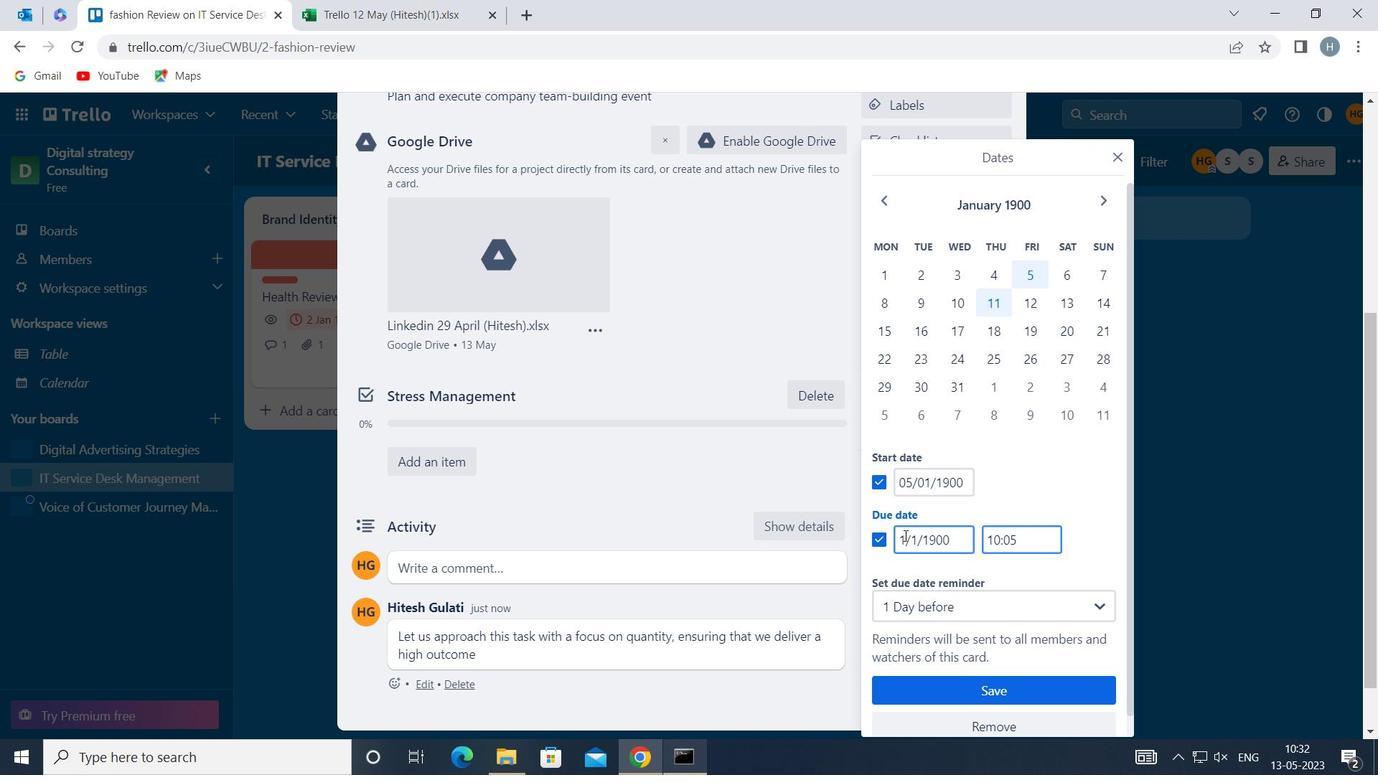 
Action: Mouse moved to (976, 692)
Screenshot: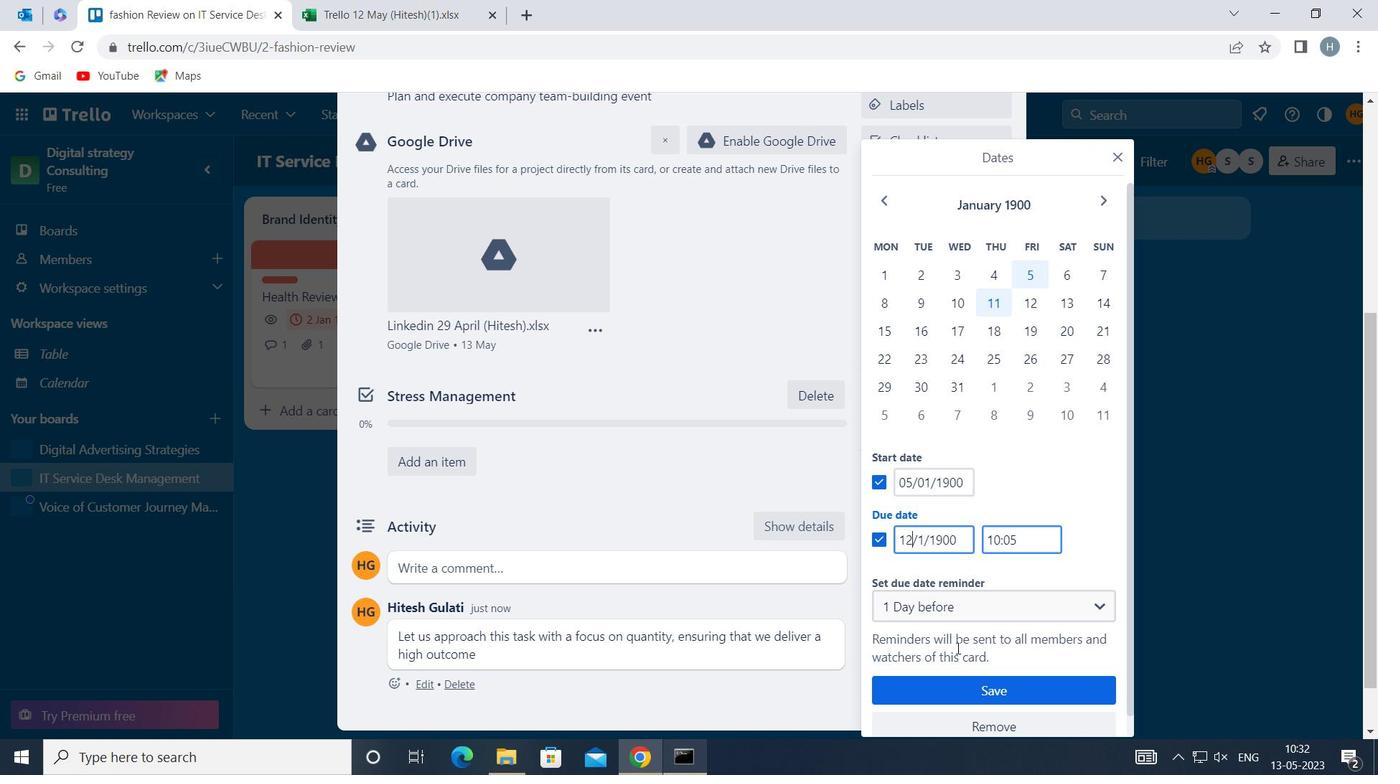 
Action: Mouse pressed left at (976, 692)
Screenshot: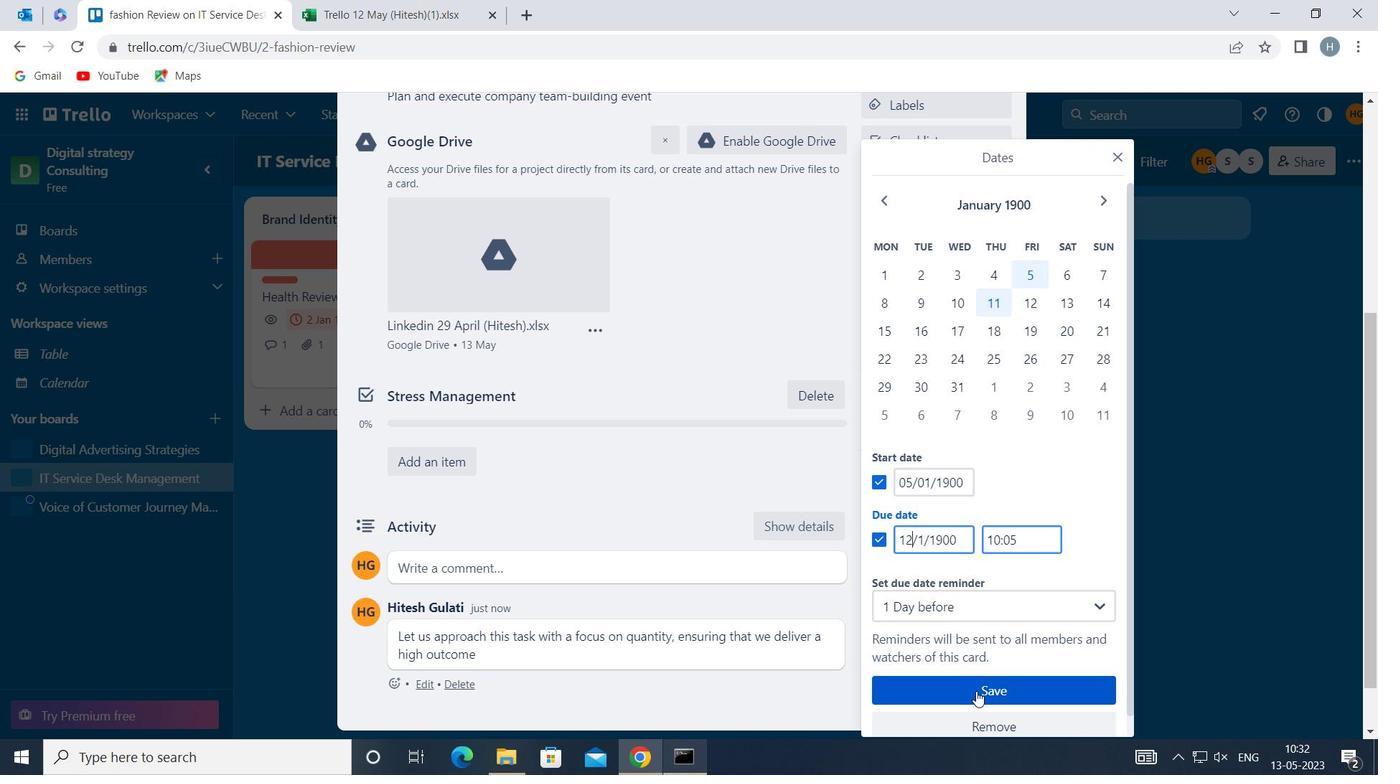 
Action: Mouse moved to (777, 357)
Screenshot: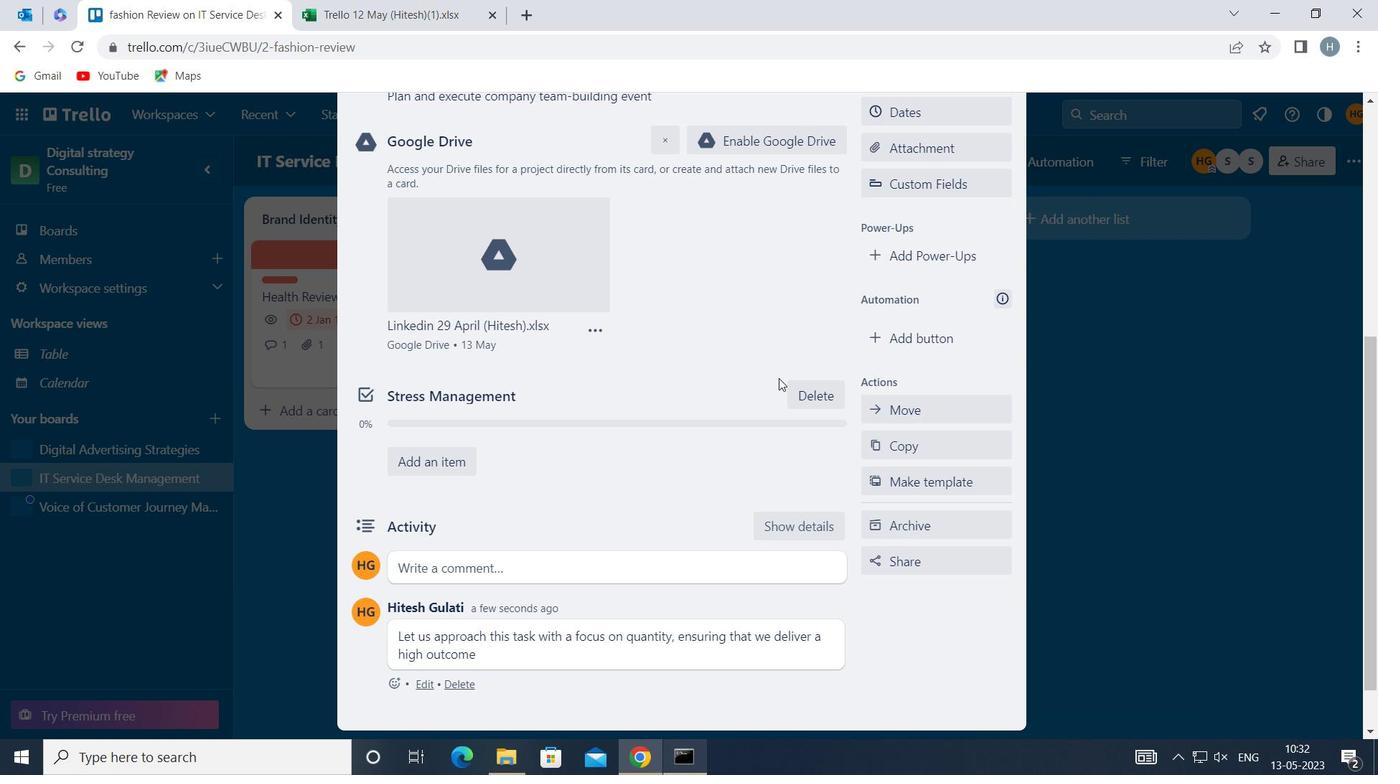 
Action: Key pressed <Key.f8>
Screenshot: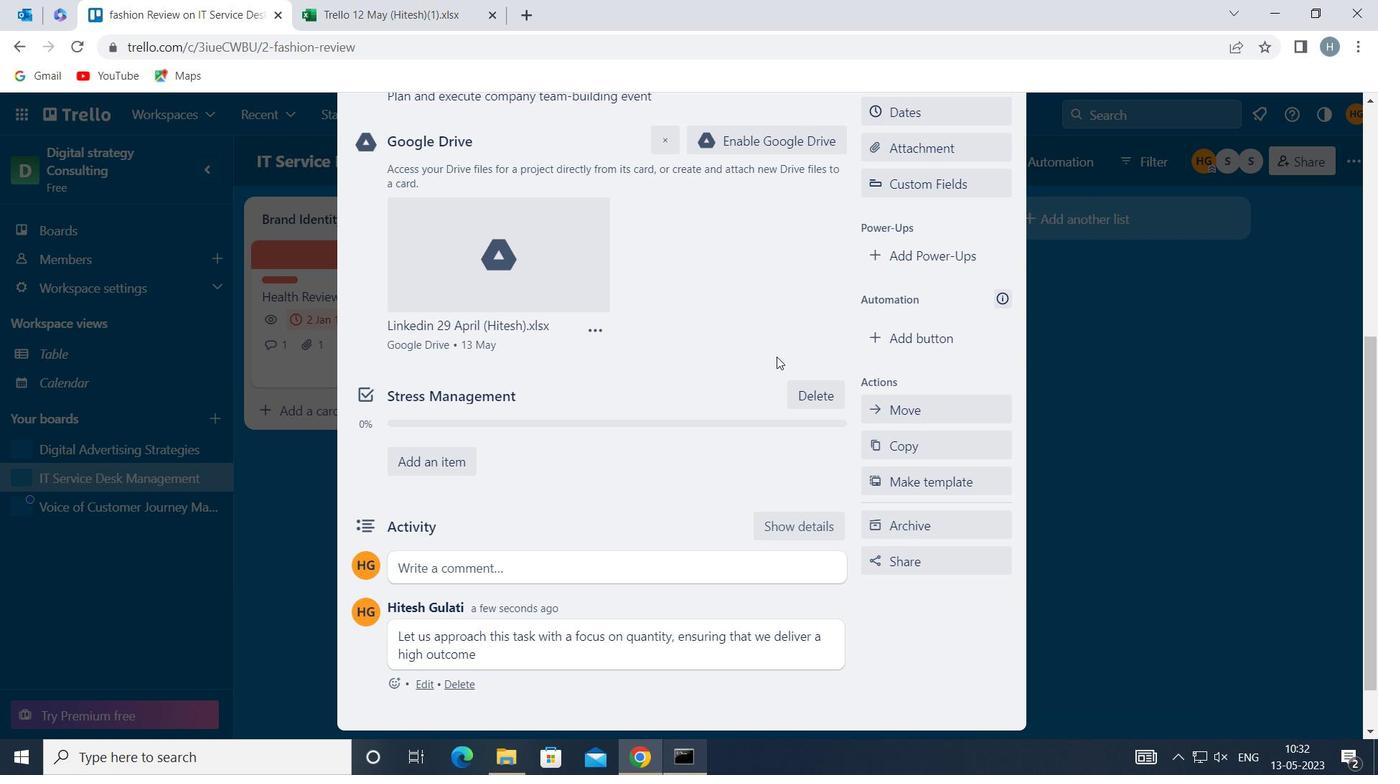 
